 Task: Research Airbnb options in Takoradi, Ghana from 8th December, 2023 to 15th December, 2023 for 9 adults. Place can be shared room with 5 bedrooms having 9 beds and 5 bathrooms. Property type can be flat. Amenities needed are: wifi, TV, free parkinig on premises, gym, breakfast. Look for 4 properties as per requirement.
Action: Mouse moved to (403, 95)
Screenshot: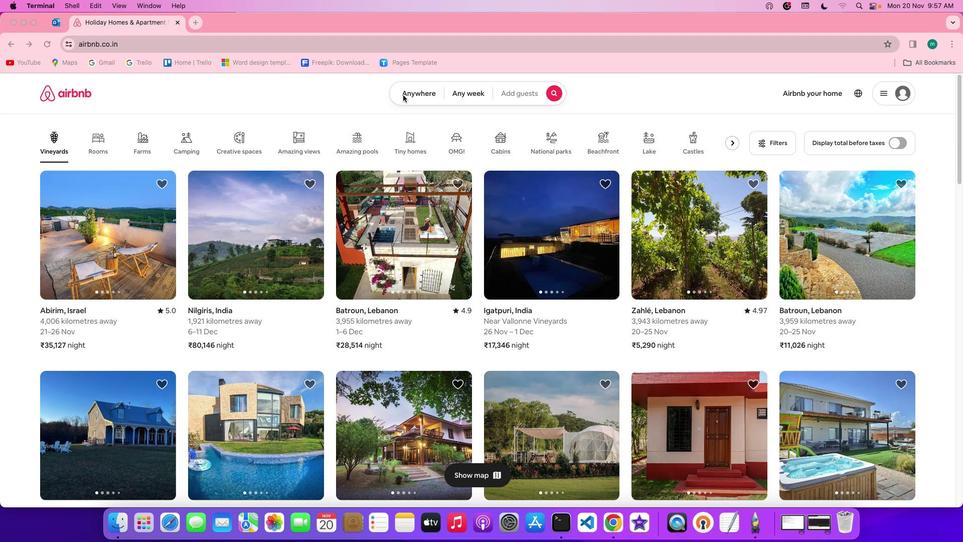 
Action: Mouse pressed left at (403, 95)
Screenshot: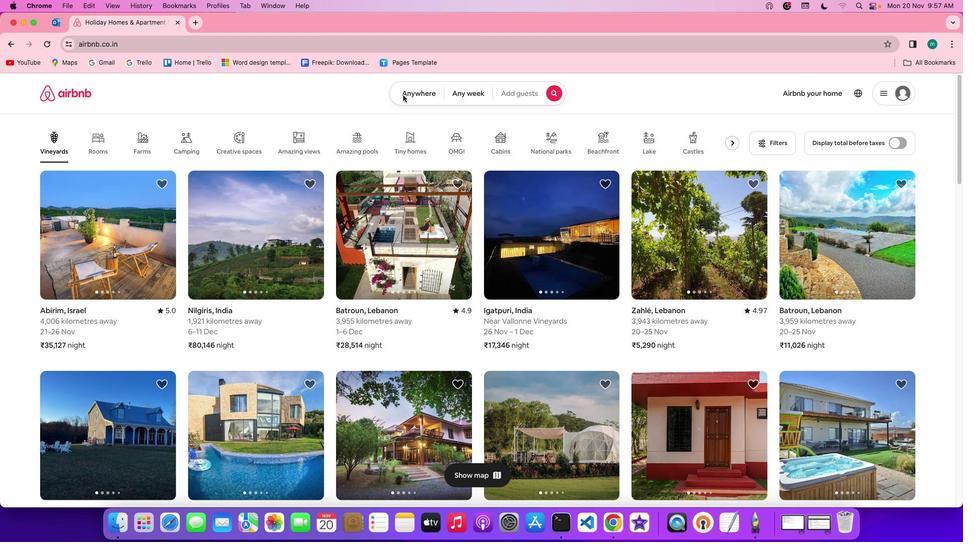 
Action: Mouse moved to (412, 95)
Screenshot: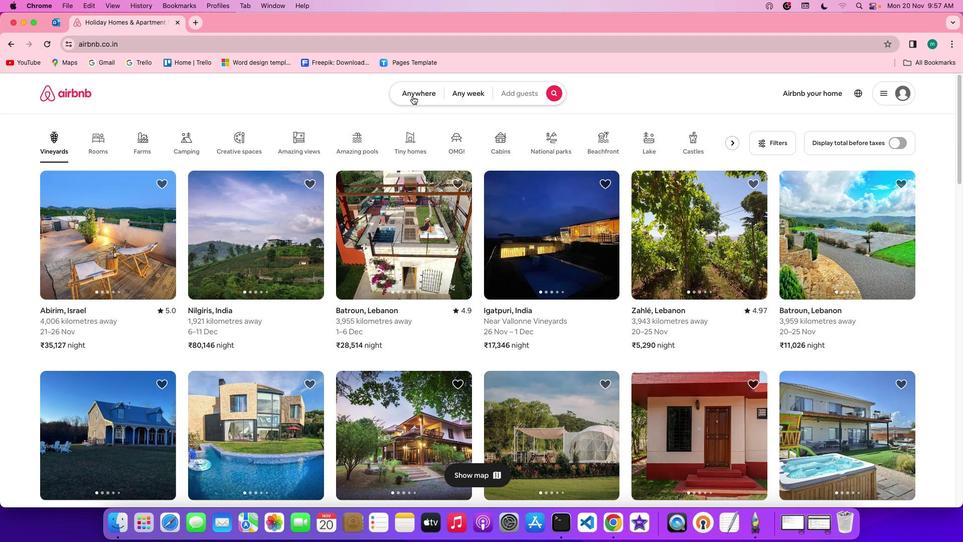 
Action: Mouse pressed left at (412, 95)
Screenshot: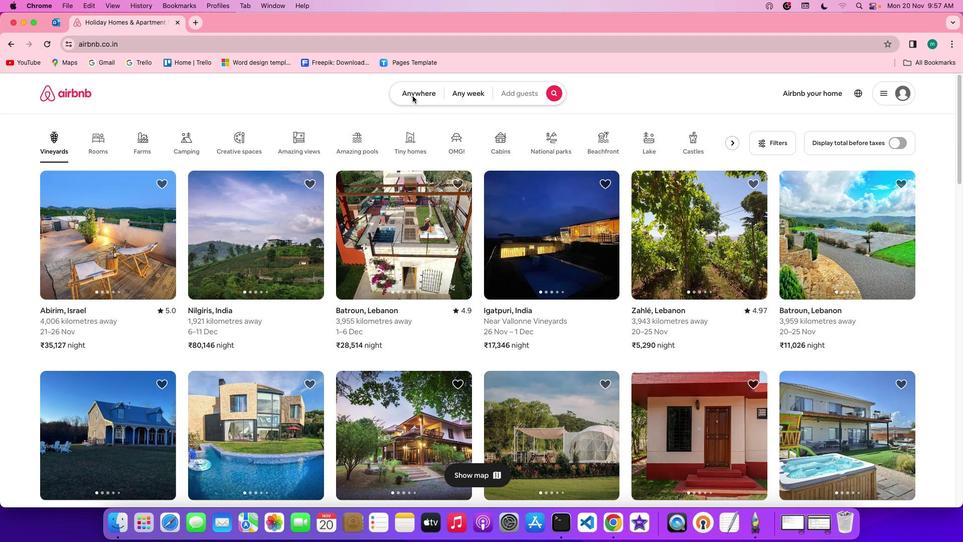 
Action: Mouse moved to (365, 140)
Screenshot: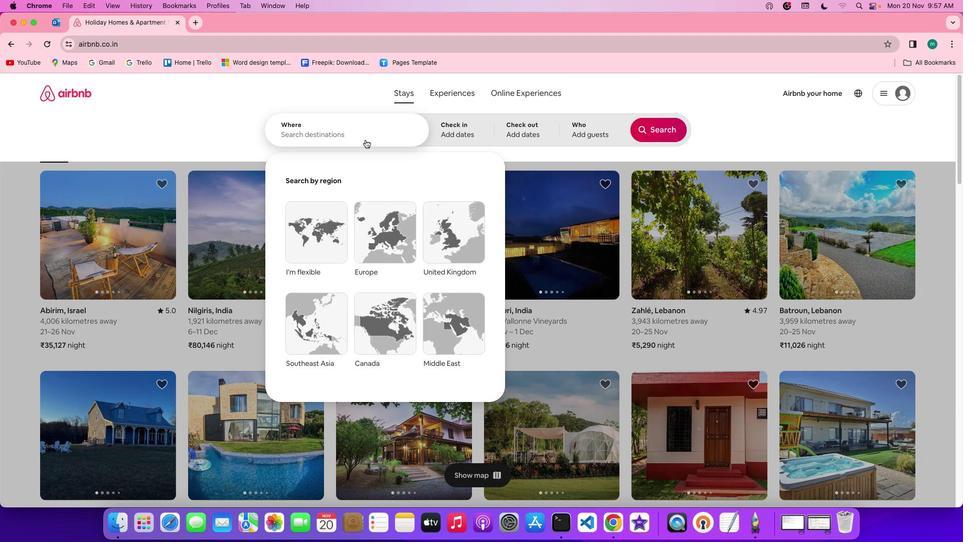 
Action: Mouse pressed left at (365, 140)
Screenshot: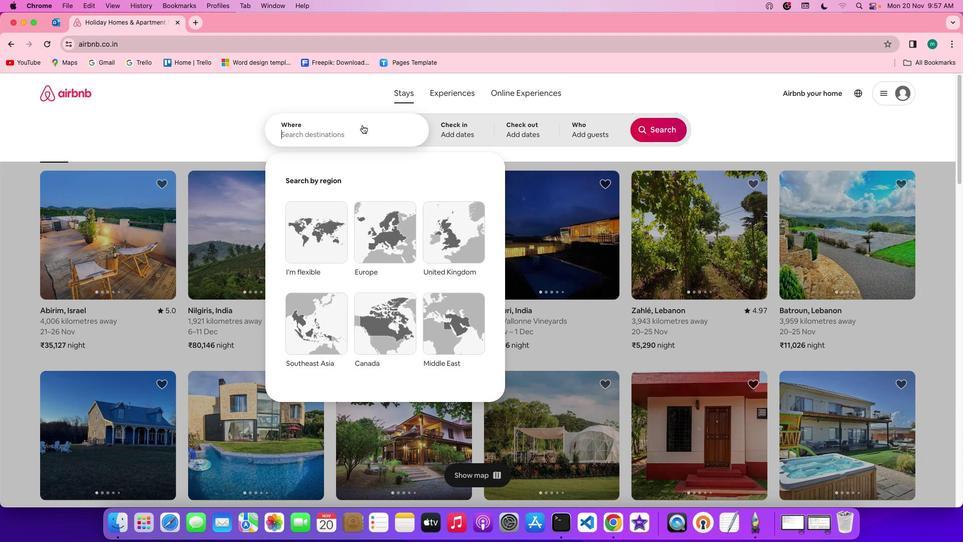 
Action: Mouse moved to (363, 130)
Screenshot: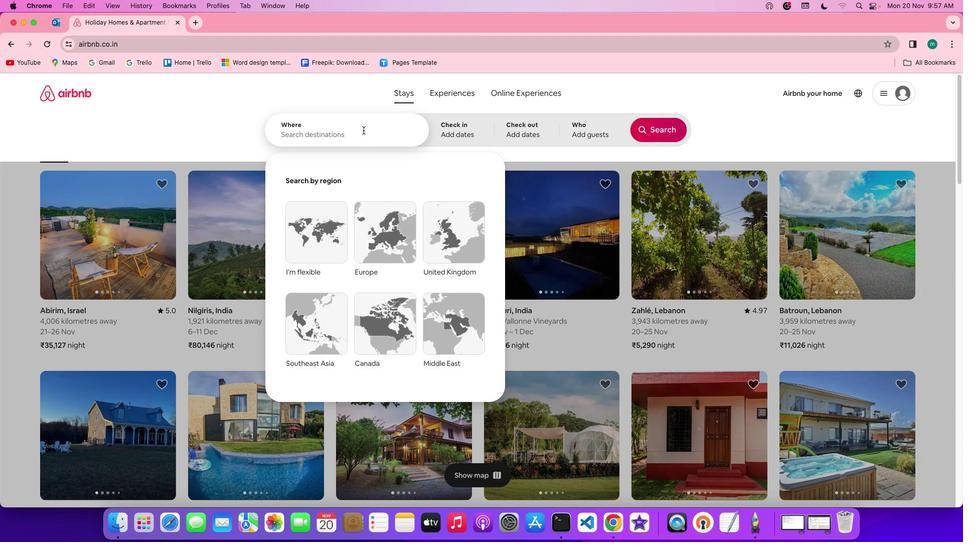 
Action: Mouse pressed left at (363, 130)
Screenshot: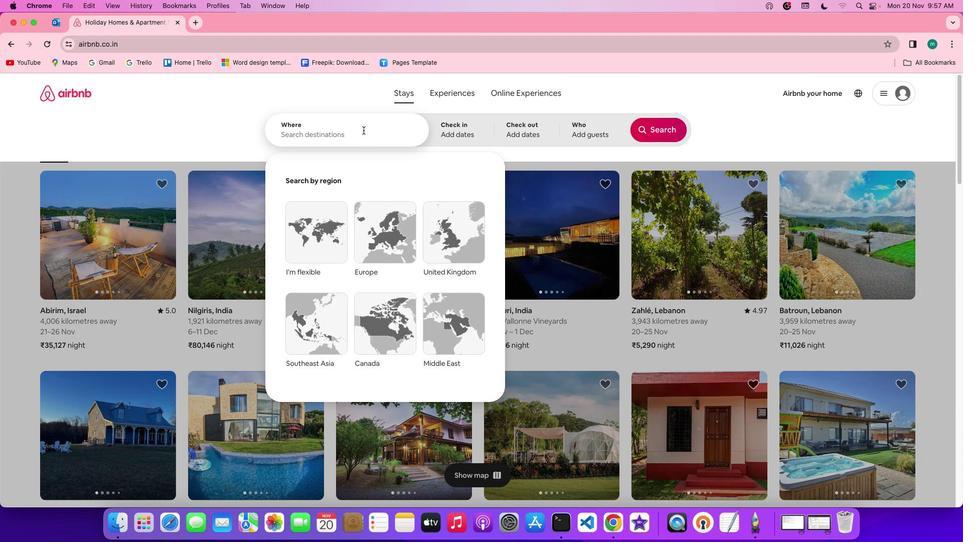 
Action: Mouse moved to (367, 128)
Screenshot: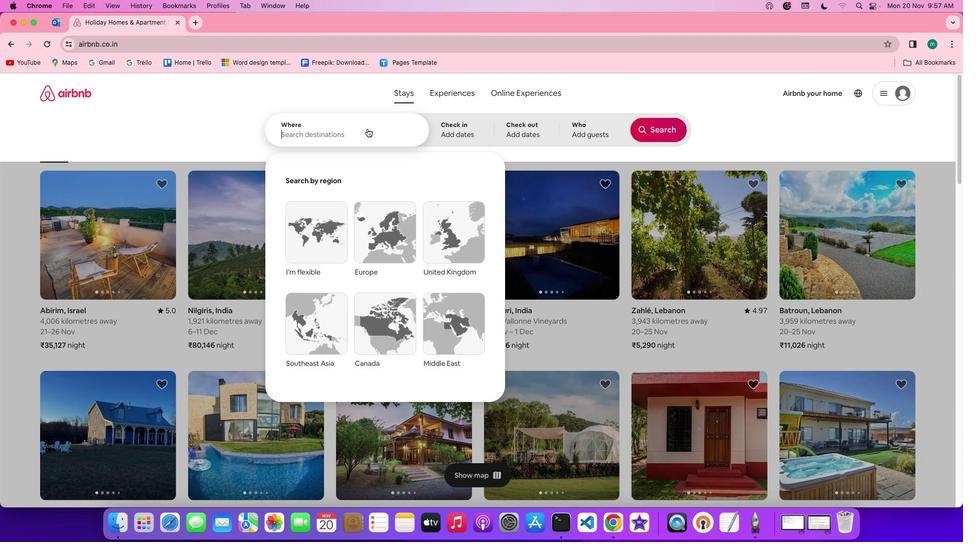 
Action: Key pressed Key.spaceKey.shift'T''a''k''o''r''a''d''i'','Key.spaceKey.shift'g''h''a''n''a'
Screenshot: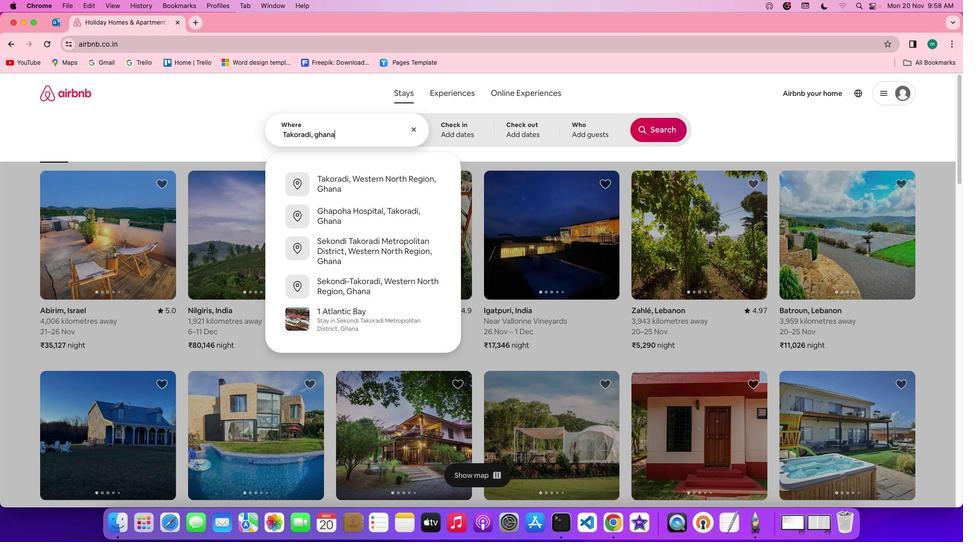 
Action: Mouse moved to (478, 129)
Screenshot: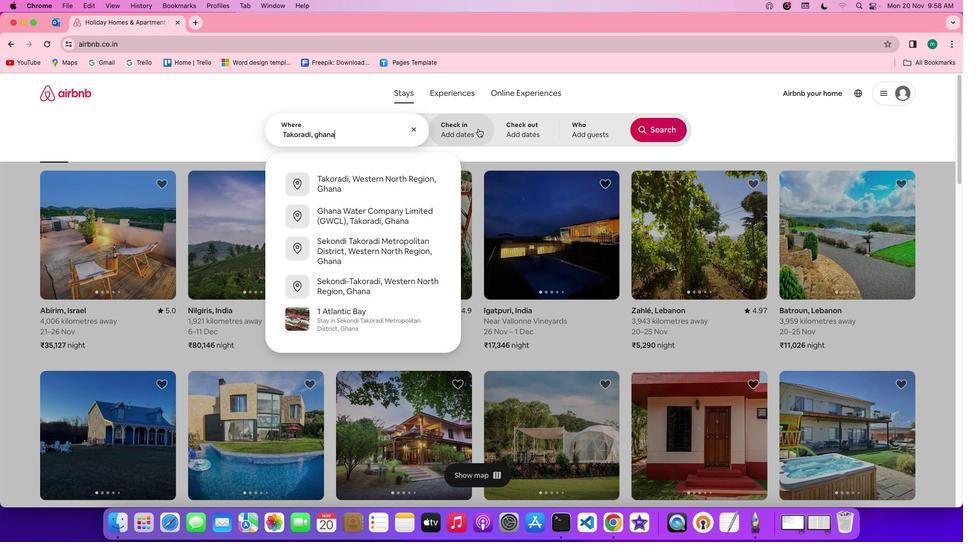 
Action: Mouse pressed left at (478, 129)
Screenshot: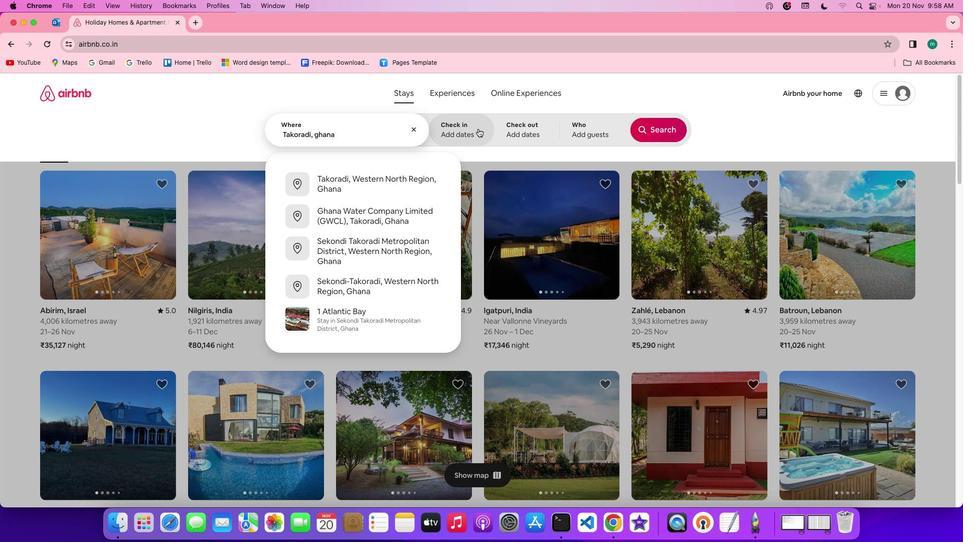 
Action: Mouse moved to (628, 280)
Screenshot: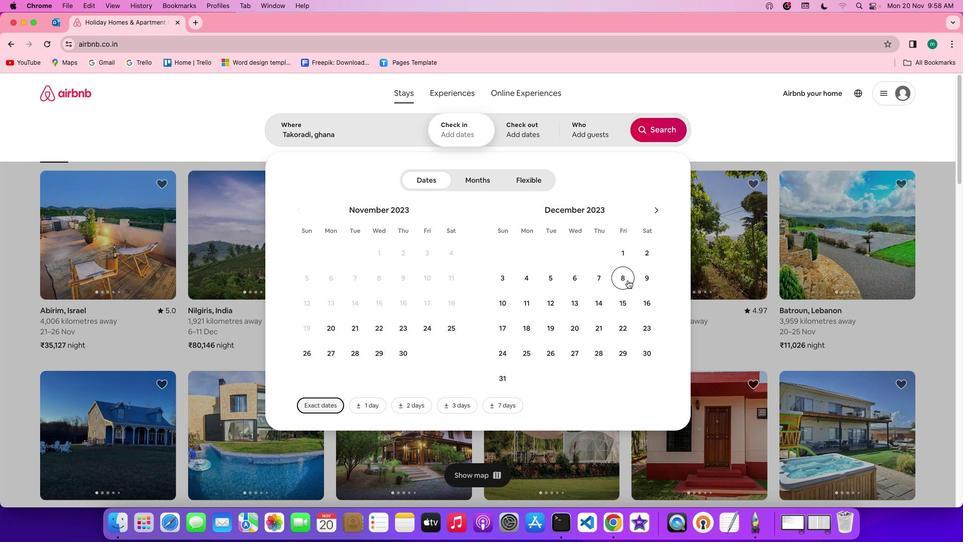 
Action: Mouse pressed left at (628, 280)
Screenshot: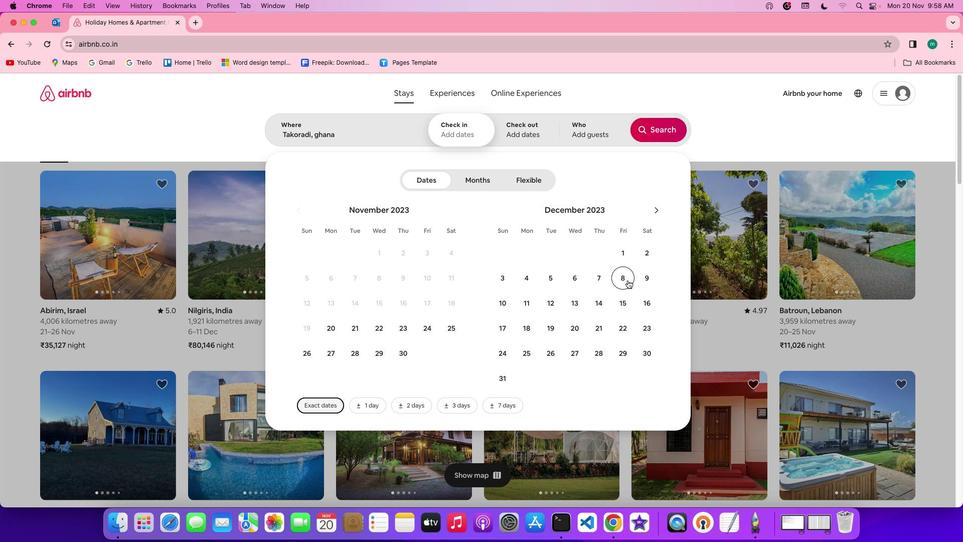
Action: Mouse moved to (627, 297)
Screenshot: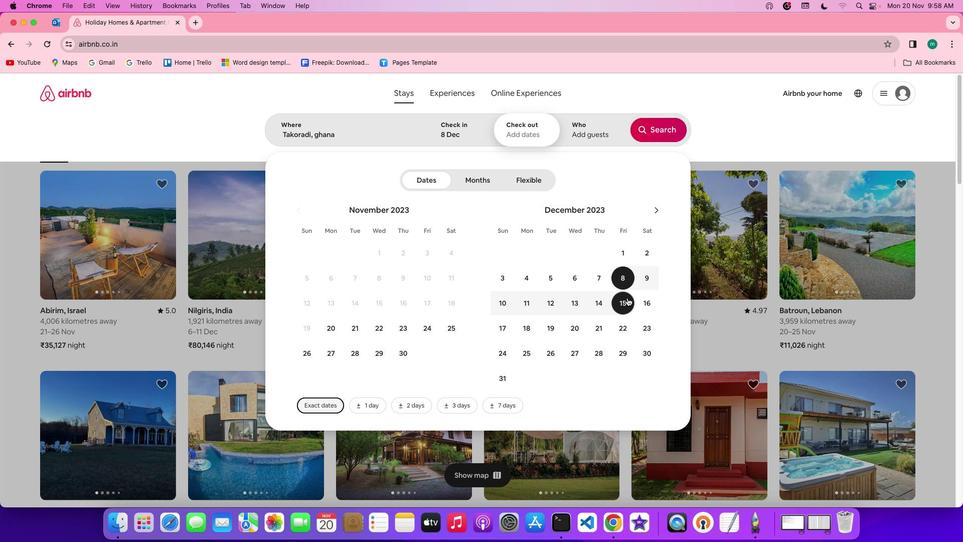 
Action: Mouse pressed left at (627, 297)
Screenshot: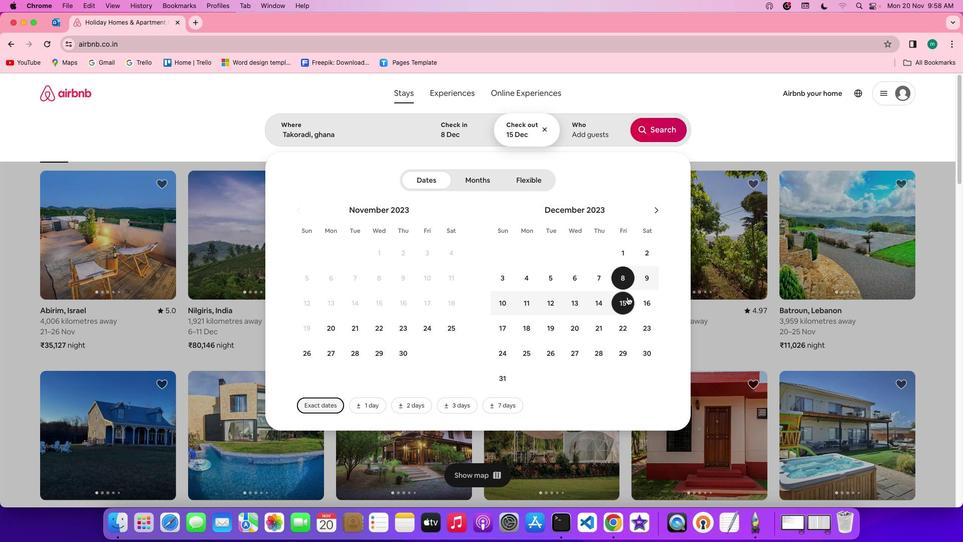 
Action: Mouse moved to (594, 129)
Screenshot: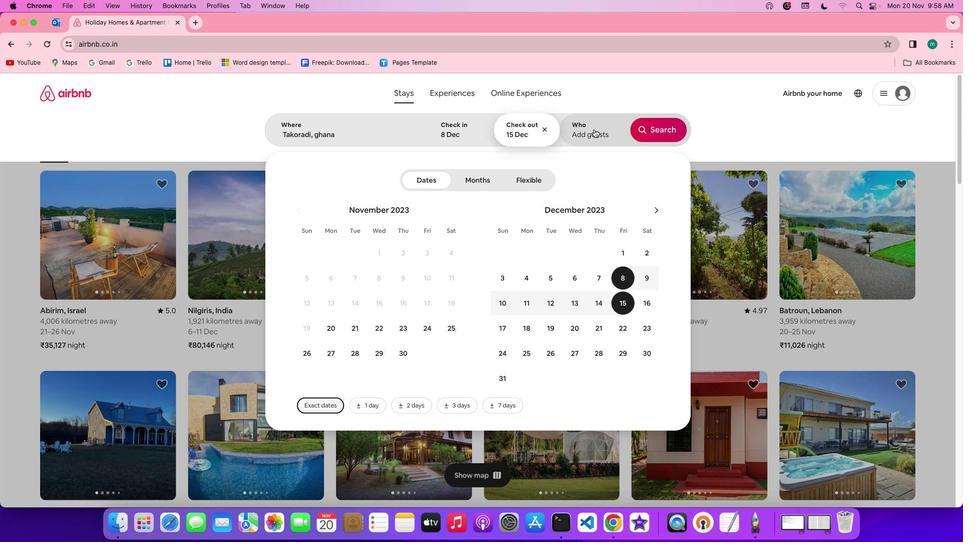
Action: Mouse pressed left at (594, 129)
Screenshot: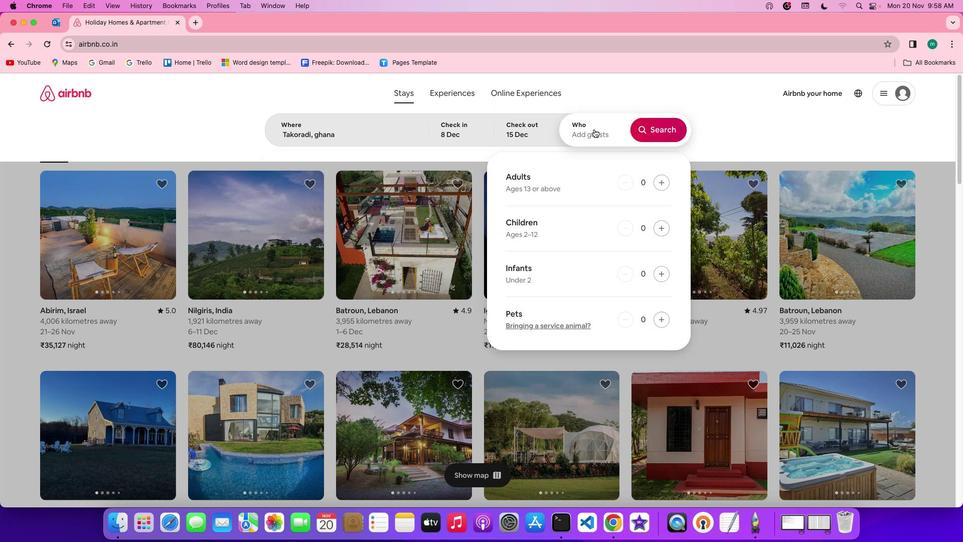 
Action: Mouse moved to (661, 178)
Screenshot: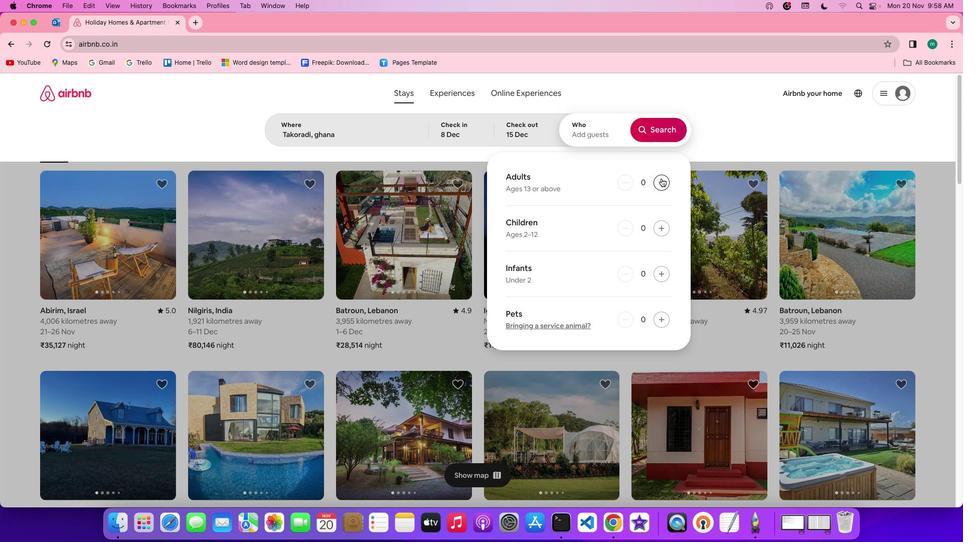 
Action: Mouse pressed left at (661, 178)
Screenshot: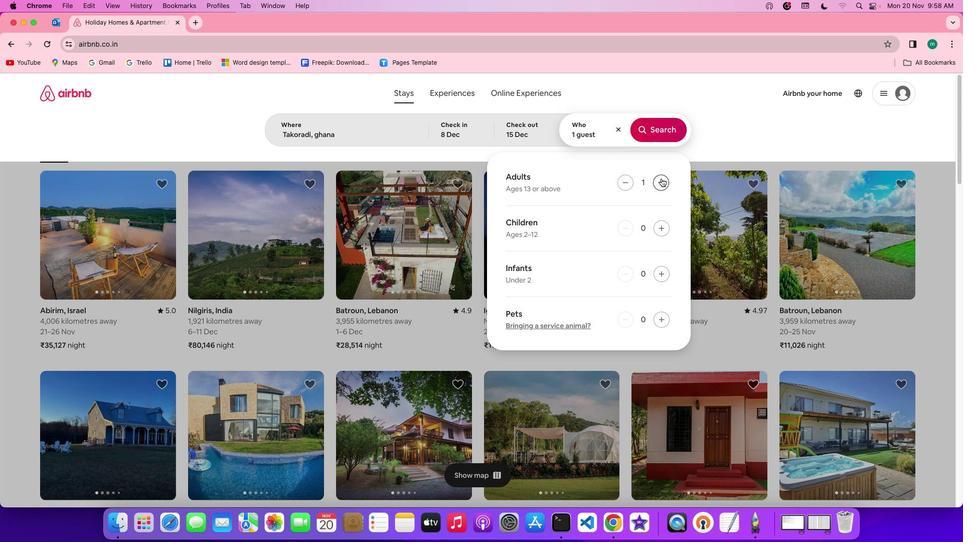 
Action: Mouse pressed left at (661, 178)
Screenshot: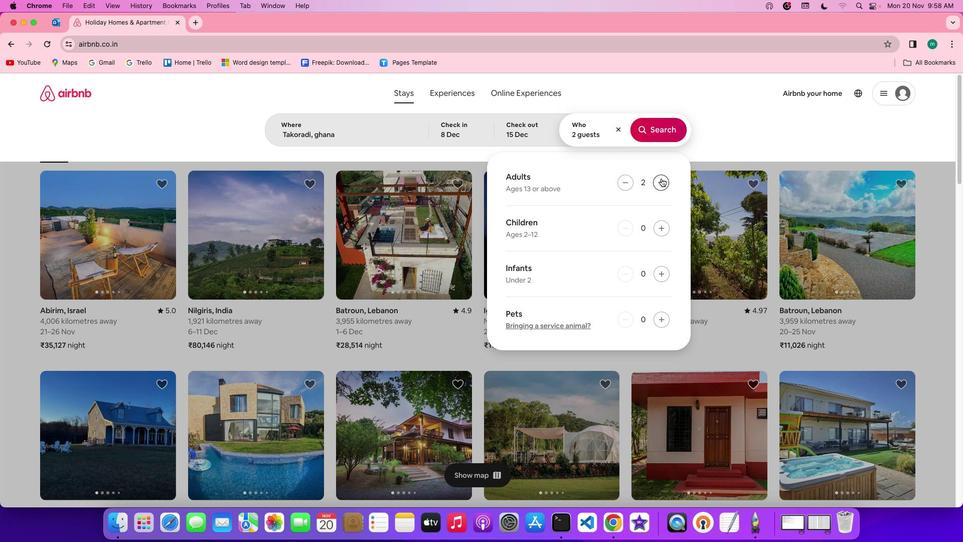 
Action: Mouse pressed left at (661, 178)
Screenshot: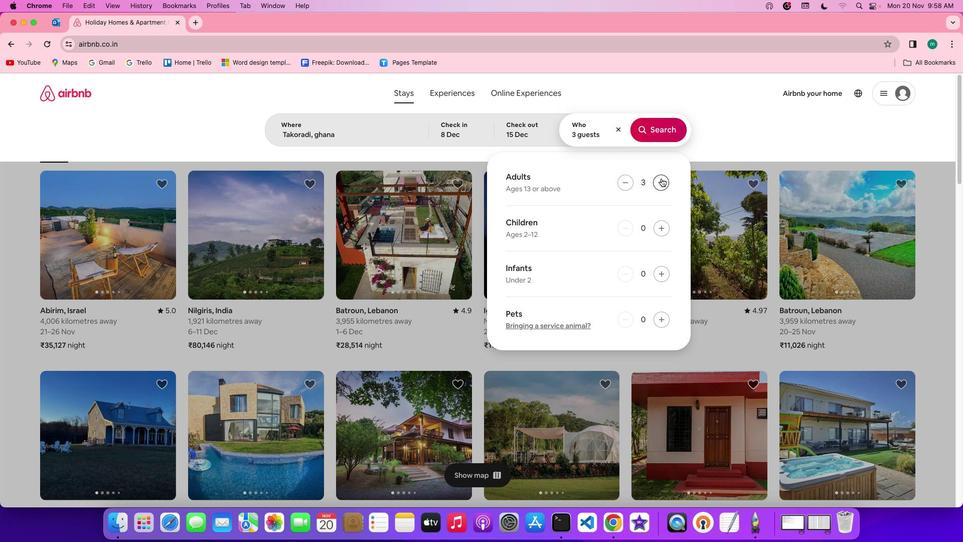 
Action: Mouse pressed left at (661, 178)
Screenshot: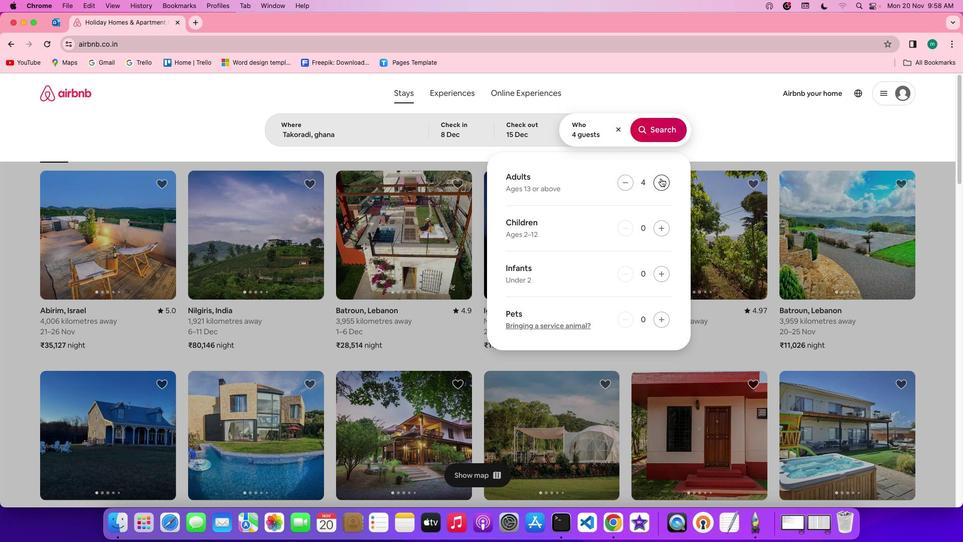
Action: Mouse moved to (661, 178)
Screenshot: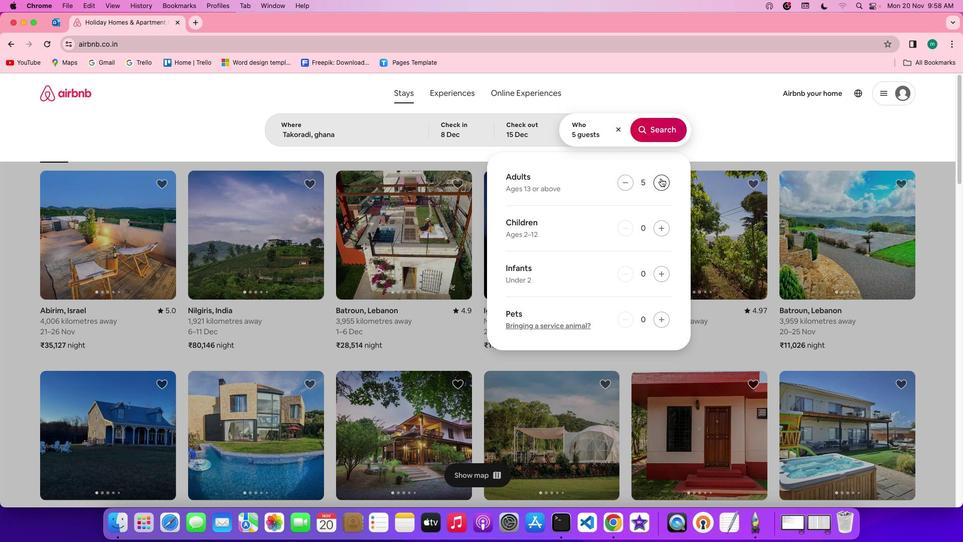
Action: Mouse pressed left at (661, 178)
Screenshot: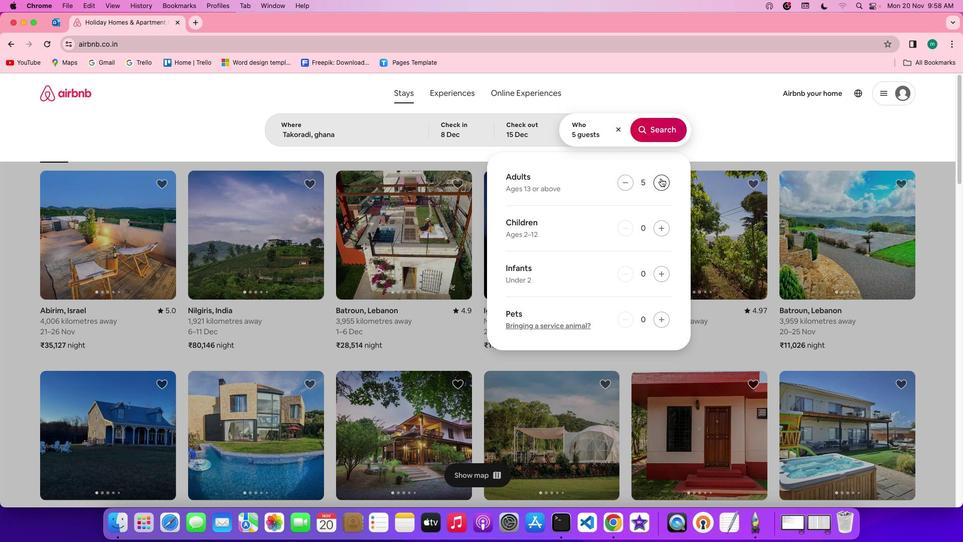
Action: Mouse pressed left at (661, 178)
Screenshot: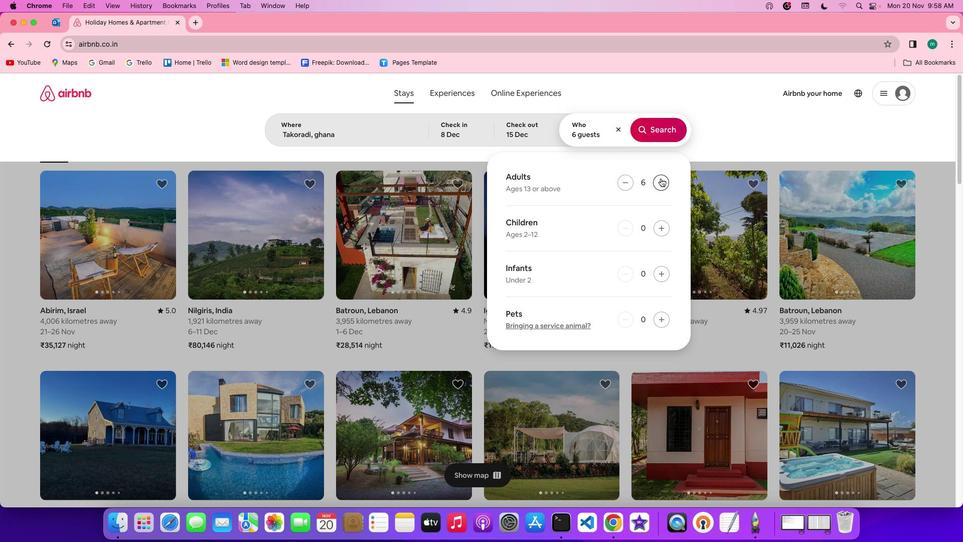 
Action: Mouse pressed left at (661, 178)
Screenshot: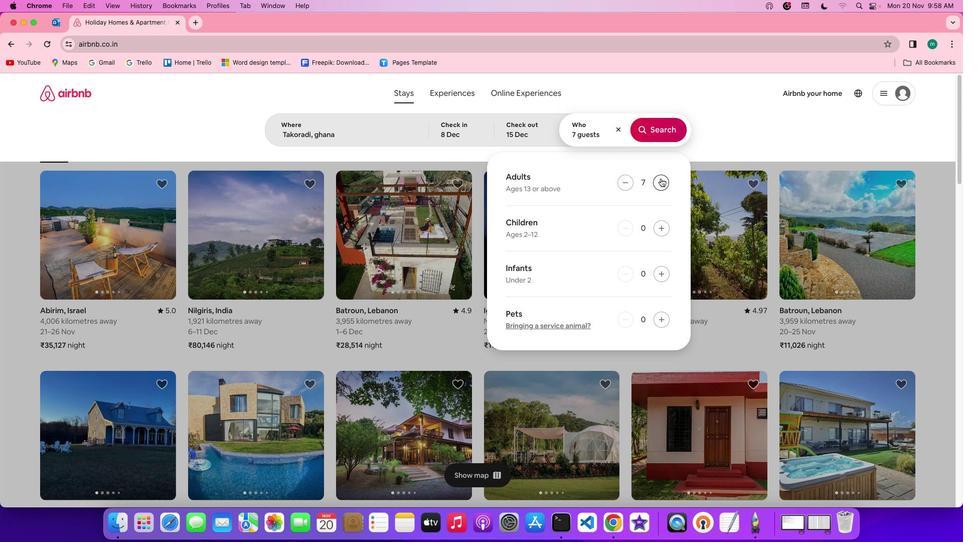 
Action: Mouse pressed left at (661, 178)
Screenshot: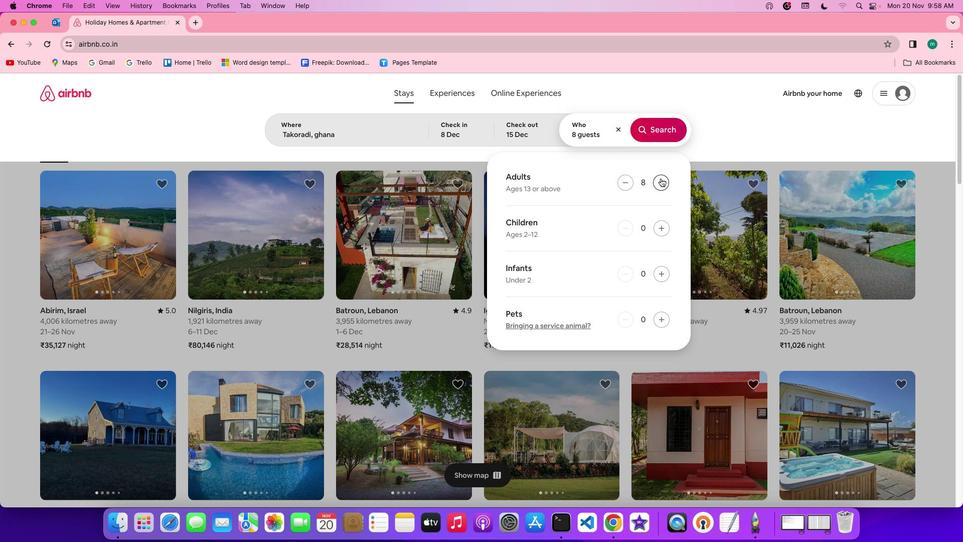 
Action: Mouse moved to (661, 178)
Screenshot: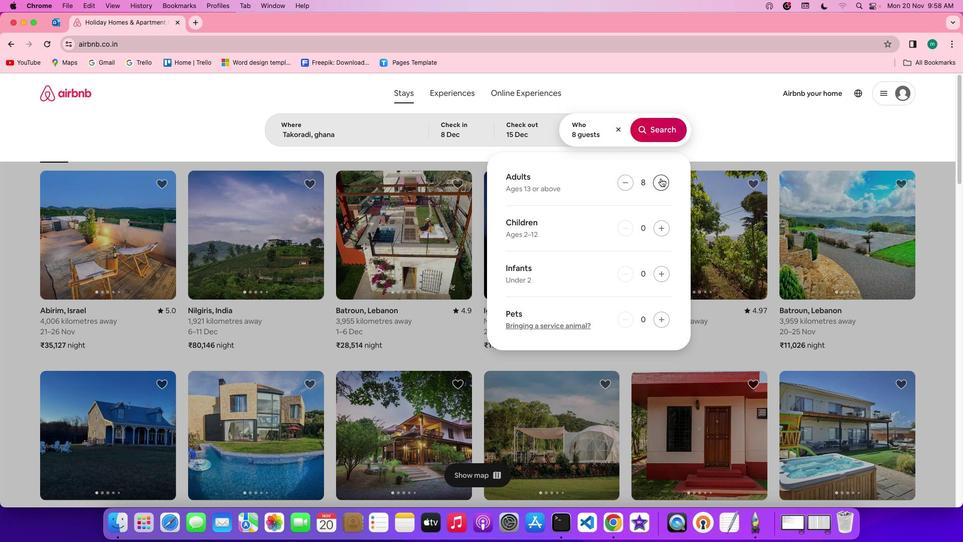 
Action: Mouse pressed left at (661, 178)
Screenshot: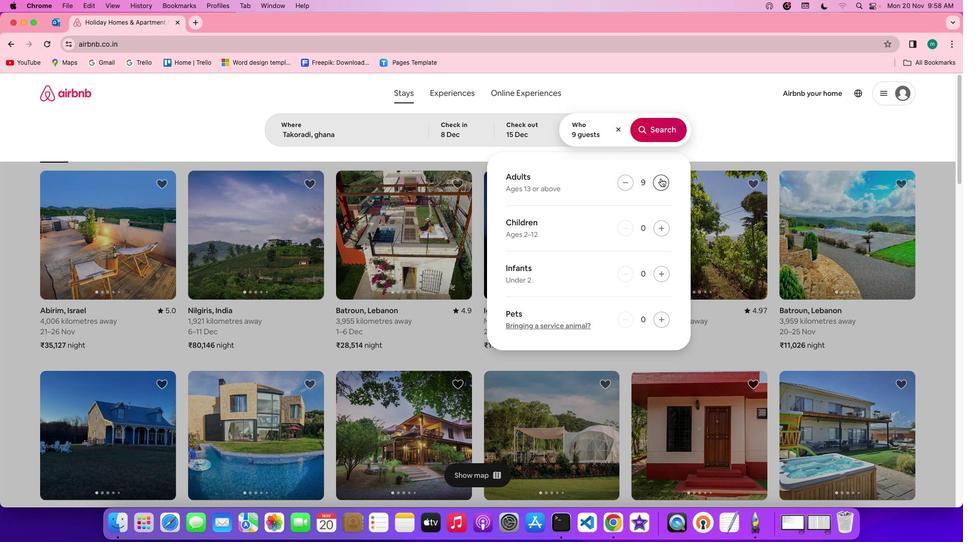 
Action: Mouse moved to (656, 136)
Screenshot: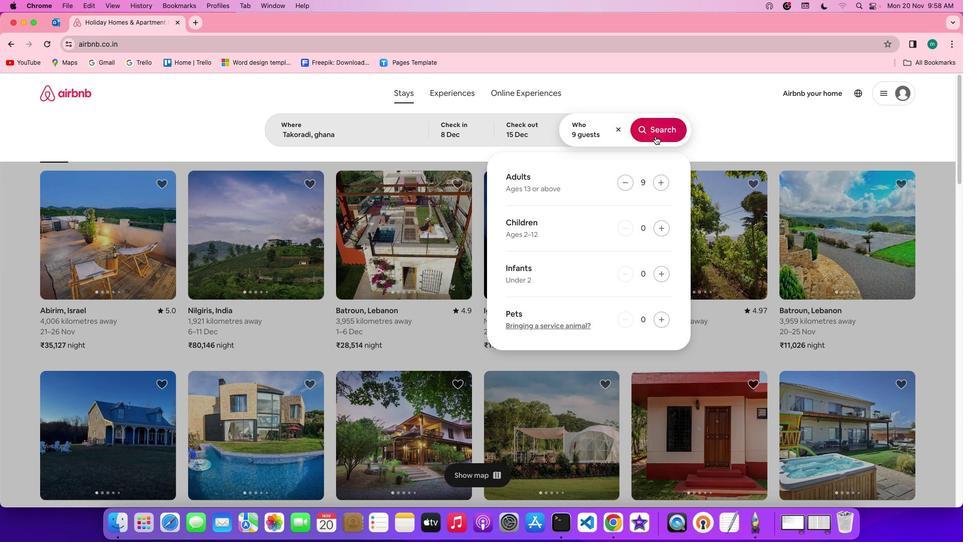 
Action: Mouse pressed left at (656, 136)
Screenshot: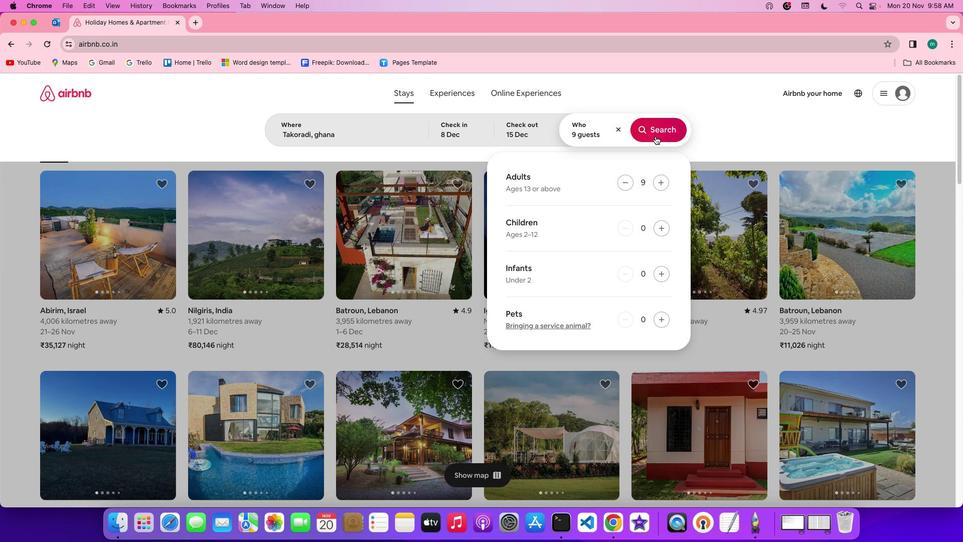 
Action: Mouse moved to (816, 130)
Screenshot: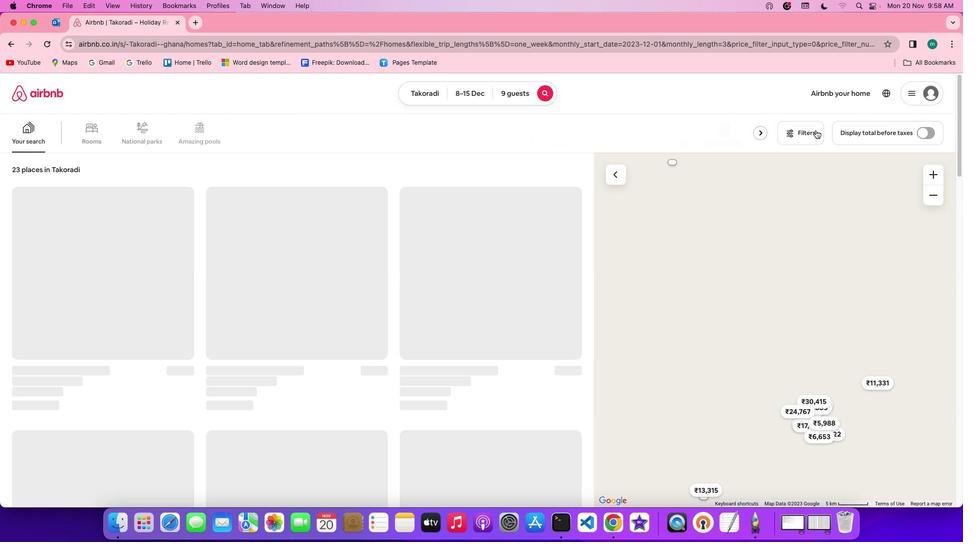 
Action: Mouse pressed left at (816, 130)
Screenshot: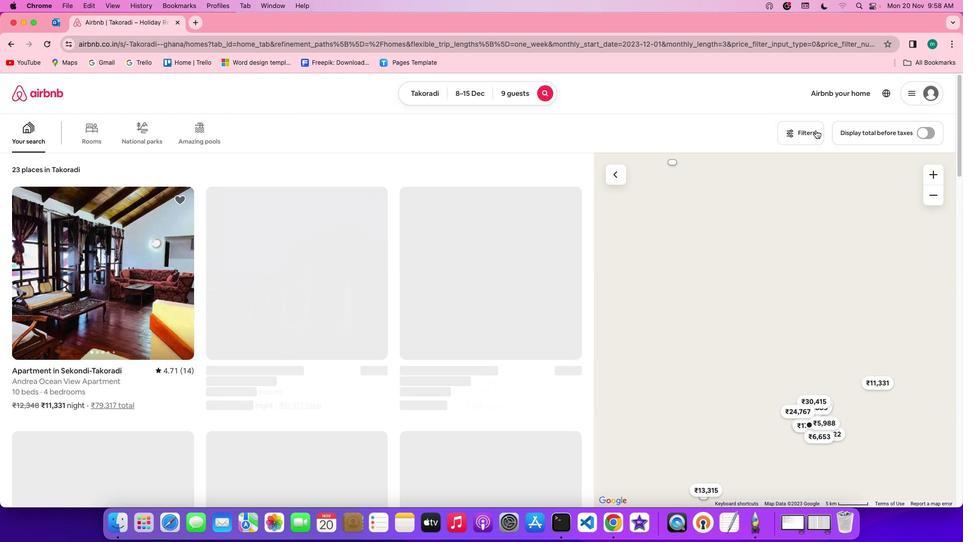 
Action: Mouse moved to (607, 257)
Screenshot: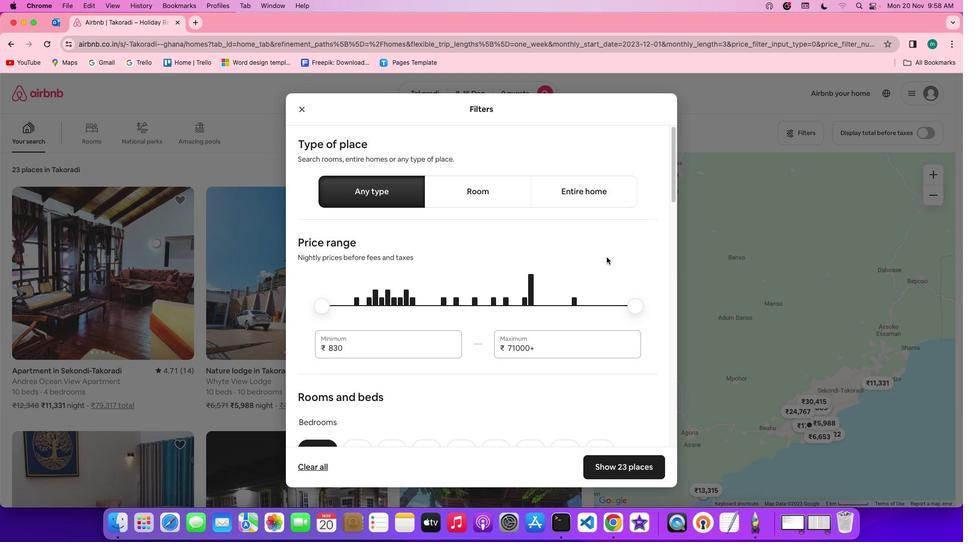 
Action: Mouse scrolled (607, 257) with delta (0, 0)
Screenshot: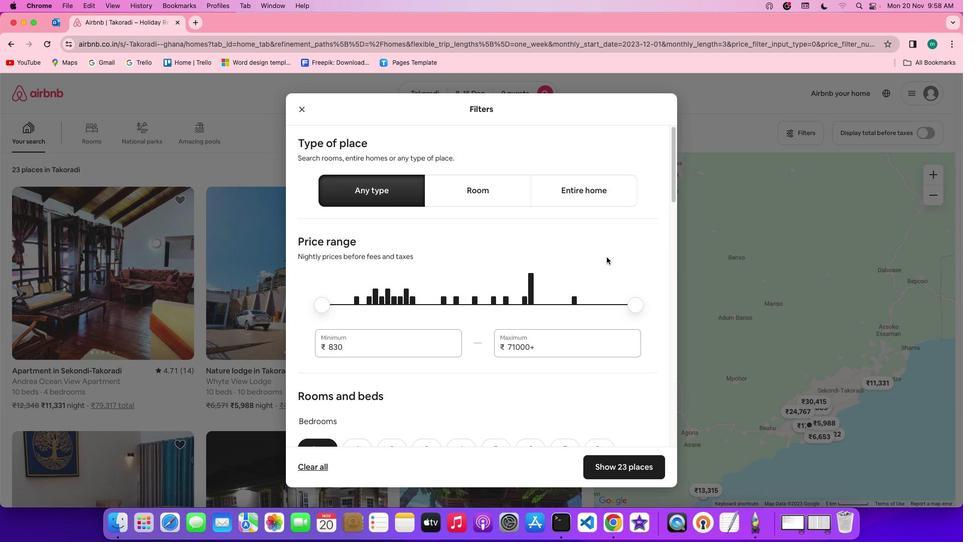 
Action: Mouse scrolled (607, 257) with delta (0, 0)
Screenshot: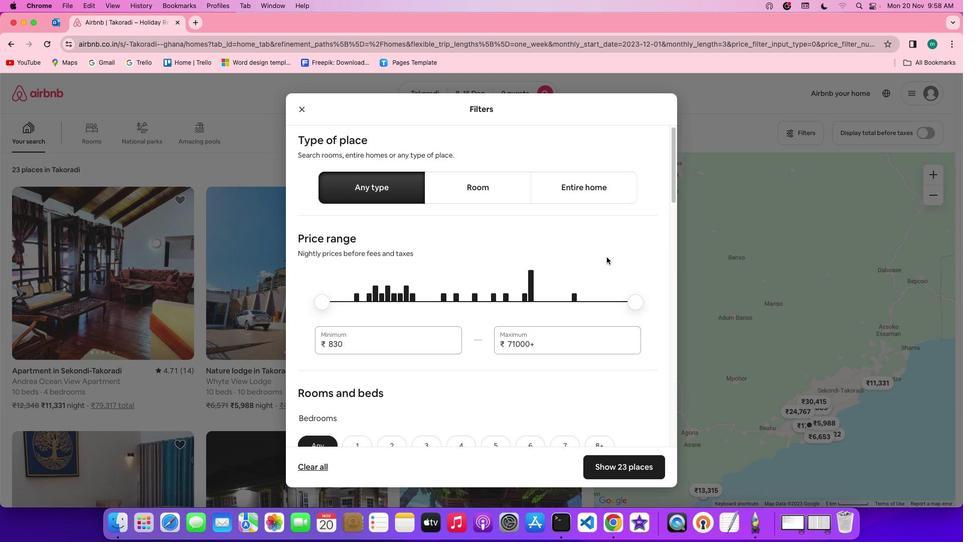 
Action: Mouse scrolled (607, 257) with delta (0, 0)
Screenshot: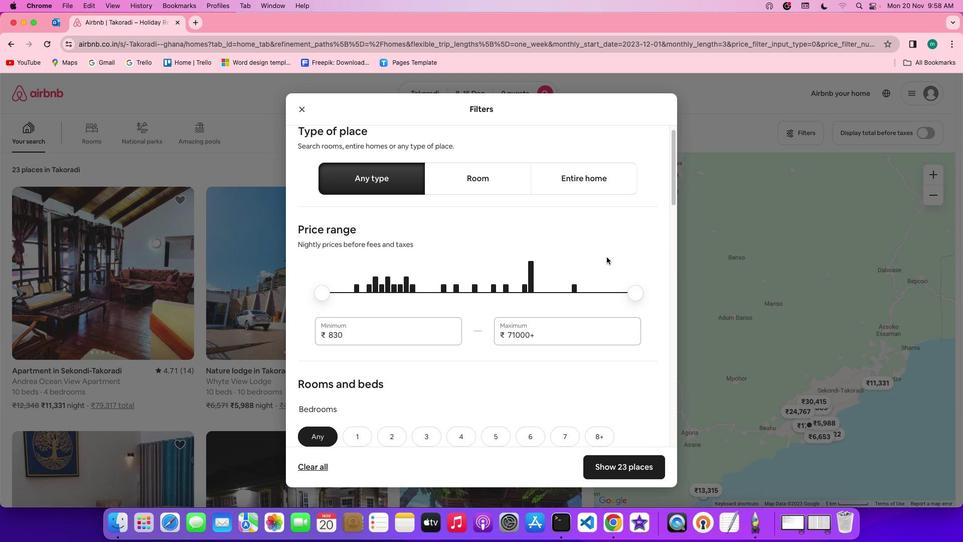 
Action: Mouse scrolled (607, 257) with delta (0, 0)
Screenshot: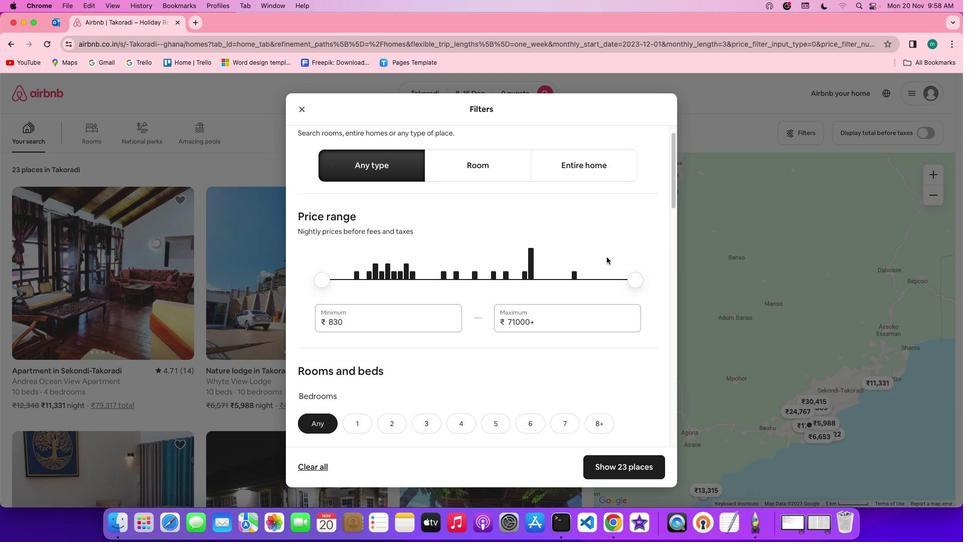 
Action: Mouse scrolled (607, 257) with delta (0, 0)
Screenshot: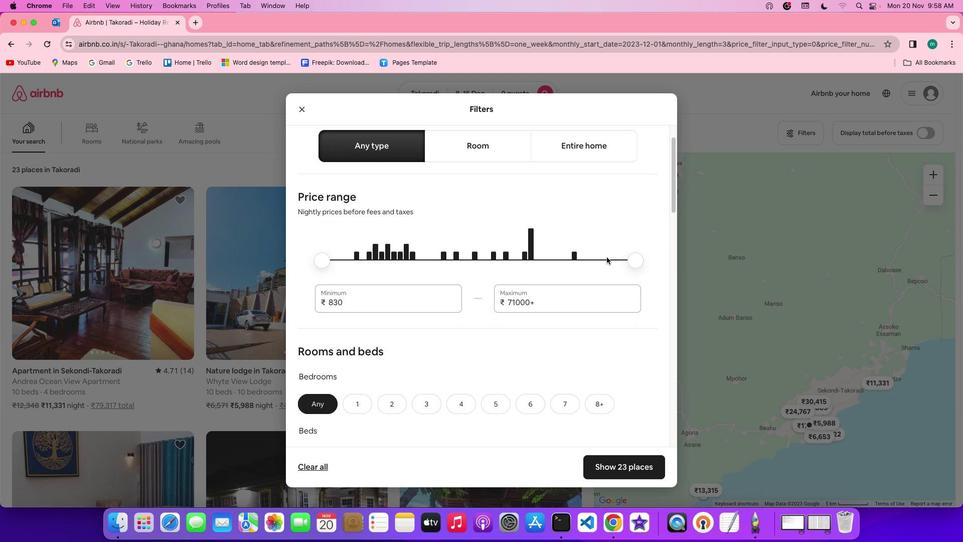 
Action: Mouse scrolled (607, 257) with delta (0, 0)
Screenshot: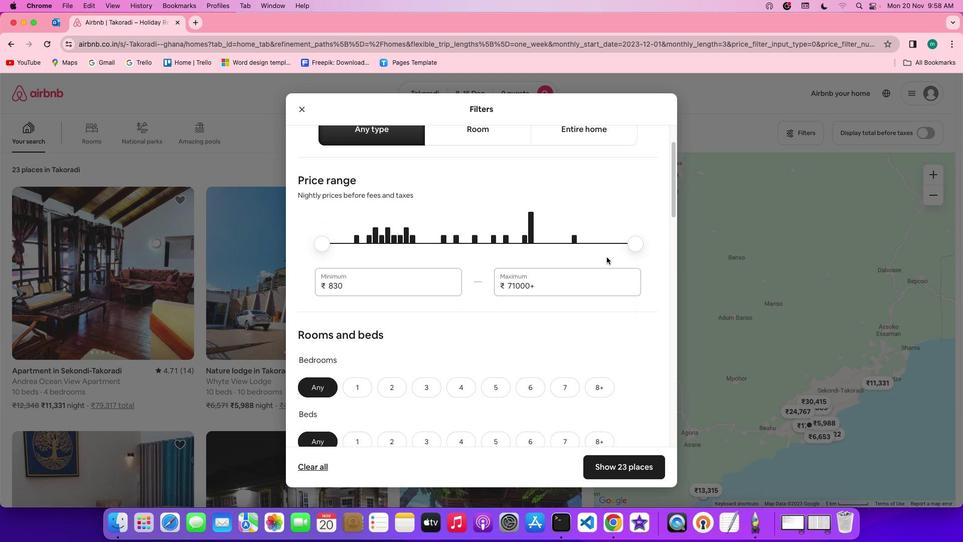 
Action: Mouse scrolled (607, 257) with delta (0, -1)
Screenshot: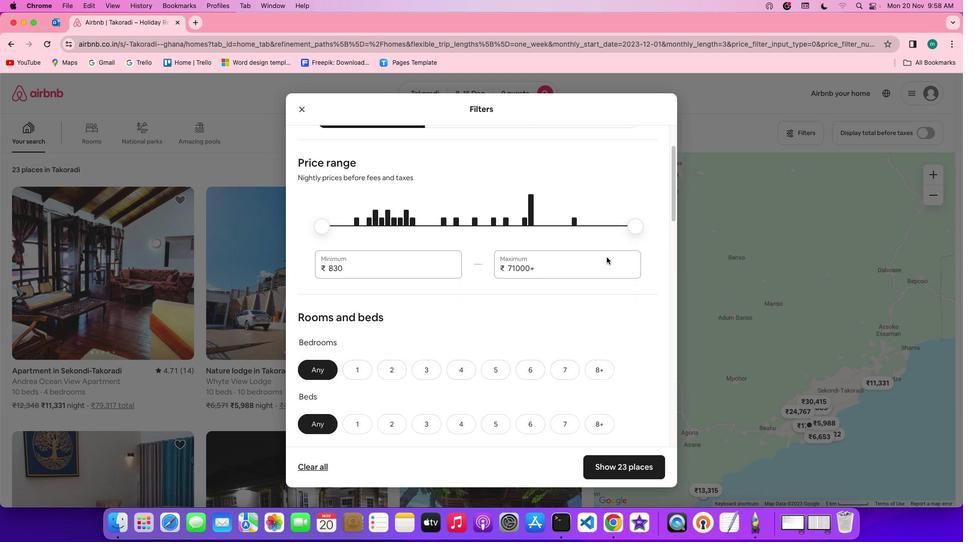 
Action: Mouse scrolled (607, 257) with delta (0, -1)
Screenshot: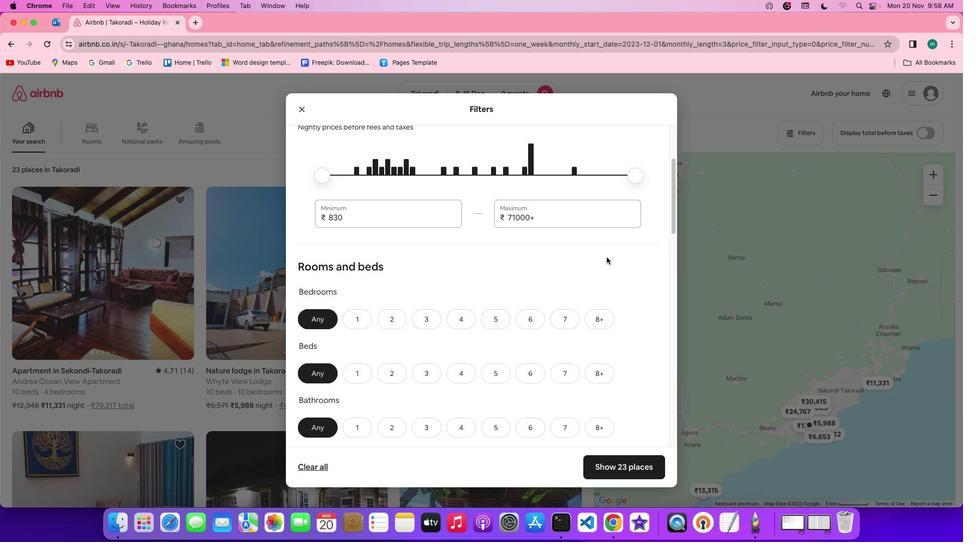 
Action: Mouse moved to (499, 284)
Screenshot: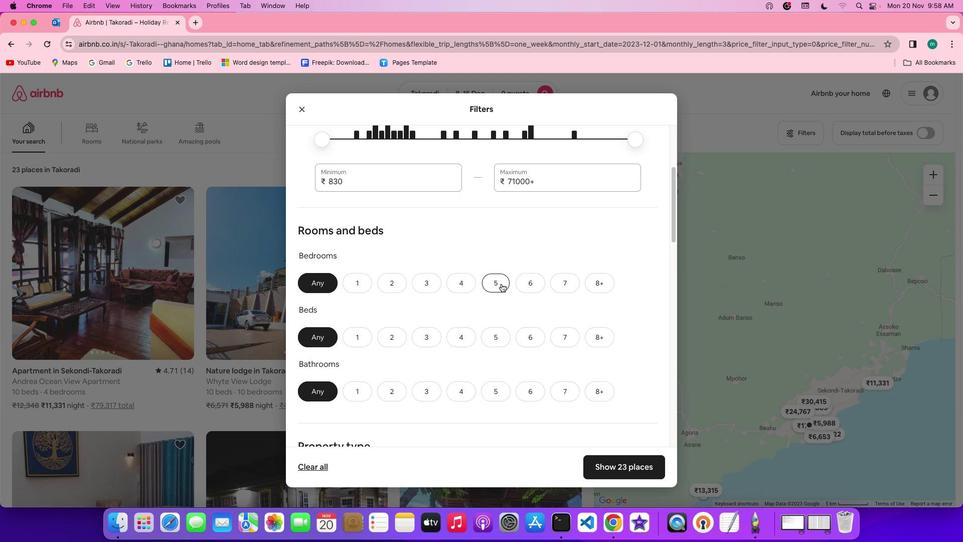 
Action: Mouse pressed left at (499, 284)
Screenshot: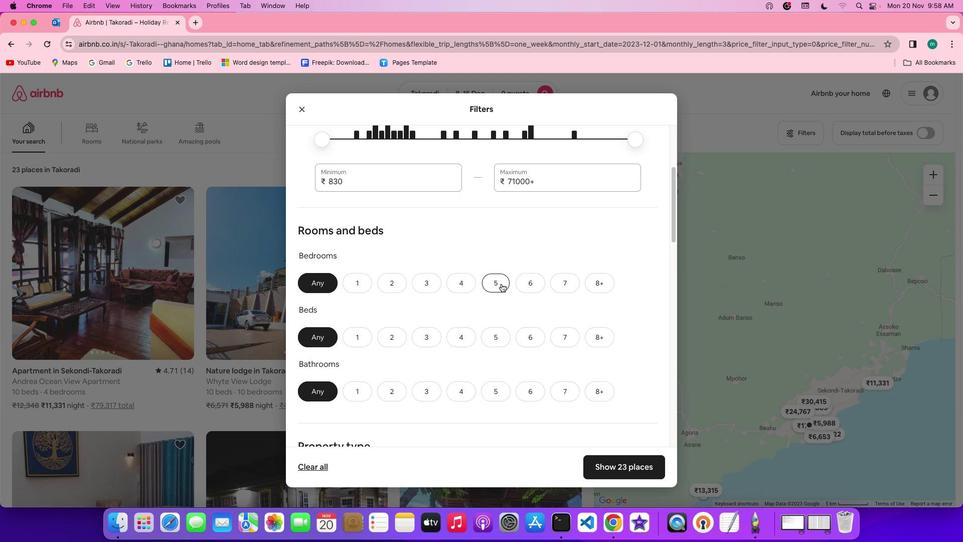 
Action: Mouse moved to (598, 341)
Screenshot: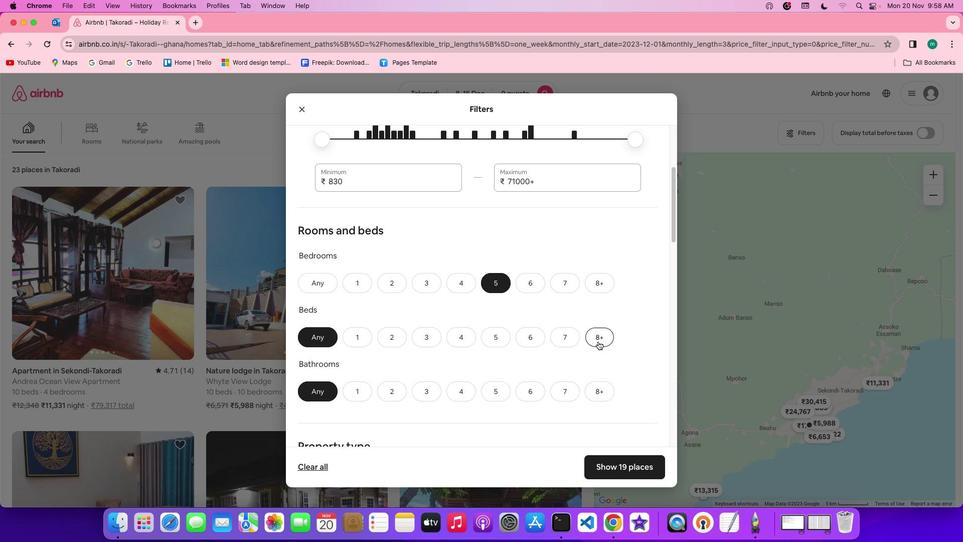 
Action: Mouse pressed left at (598, 341)
Screenshot: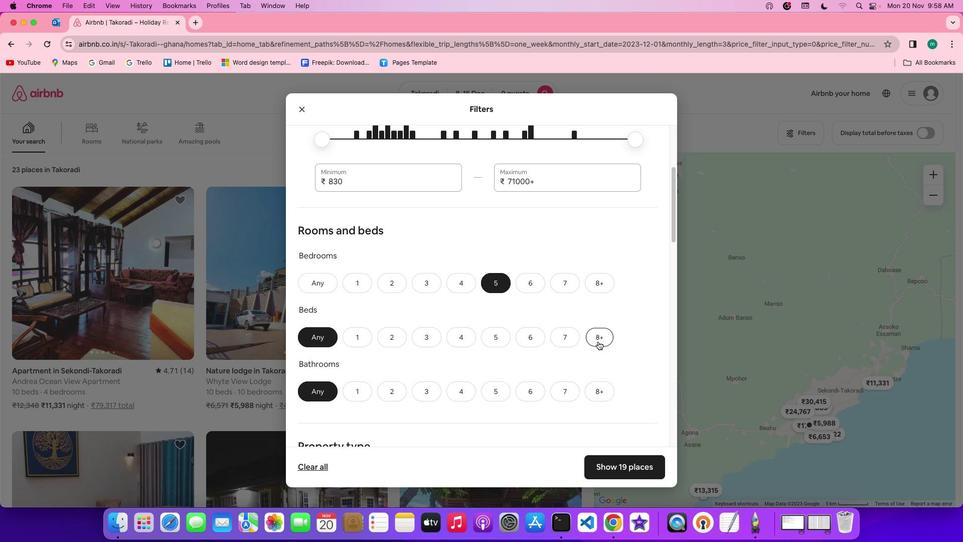 
Action: Mouse moved to (500, 392)
Screenshot: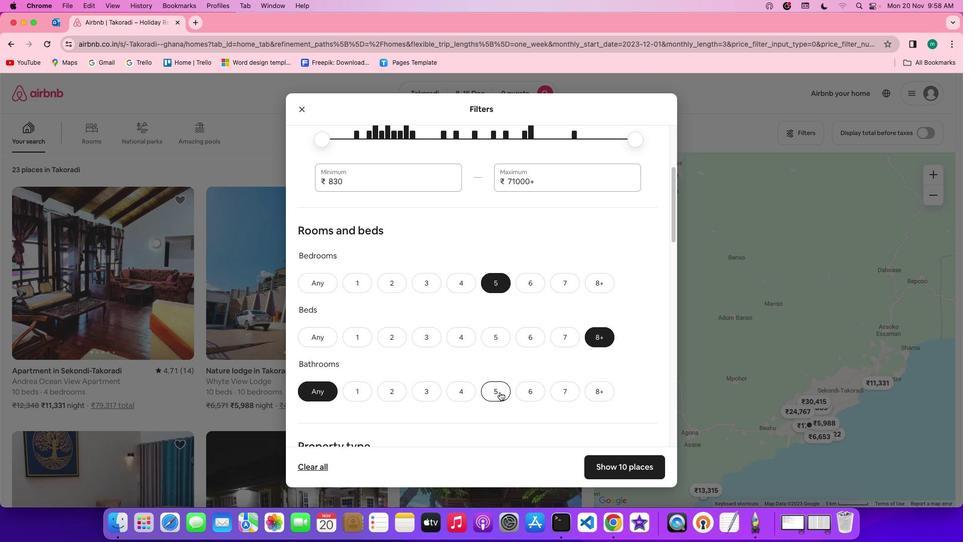 
Action: Mouse pressed left at (500, 392)
Screenshot: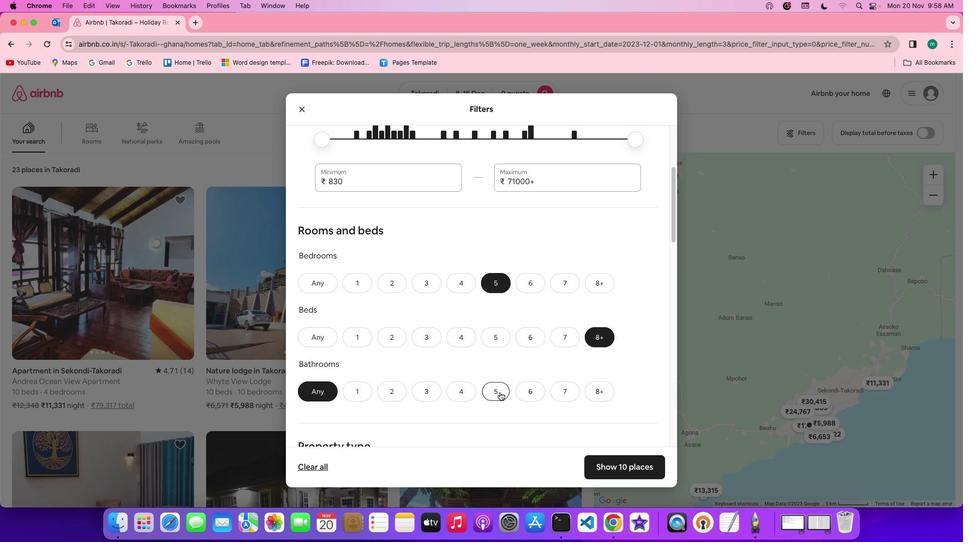 
Action: Mouse moved to (523, 372)
Screenshot: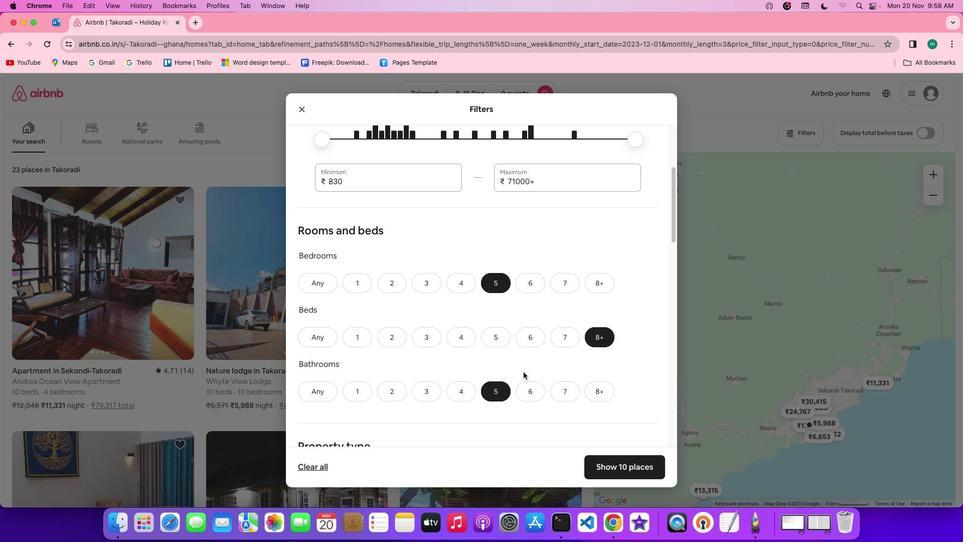 
Action: Mouse scrolled (523, 372) with delta (0, 0)
Screenshot: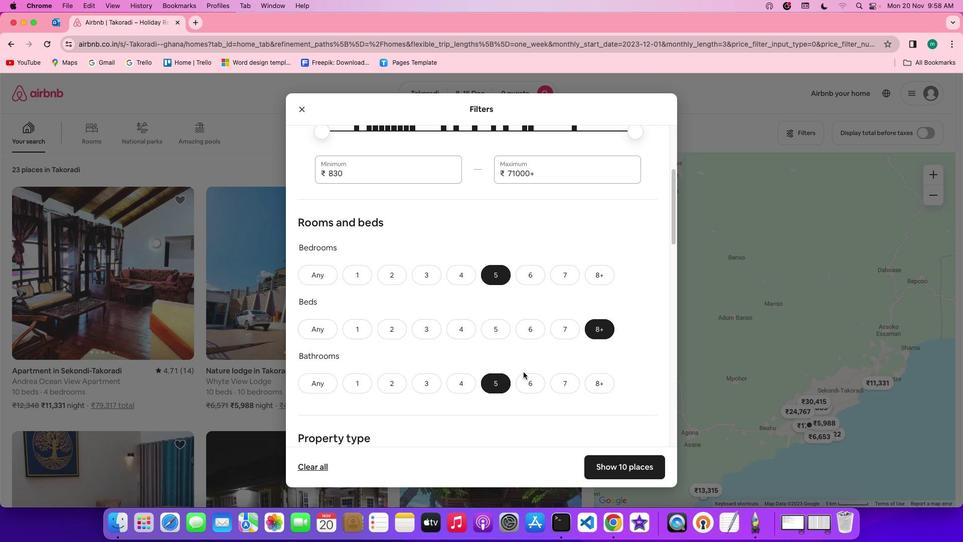 
Action: Mouse scrolled (523, 372) with delta (0, 0)
Screenshot: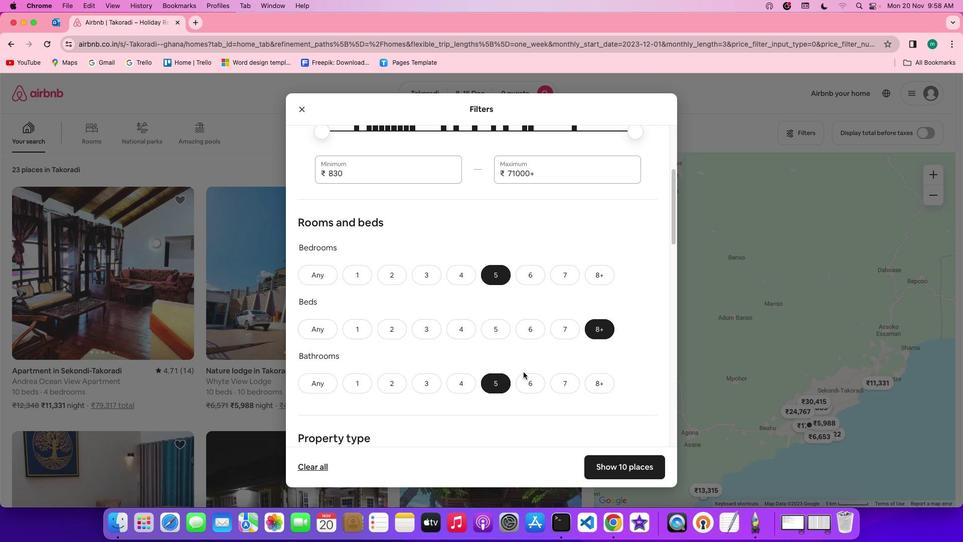 
Action: Mouse scrolled (523, 372) with delta (0, -1)
Screenshot: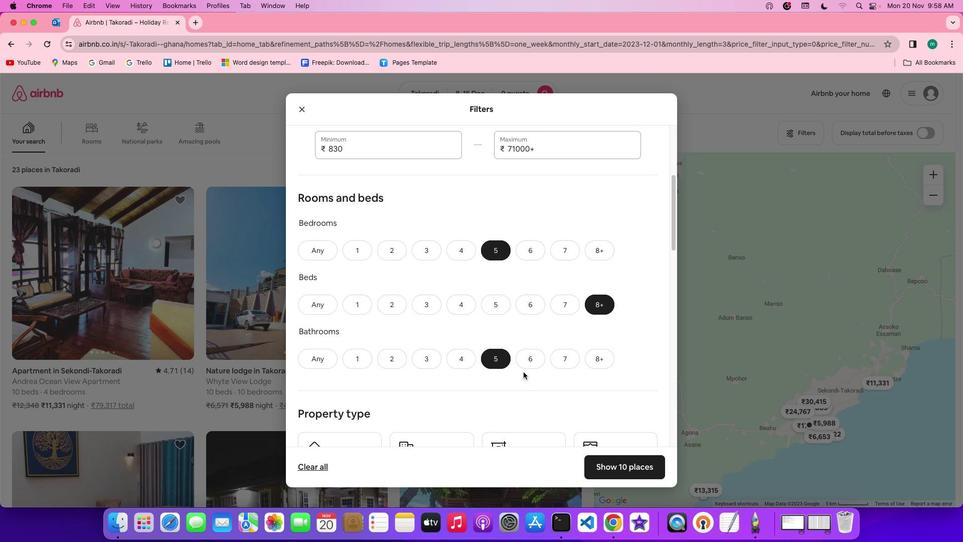 
Action: Mouse moved to (523, 372)
Screenshot: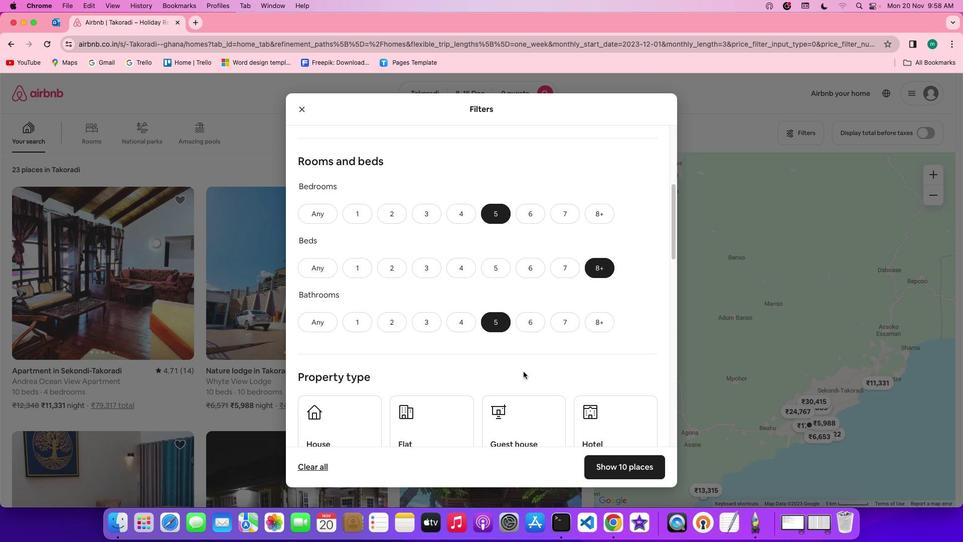 
Action: Mouse scrolled (523, 372) with delta (0, 0)
Screenshot: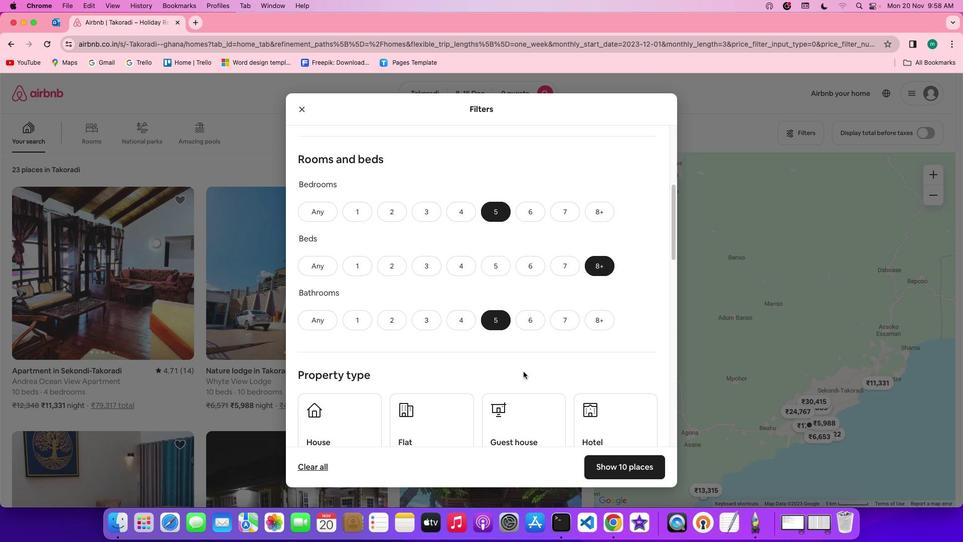 
Action: Mouse scrolled (523, 372) with delta (0, 0)
Screenshot: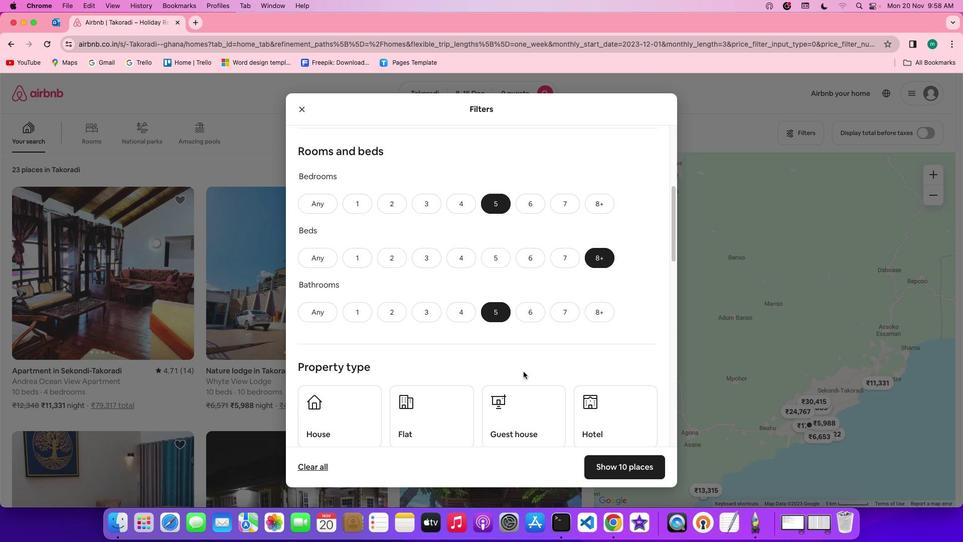 
Action: Mouse moved to (523, 371)
Screenshot: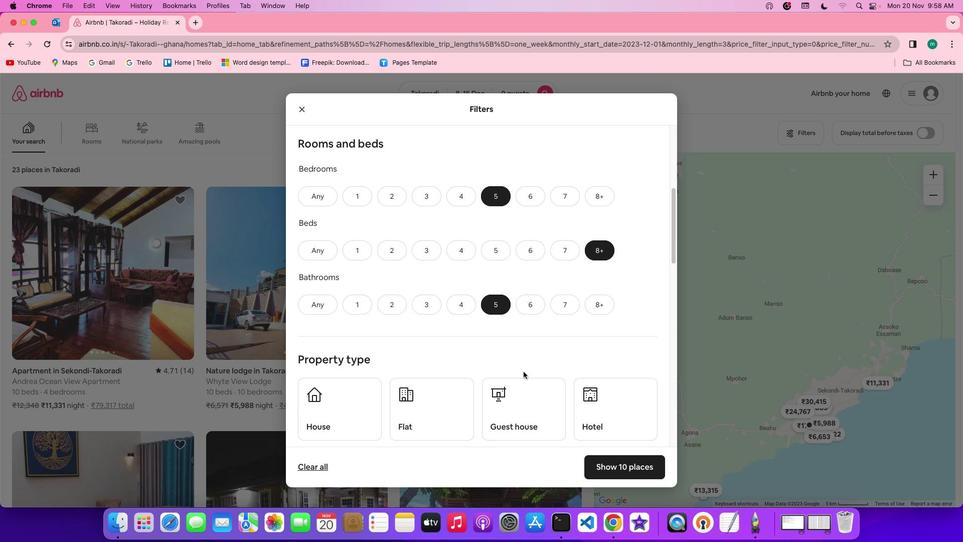 
Action: Mouse scrolled (523, 371) with delta (0, 0)
Screenshot: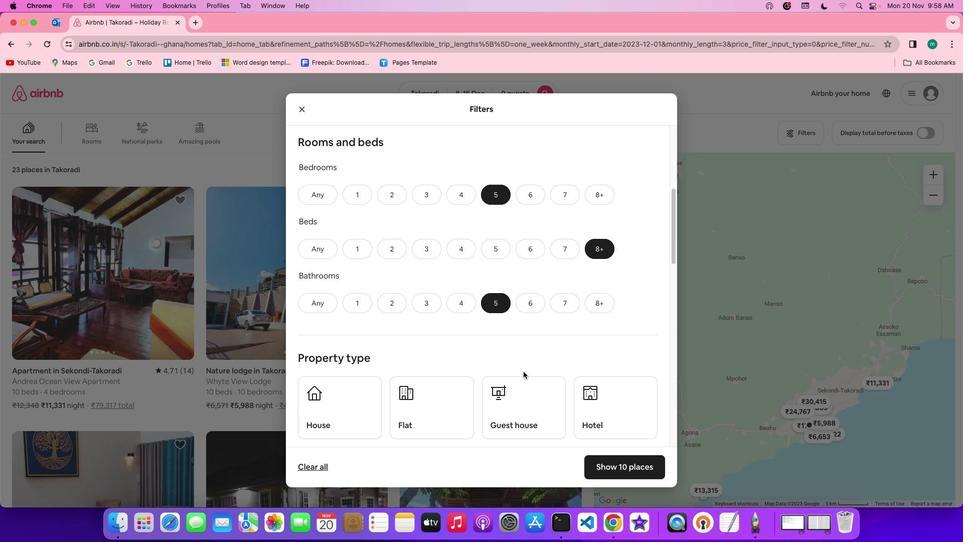 
Action: Mouse scrolled (523, 371) with delta (0, 0)
Screenshot: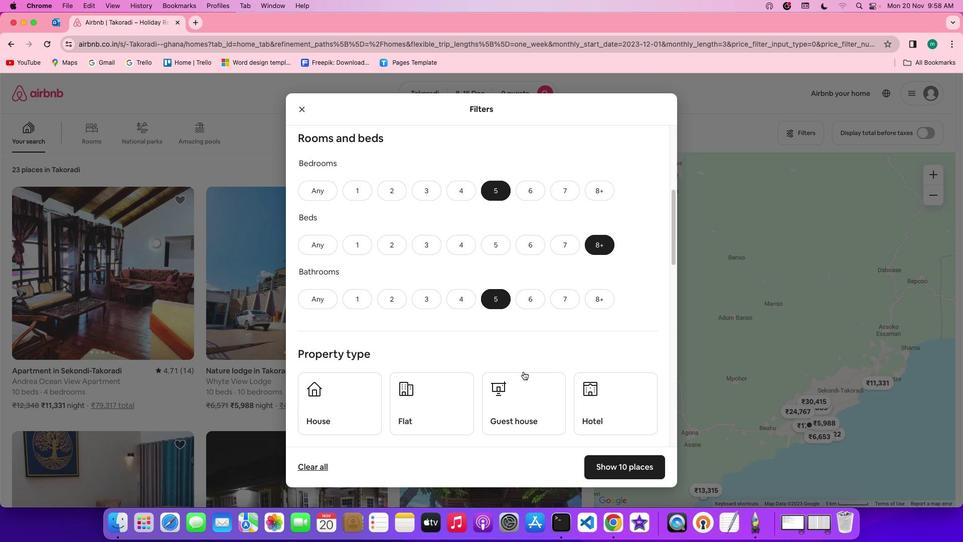 
Action: Mouse scrolled (523, 371) with delta (0, 0)
Screenshot: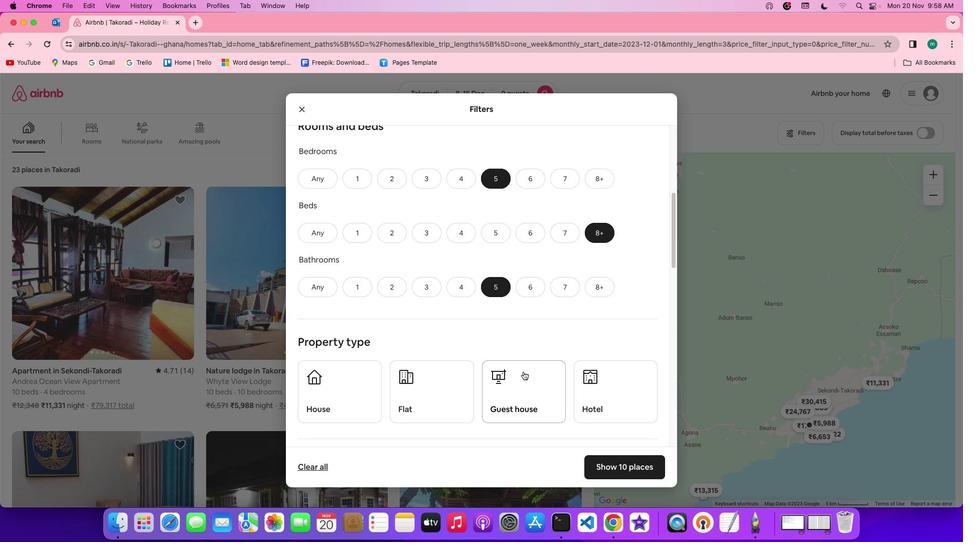 
Action: Mouse scrolled (523, 371) with delta (0, 0)
Screenshot: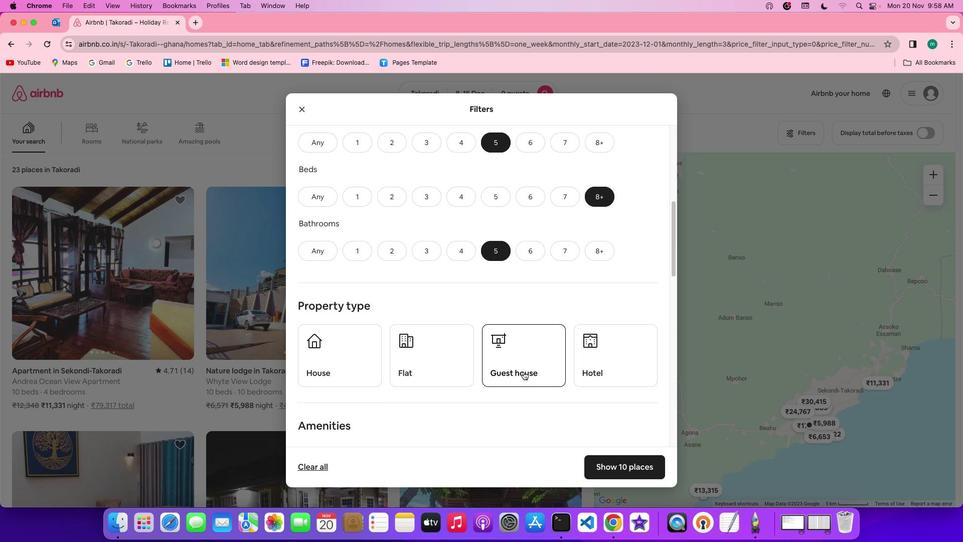 
Action: Mouse scrolled (523, 371) with delta (0, 0)
Screenshot: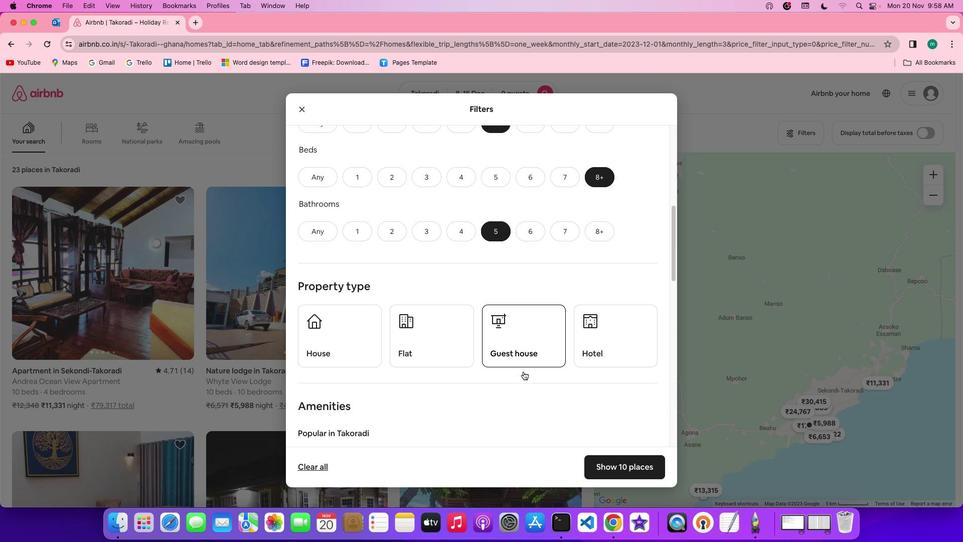 
Action: Mouse scrolled (523, 371) with delta (0, 0)
Screenshot: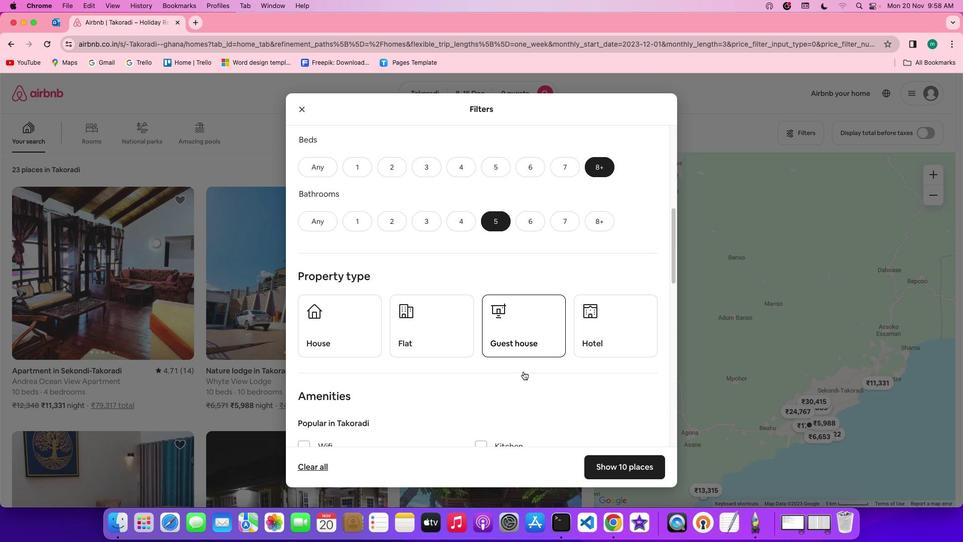
Action: Mouse scrolled (523, 371) with delta (0, -1)
Screenshot: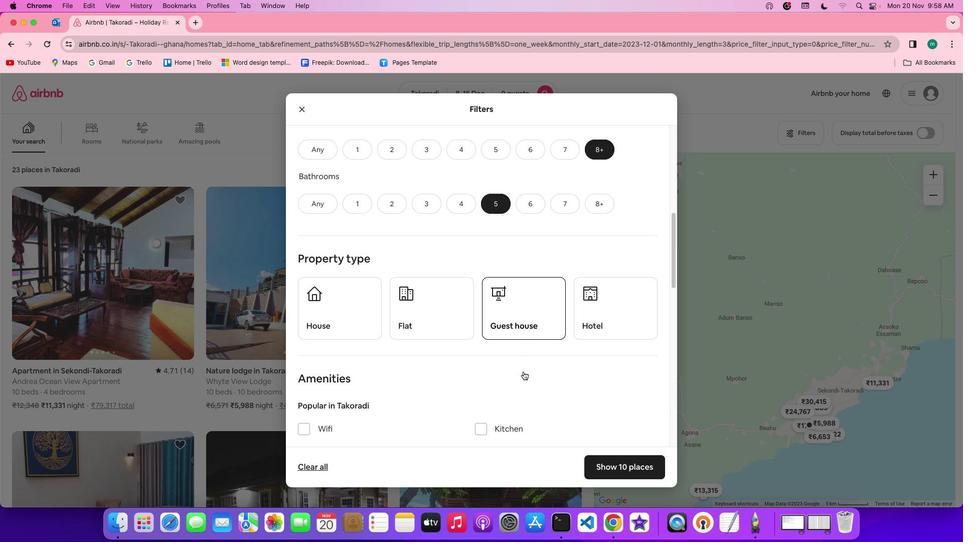 
Action: Mouse scrolled (523, 371) with delta (0, 0)
Screenshot: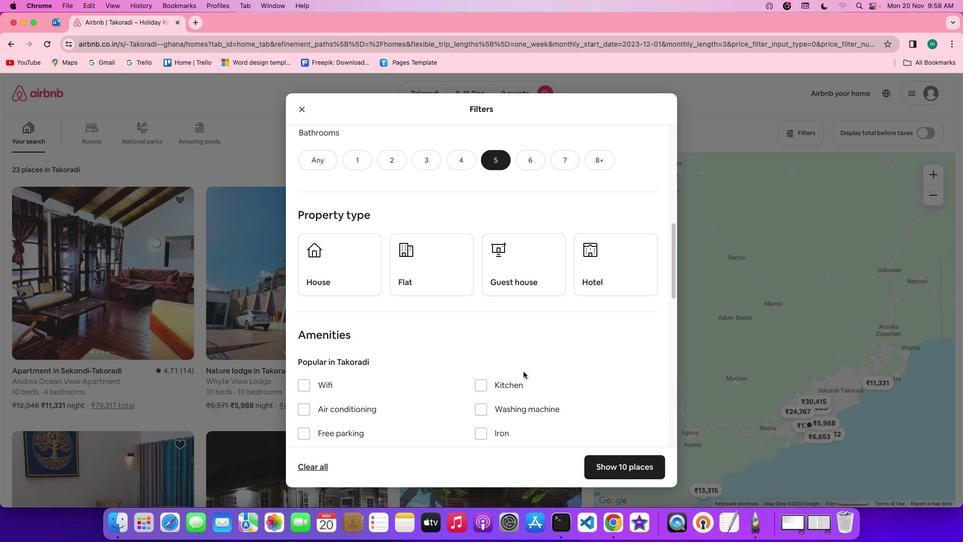 
Action: Mouse scrolled (523, 371) with delta (0, 0)
Screenshot: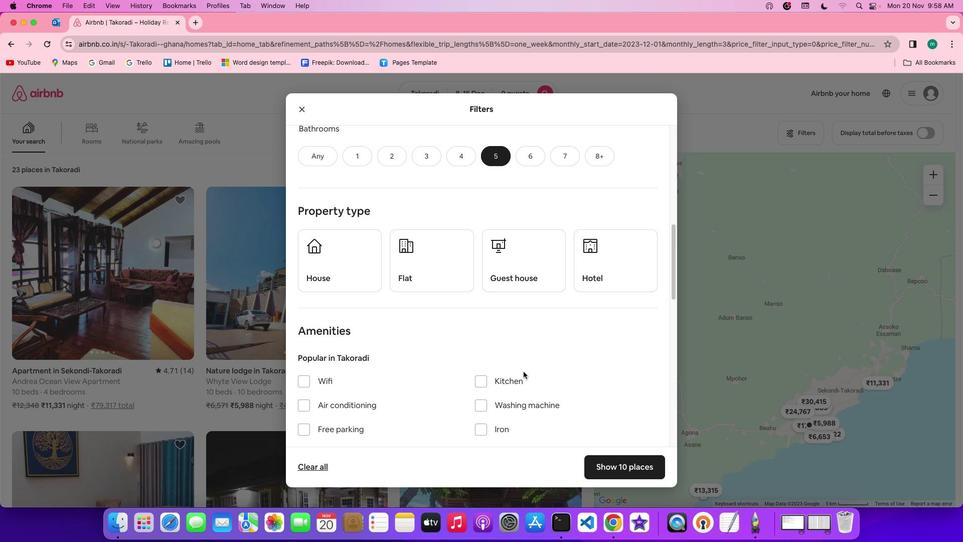 
Action: Mouse scrolled (523, 371) with delta (0, 0)
Screenshot: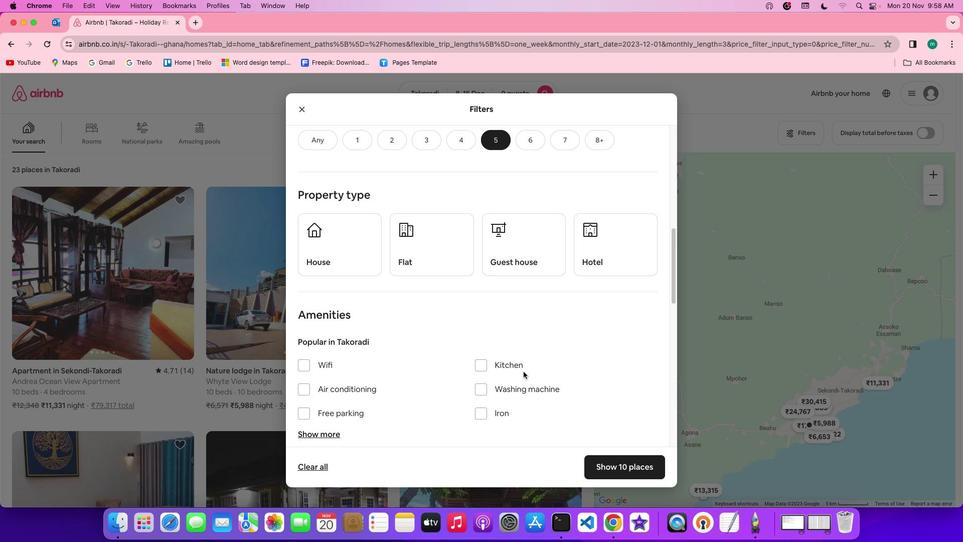 
Action: Mouse scrolled (523, 371) with delta (0, 0)
Screenshot: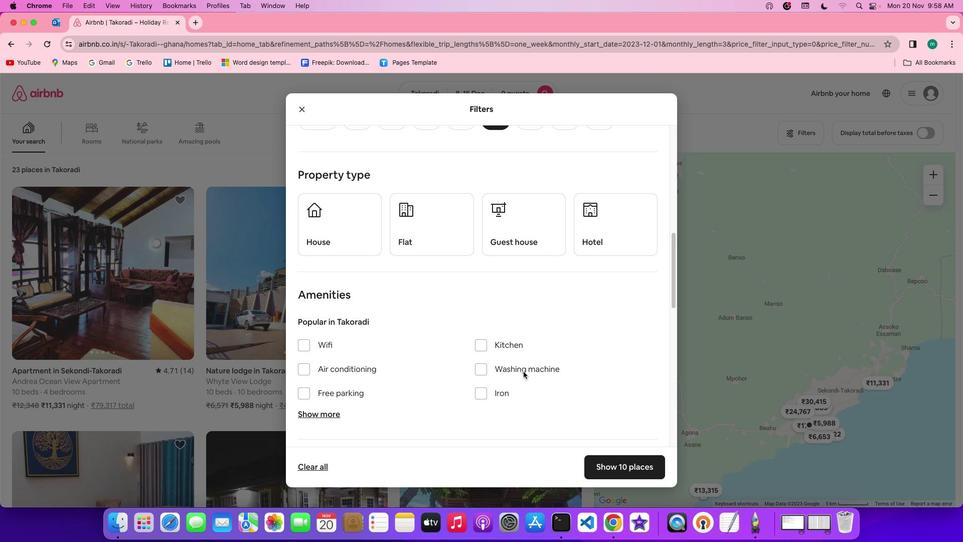 
Action: Mouse moved to (447, 232)
Screenshot: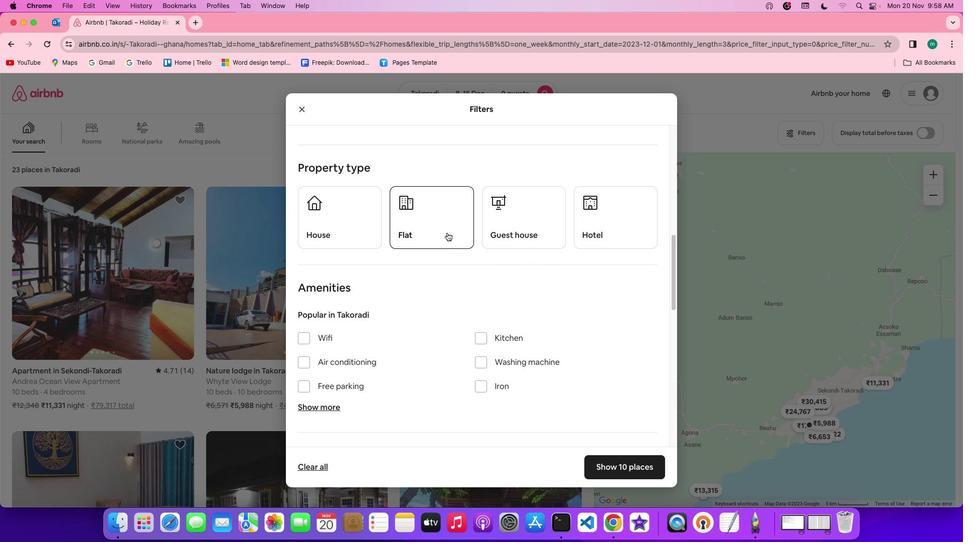 
Action: Mouse pressed left at (447, 232)
Screenshot: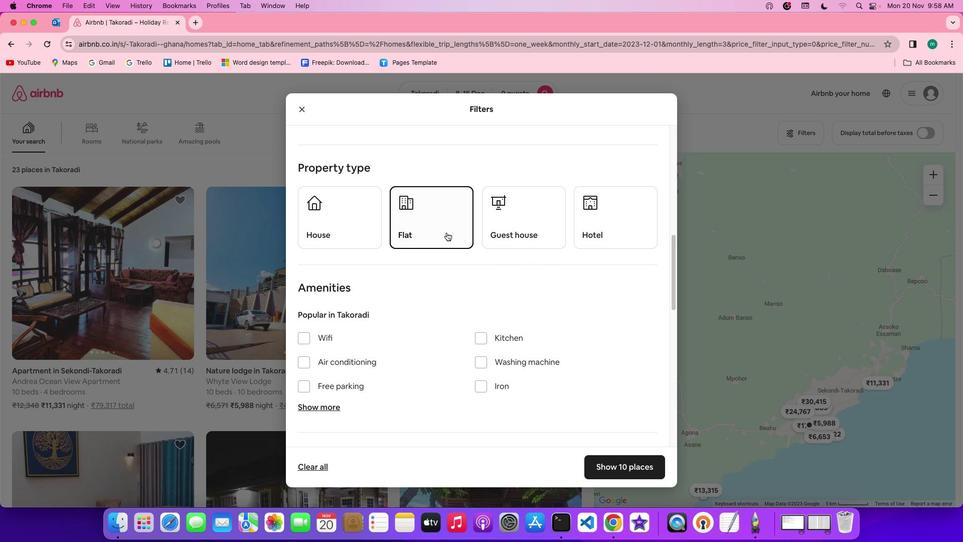 
Action: Mouse moved to (509, 321)
Screenshot: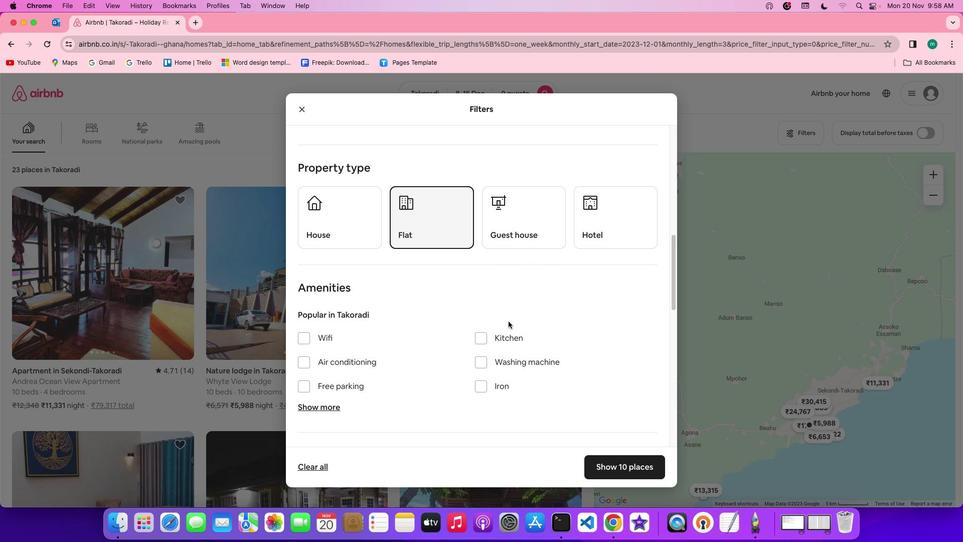 
Action: Mouse scrolled (509, 321) with delta (0, 0)
Screenshot: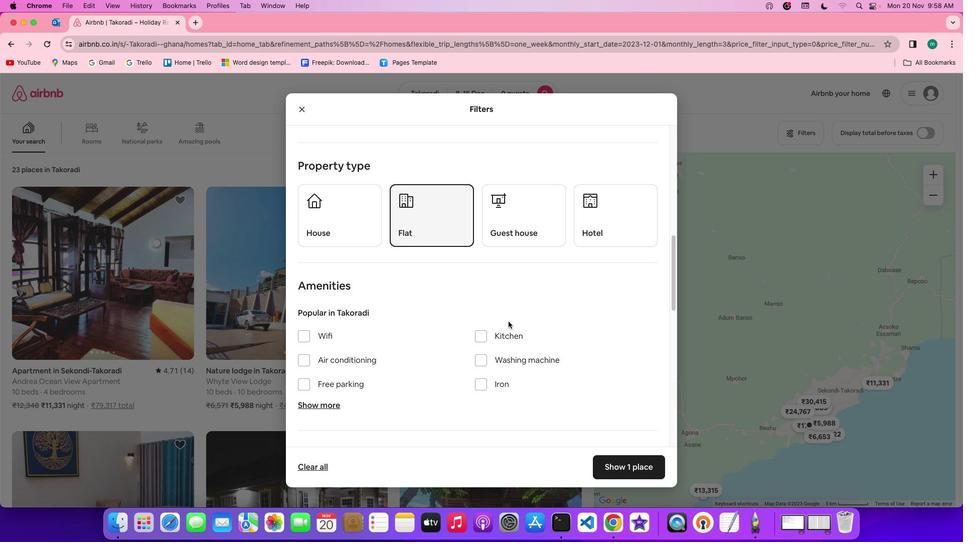 
Action: Mouse scrolled (509, 321) with delta (0, 0)
Screenshot: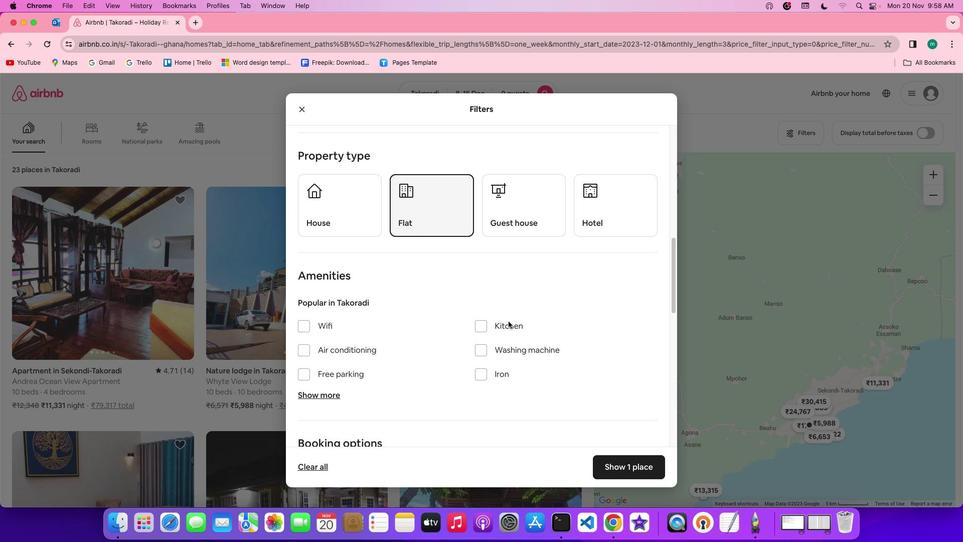 
Action: Mouse scrolled (509, 321) with delta (0, 0)
Screenshot: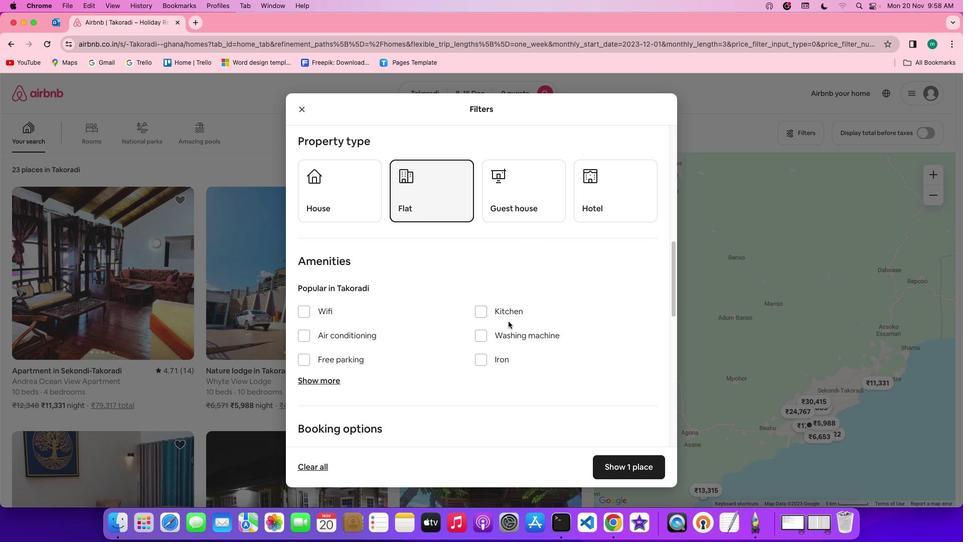 
Action: Mouse scrolled (509, 321) with delta (0, 0)
Screenshot: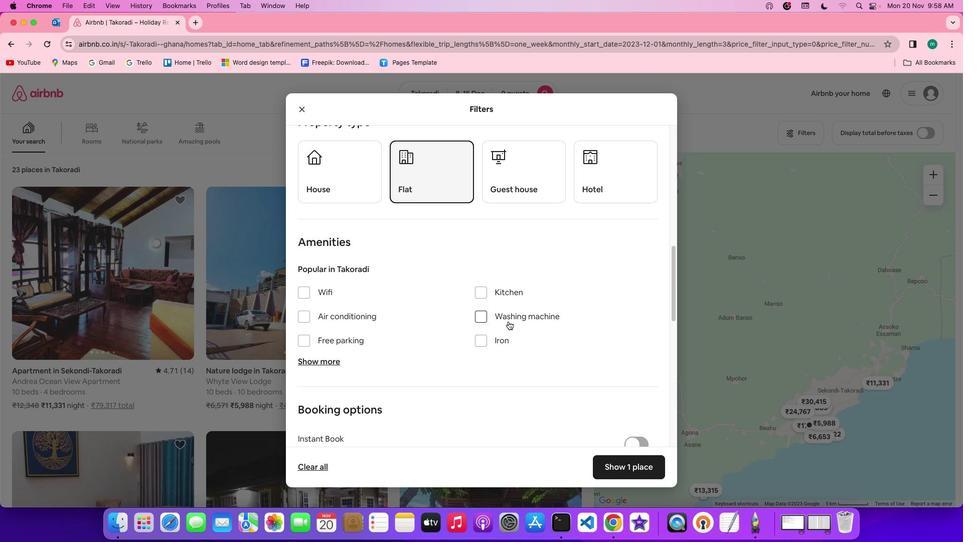 
Action: Mouse scrolled (509, 321) with delta (0, 0)
Screenshot: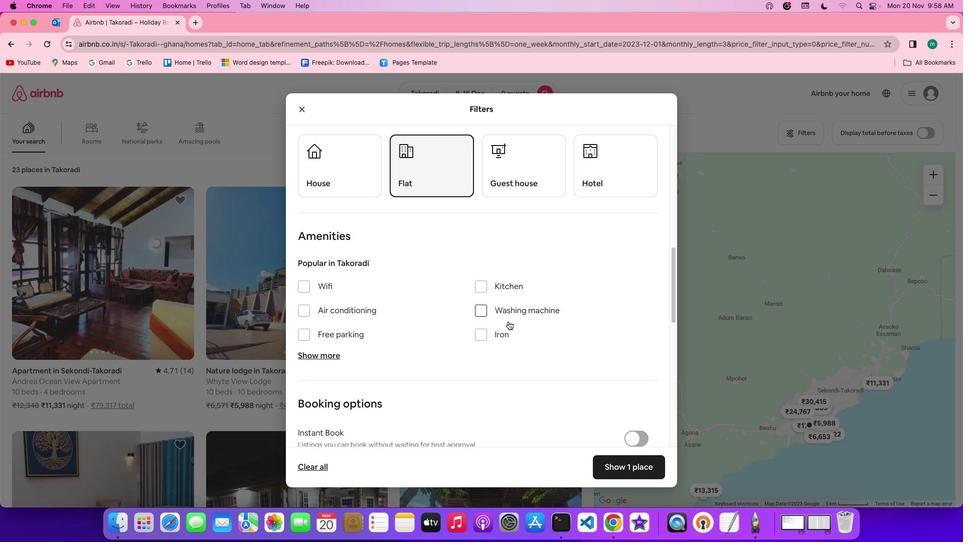 
Action: Mouse scrolled (509, 321) with delta (0, 0)
Screenshot: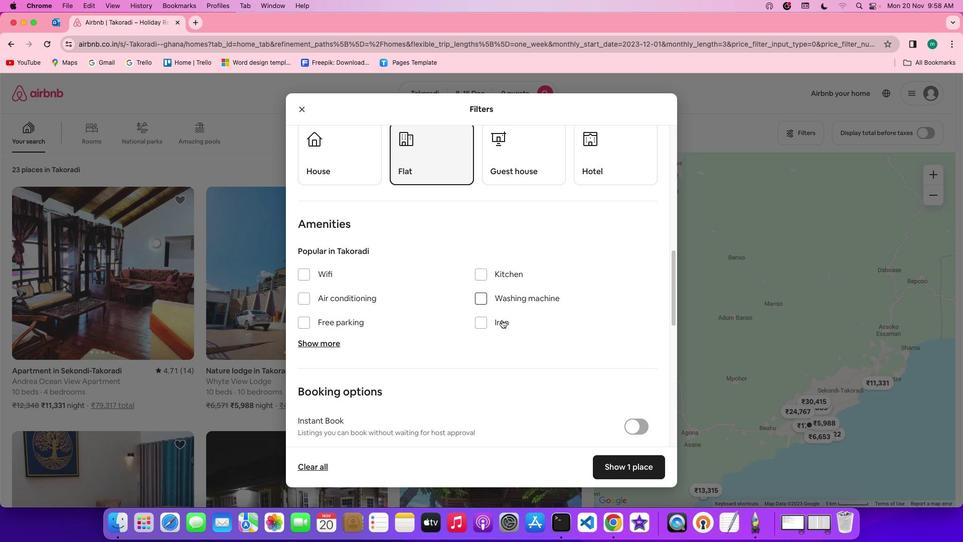 
Action: Mouse moved to (300, 260)
Screenshot: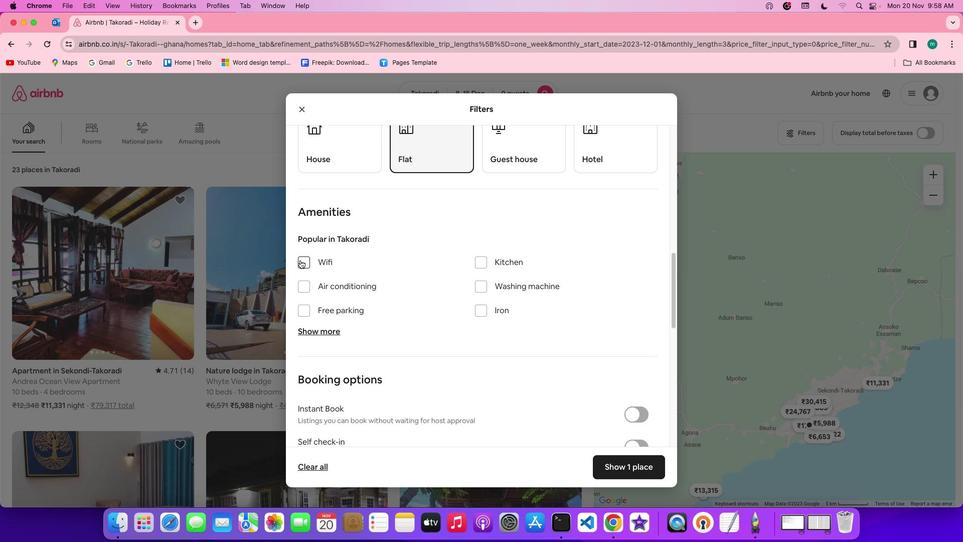 
Action: Mouse pressed left at (300, 260)
Screenshot: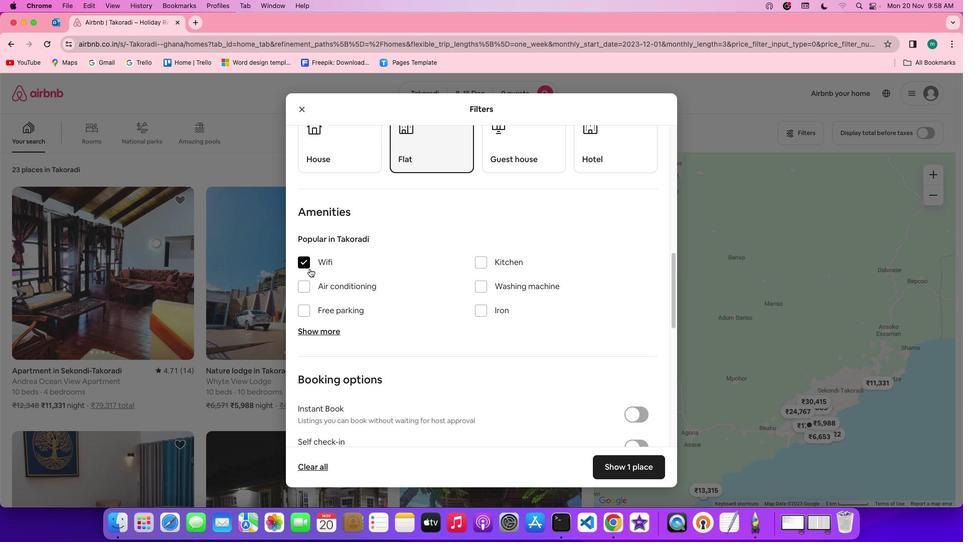 
Action: Mouse moved to (318, 328)
Screenshot: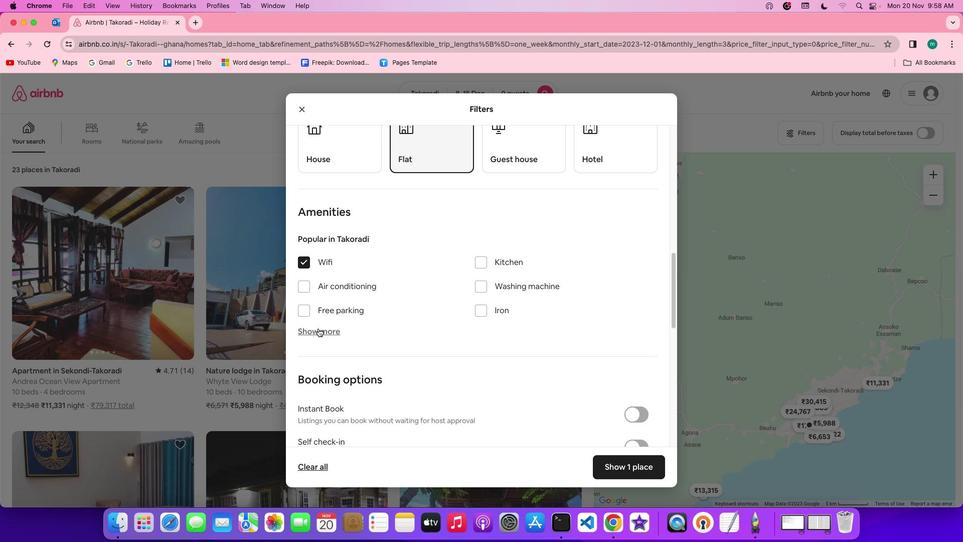 
Action: Mouse pressed left at (318, 328)
Screenshot: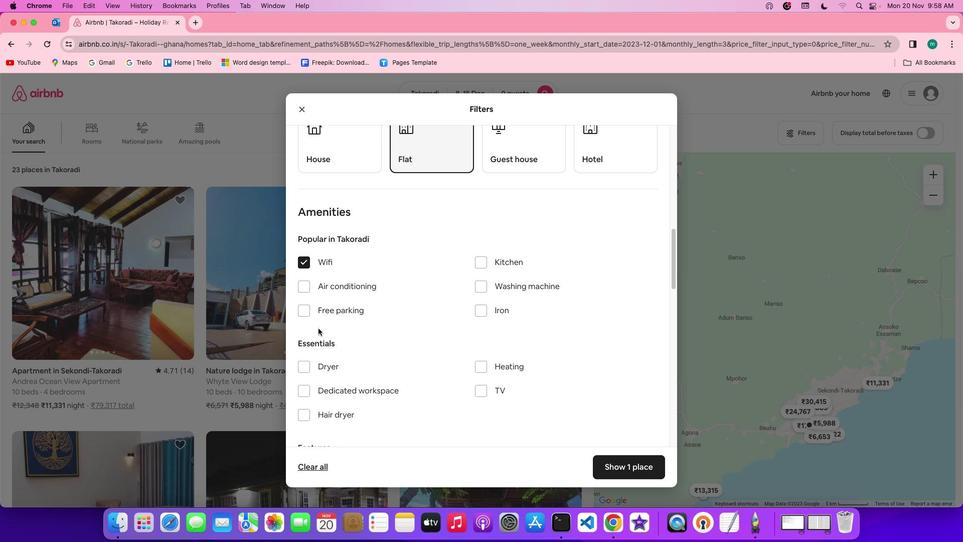 
Action: Mouse moved to (480, 391)
Screenshot: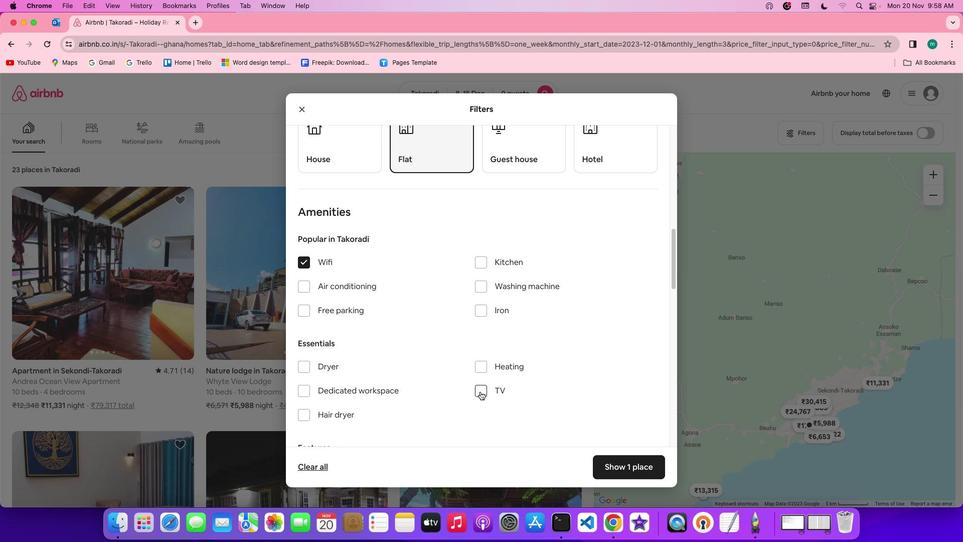 
Action: Mouse pressed left at (480, 391)
Screenshot: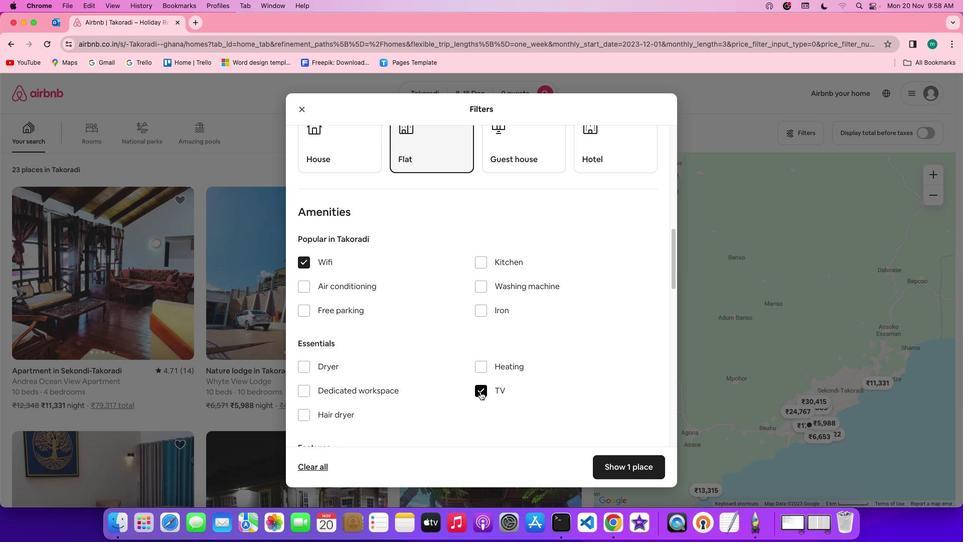 
Action: Mouse moved to (553, 359)
Screenshot: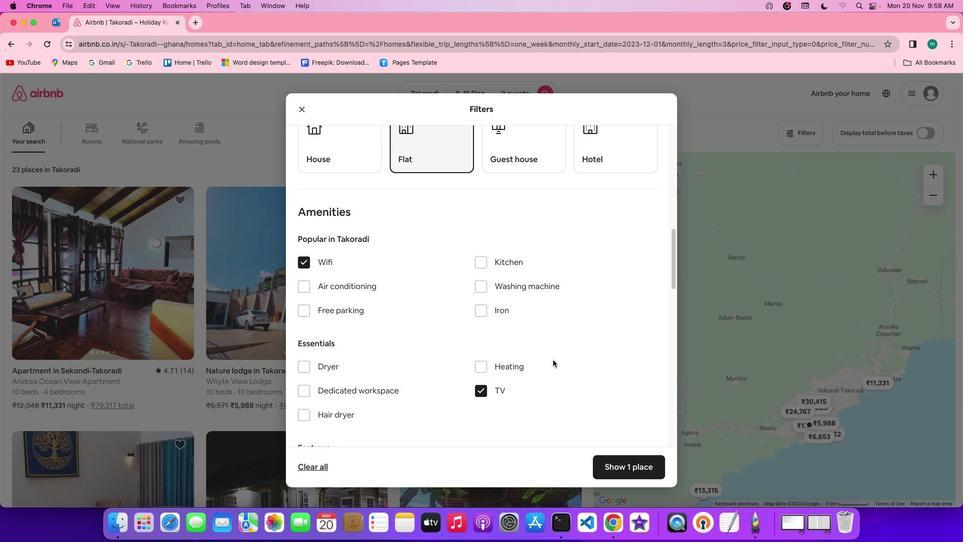 
Action: Mouse scrolled (553, 359) with delta (0, 0)
Screenshot: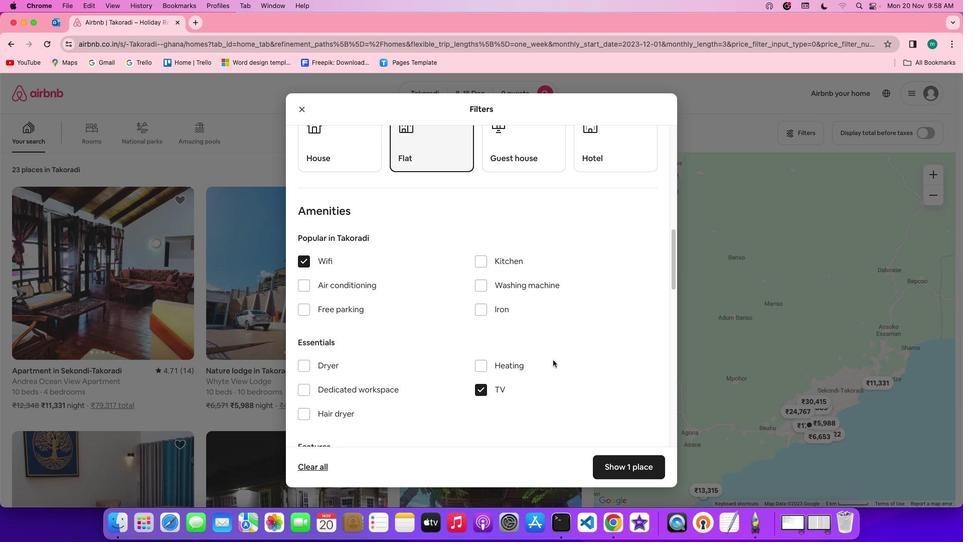 
Action: Mouse scrolled (553, 359) with delta (0, 0)
Screenshot: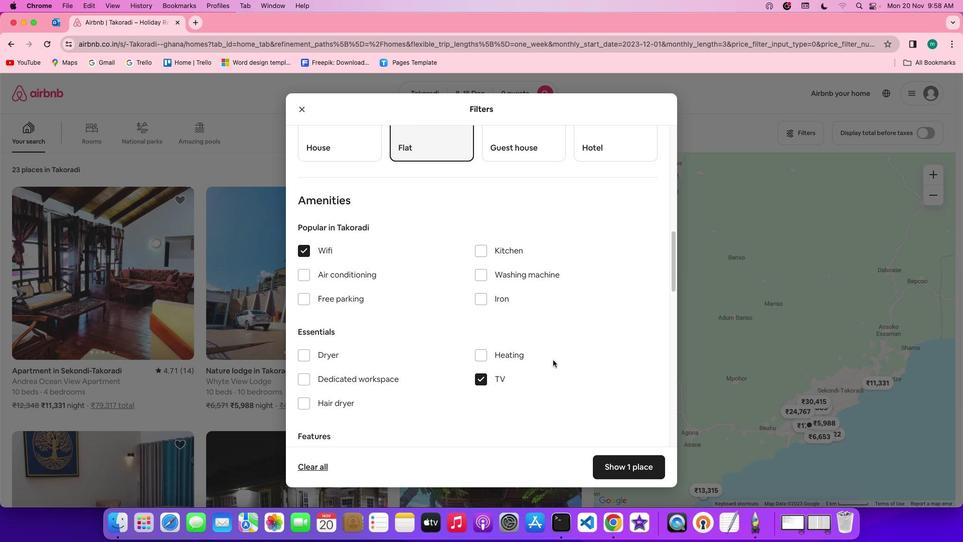 
Action: Mouse scrolled (553, 359) with delta (0, 0)
Screenshot: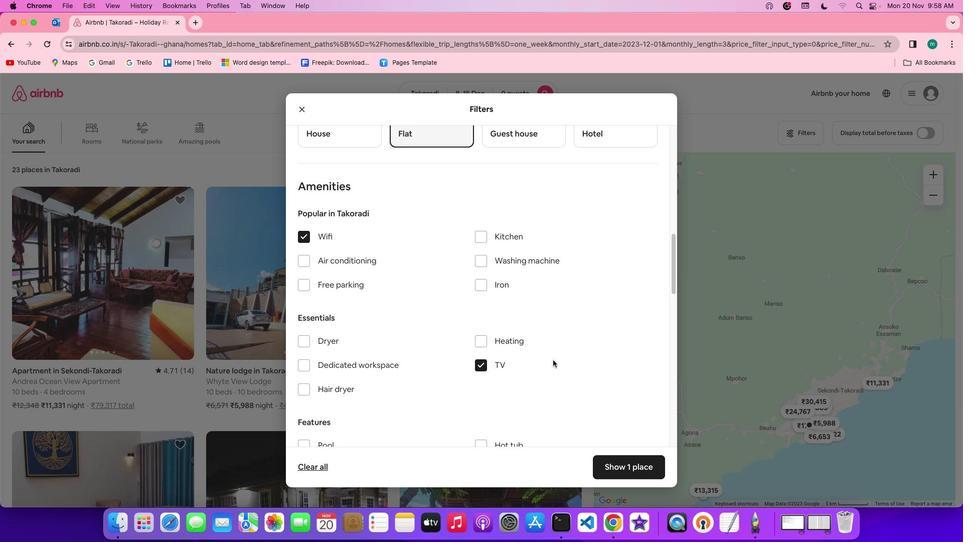 
Action: Mouse scrolled (553, 359) with delta (0, 0)
Screenshot: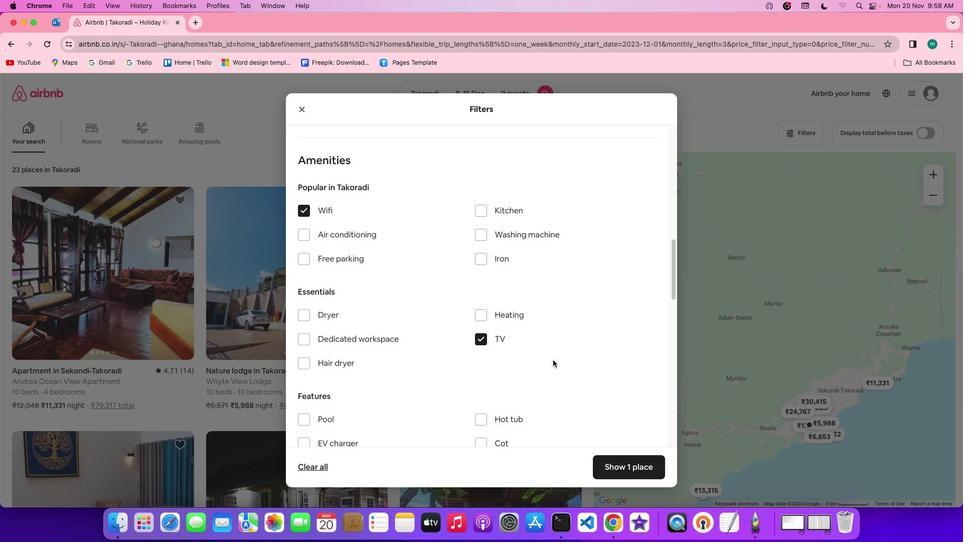 
Action: Mouse scrolled (553, 359) with delta (0, 0)
Screenshot: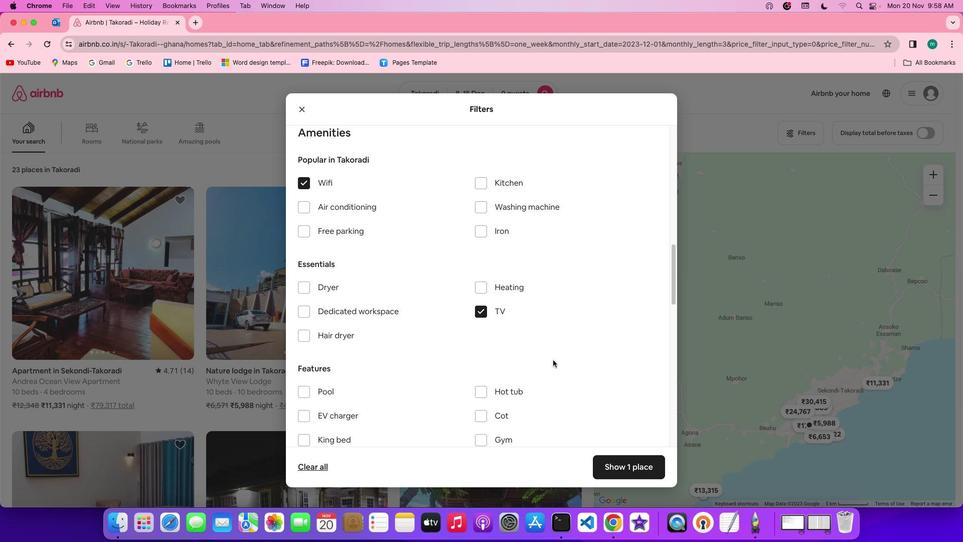 
Action: Mouse scrolled (553, 359) with delta (0, 0)
Screenshot: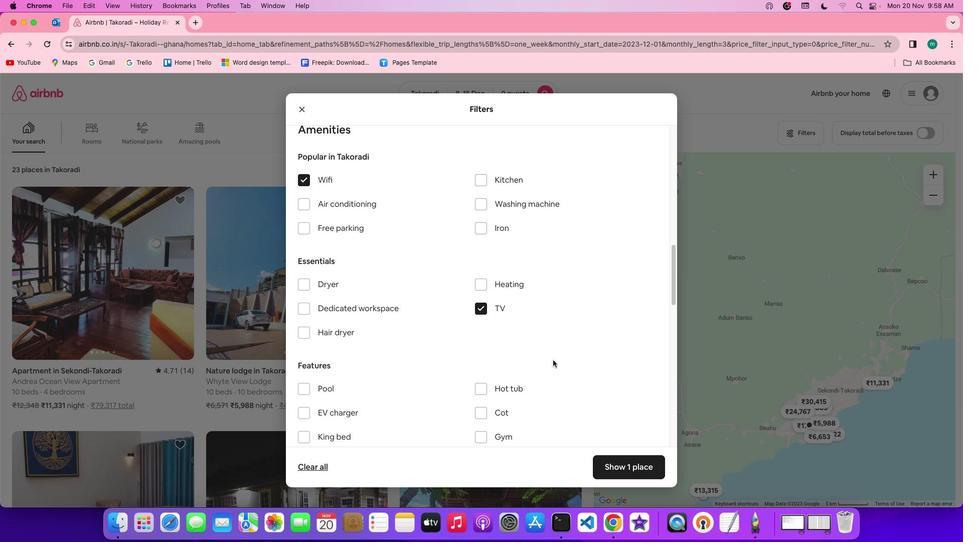 
Action: Mouse scrolled (553, 359) with delta (0, 0)
Screenshot: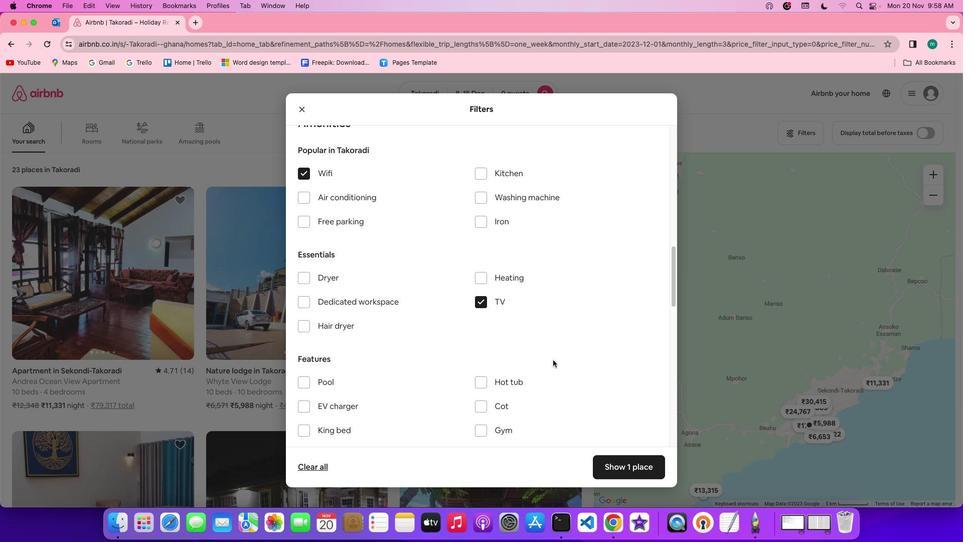 
Action: Mouse scrolled (553, 359) with delta (0, 0)
Screenshot: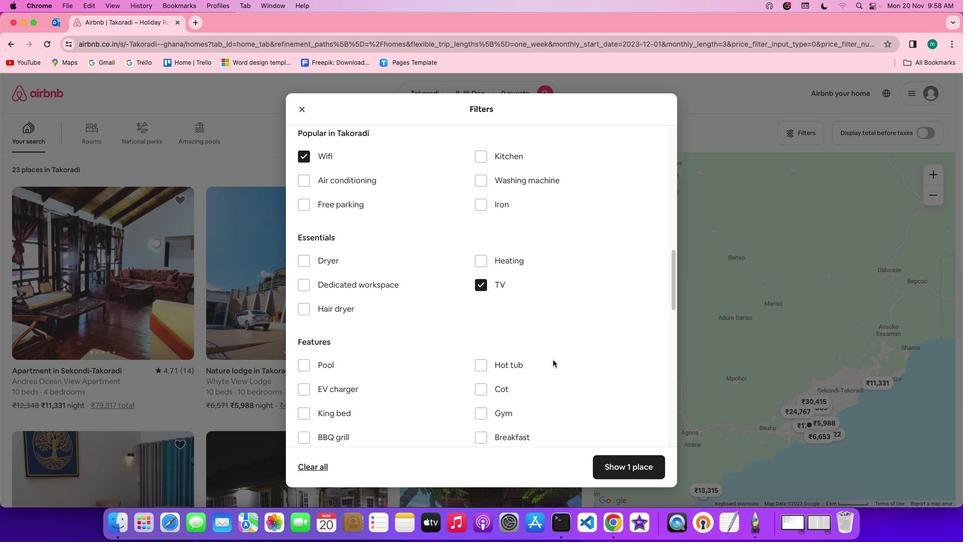 
Action: Mouse scrolled (553, 359) with delta (0, 0)
Screenshot: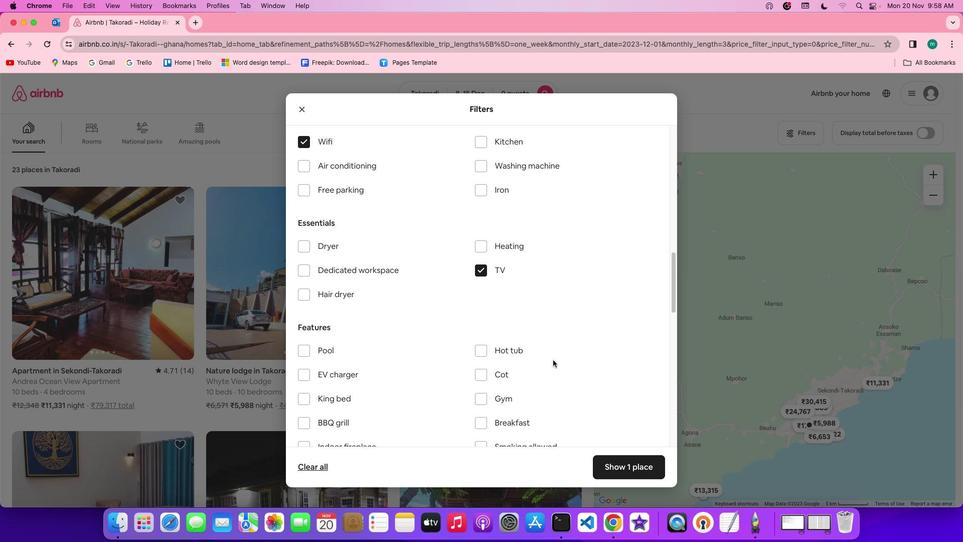 
Action: Mouse moved to (549, 360)
Screenshot: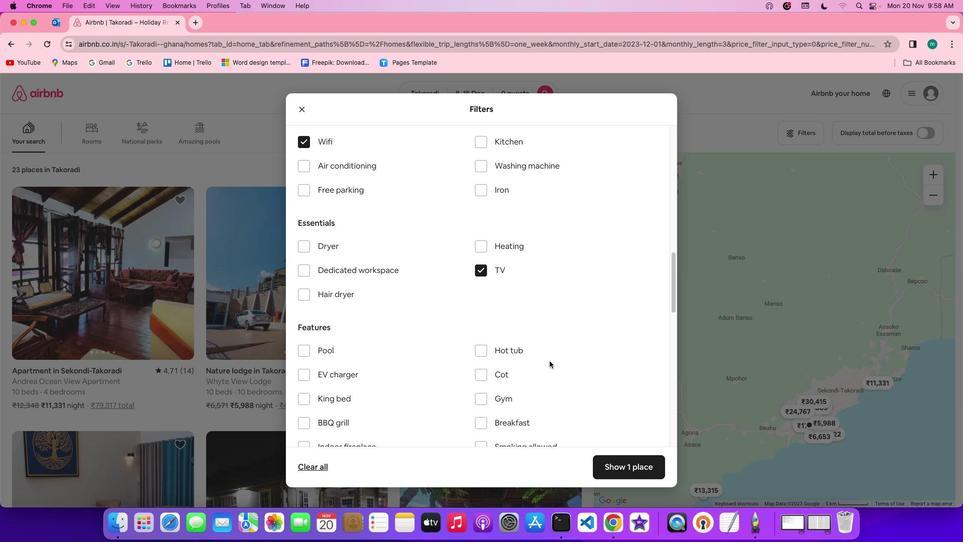 
Action: Mouse scrolled (549, 360) with delta (0, 0)
Screenshot: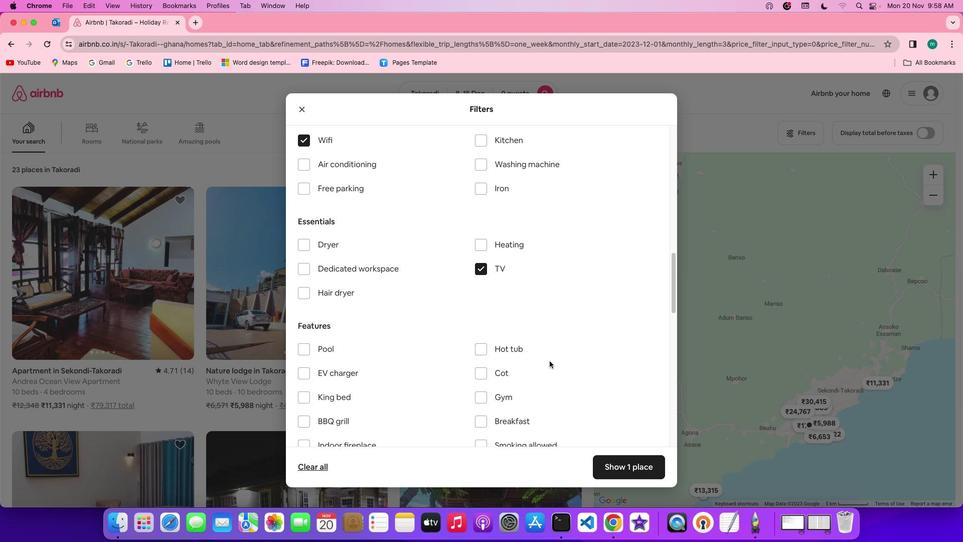 
Action: Mouse scrolled (549, 360) with delta (0, 0)
Screenshot: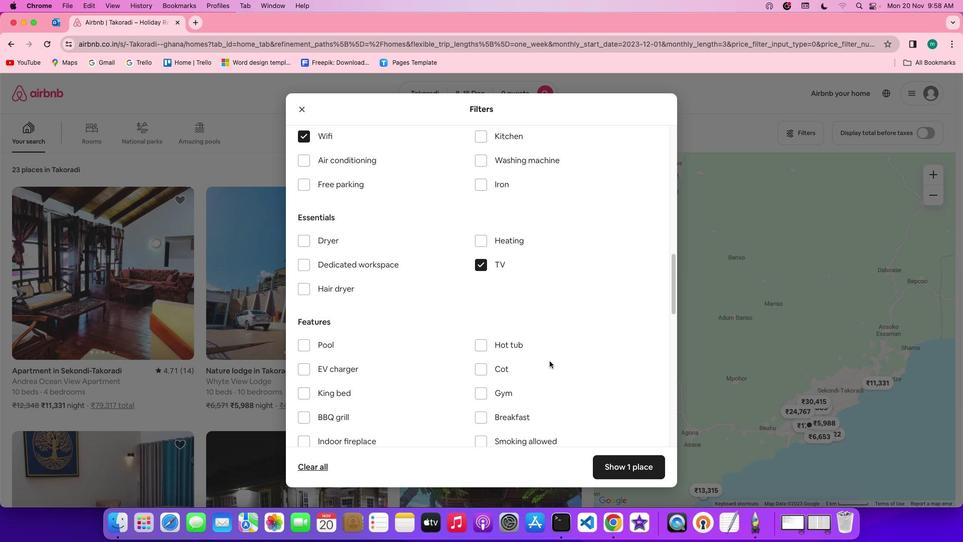 
Action: Mouse moved to (341, 181)
Screenshot: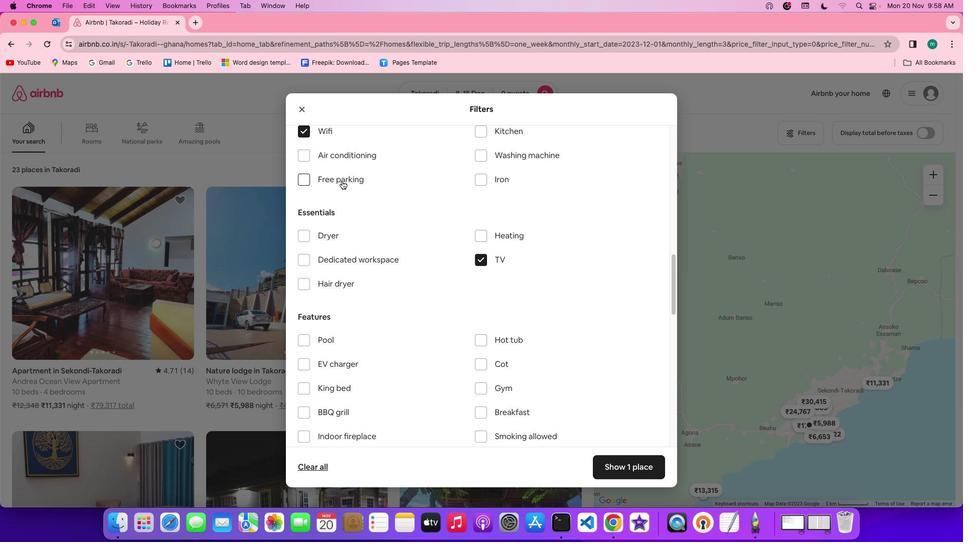 
Action: Mouse pressed left at (341, 181)
Screenshot: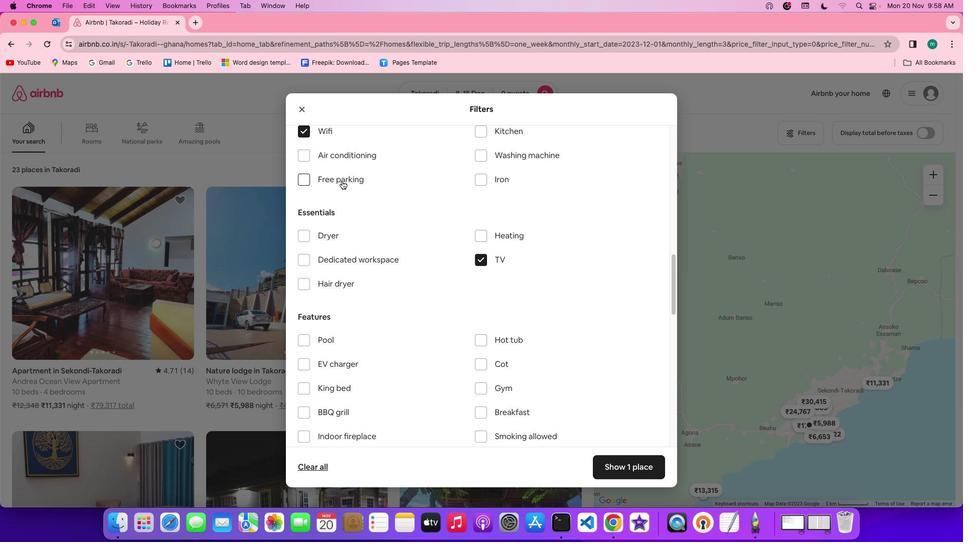 
Action: Mouse moved to (432, 299)
Screenshot: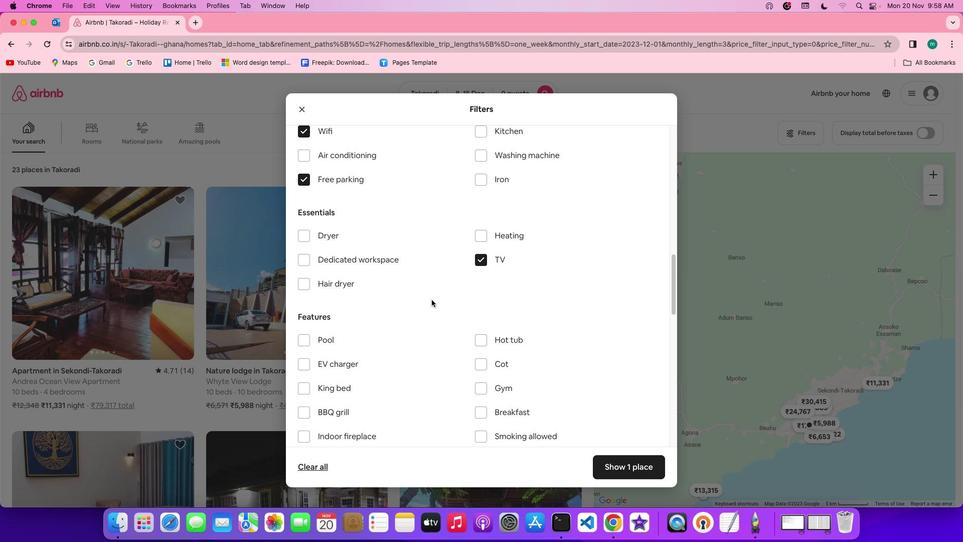 
Action: Mouse scrolled (432, 299) with delta (0, 0)
Screenshot: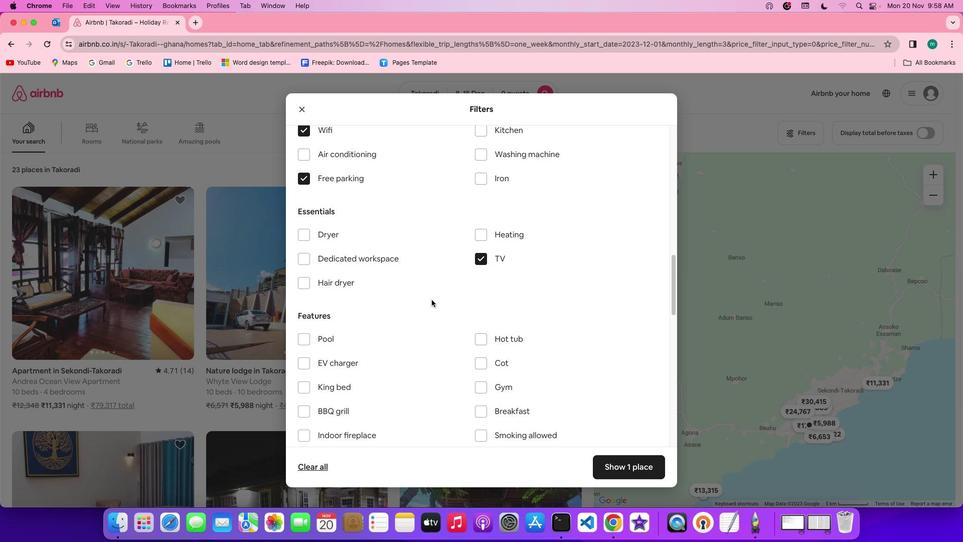 
Action: Mouse scrolled (432, 299) with delta (0, 0)
Screenshot: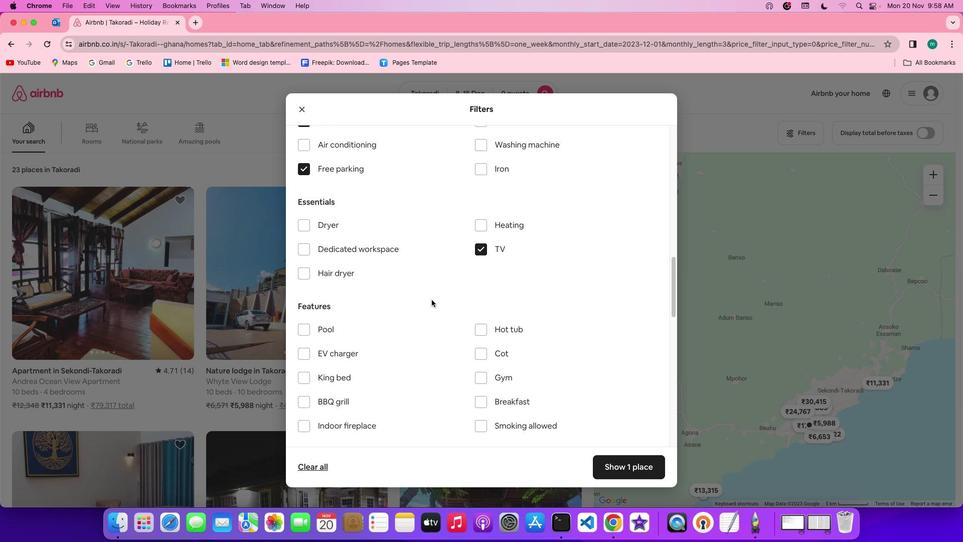 
Action: Mouse scrolled (432, 299) with delta (0, 0)
Screenshot: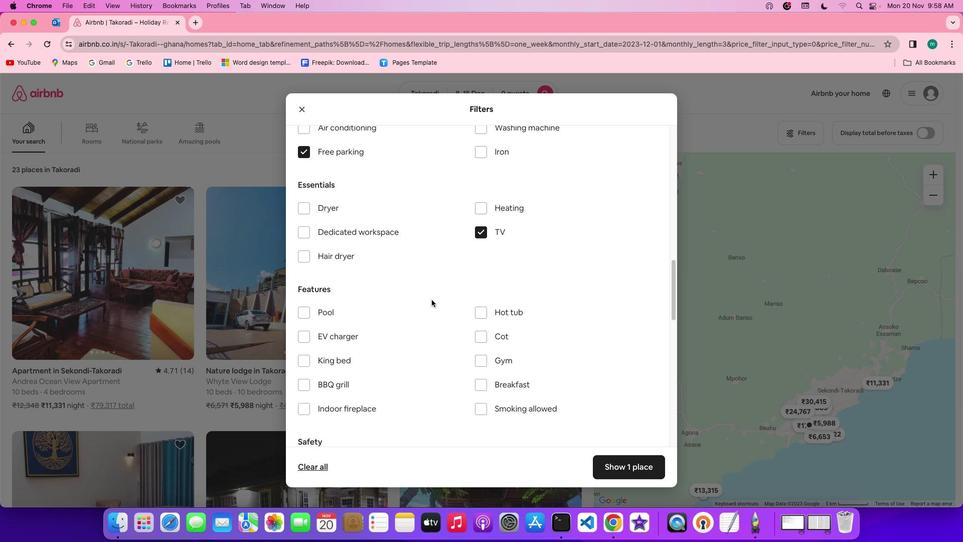 
Action: Mouse scrolled (432, 299) with delta (0, 0)
Screenshot: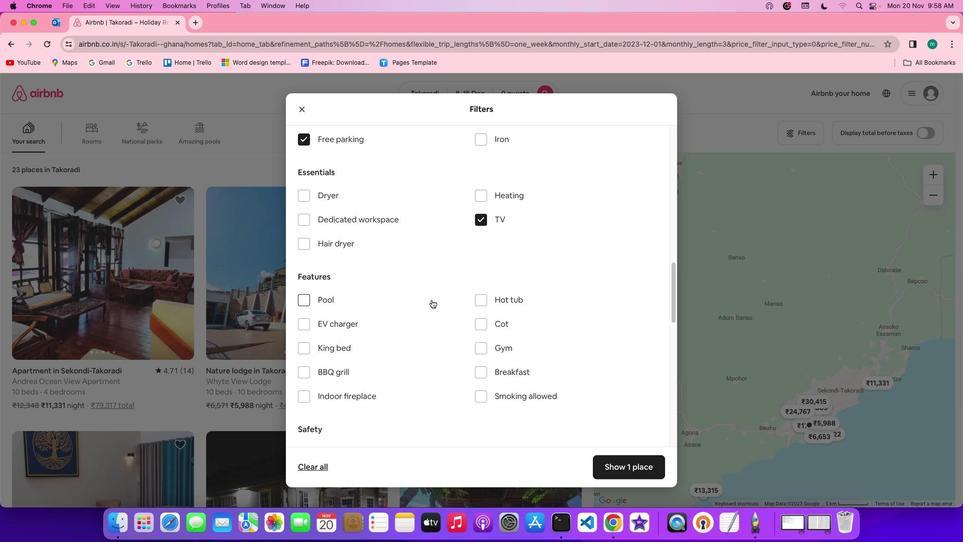 
Action: Mouse scrolled (432, 299) with delta (0, 0)
Screenshot: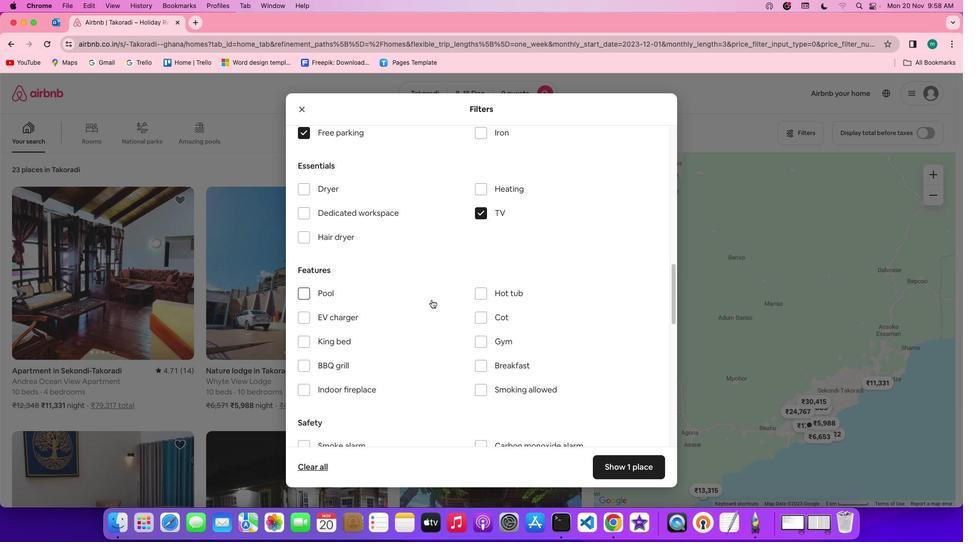 
Action: Mouse scrolled (432, 299) with delta (0, 0)
Screenshot: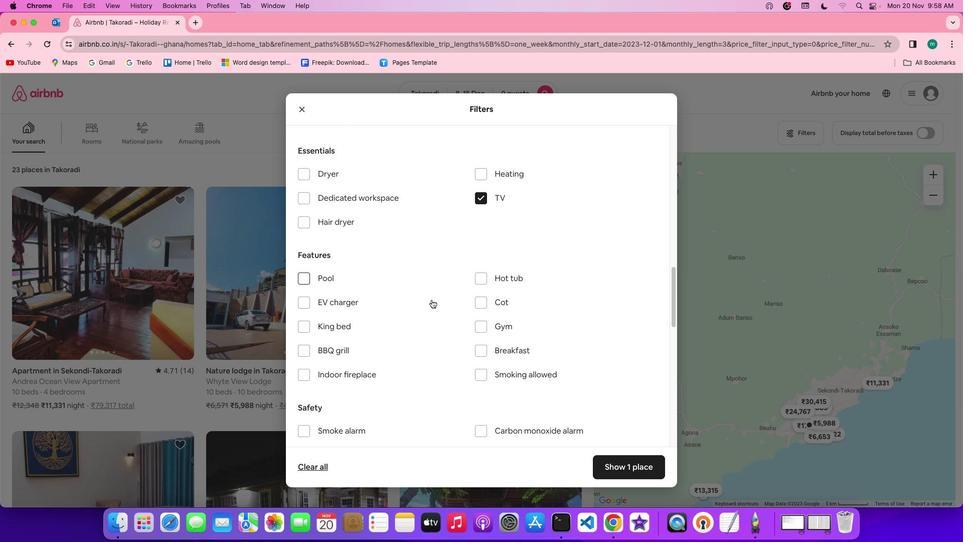 
Action: Mouse scrolled (432, 299) with delta (0, 0)
Screenshot: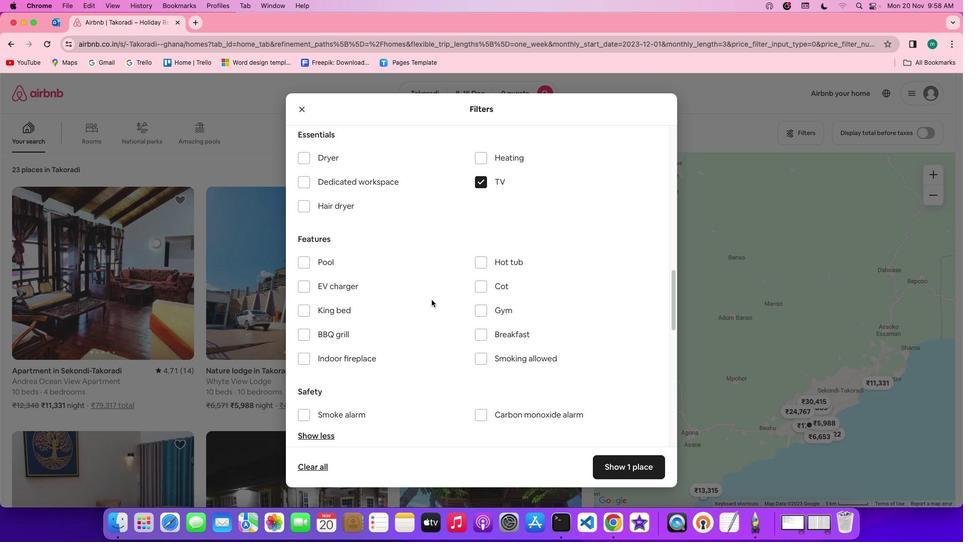 
Action: Mouse scrolled (432, 299) with delta (0, 0)
Screenshot: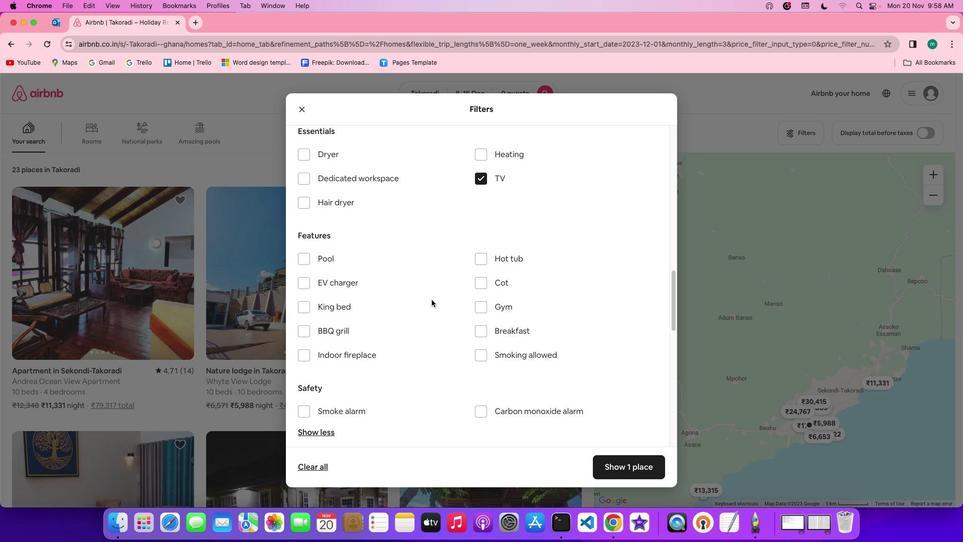 
Action: Mouse moved to (484, 300)
Screenshot: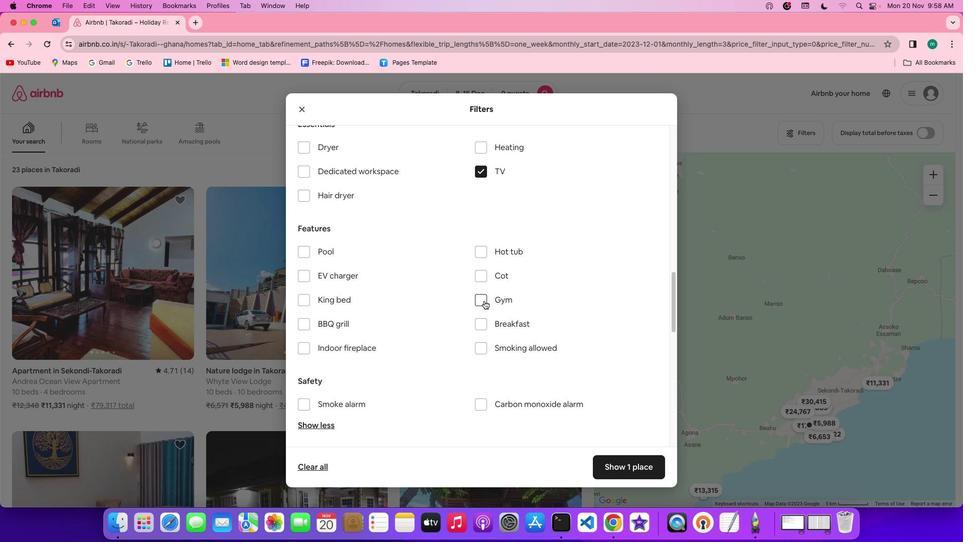 
Action: Mouse pressed left at (484, 300)
Screenshot: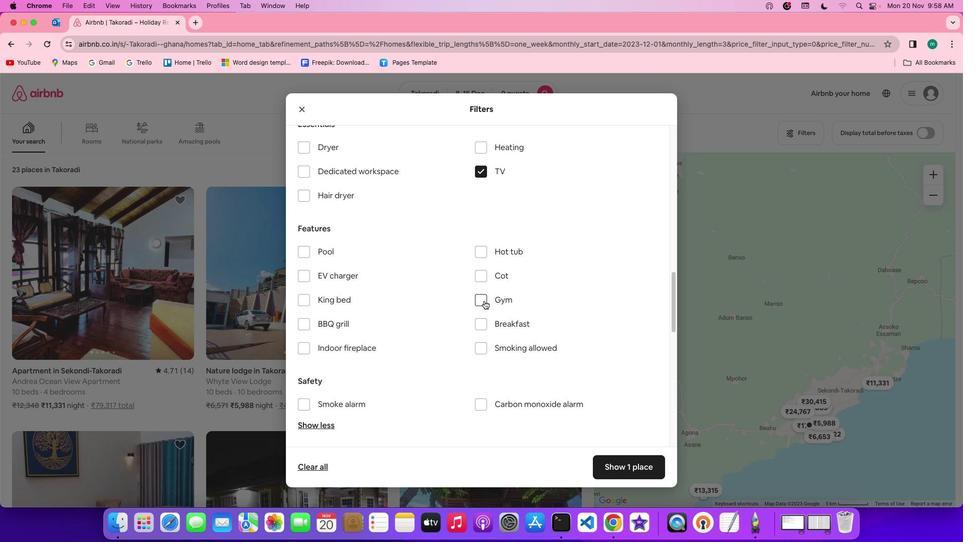 
Action: Mouse moved to (485, 328)
Screenshot: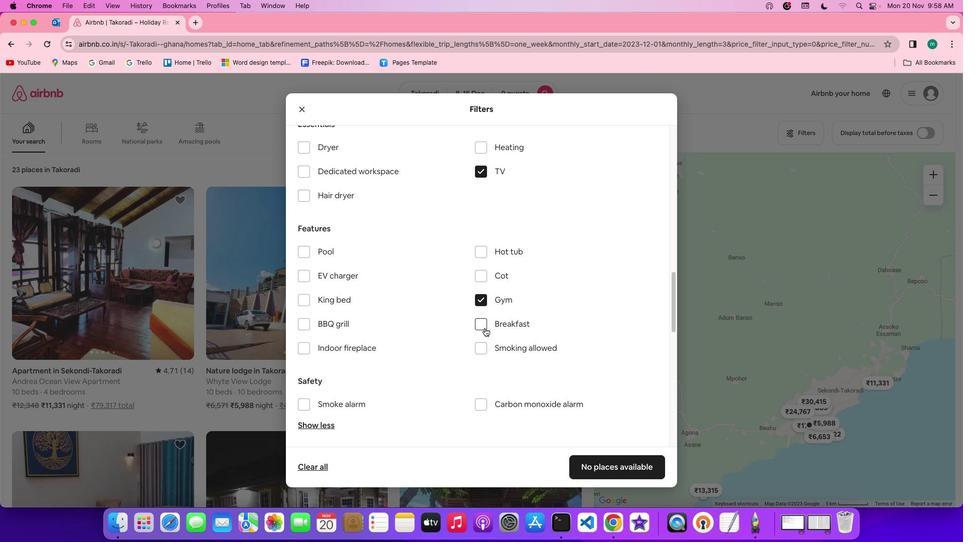 
Action: Mouse pressed left at (485, 328)
Screenshot: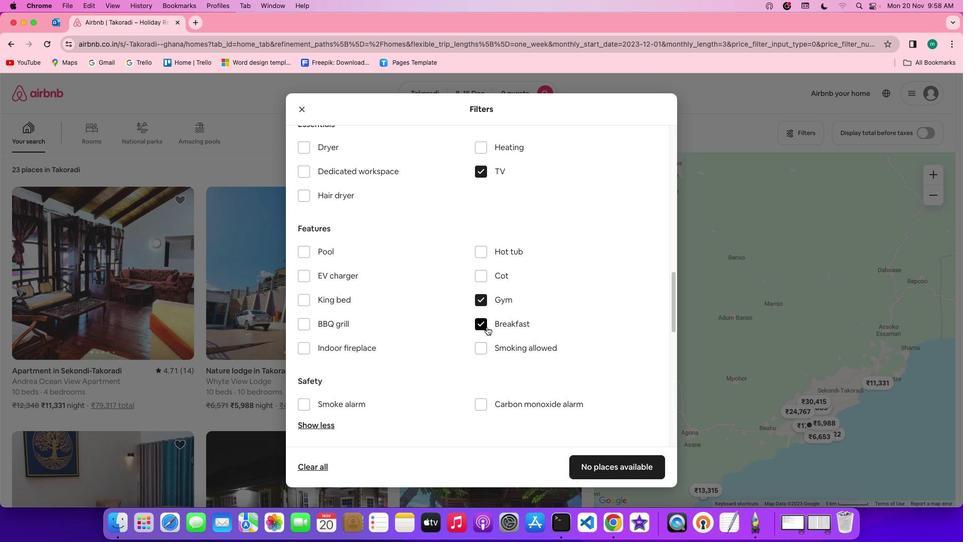 
Action: Mouse moved to (536, 339)
Screenshot: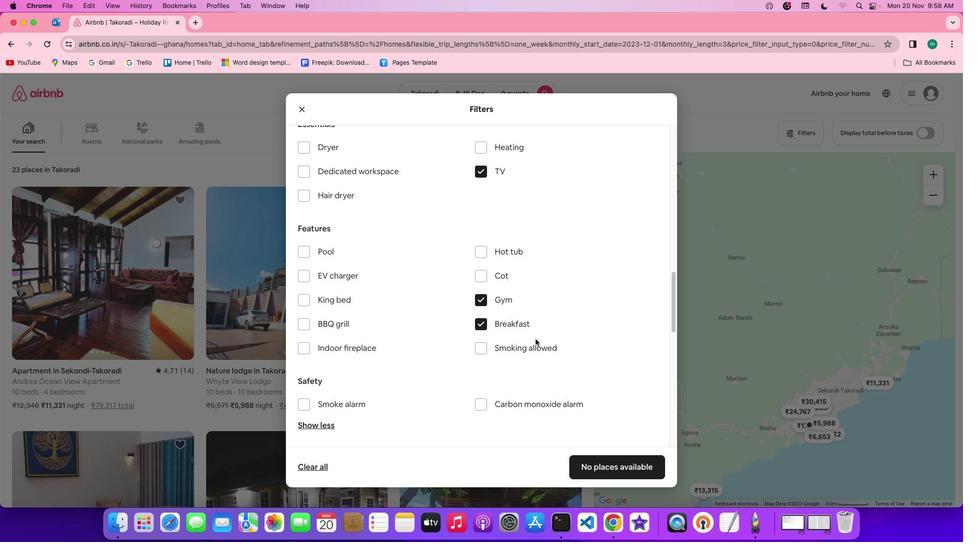 
Action: Mouse scrolled (536, 339) with delta (0, 0)
Screenshot: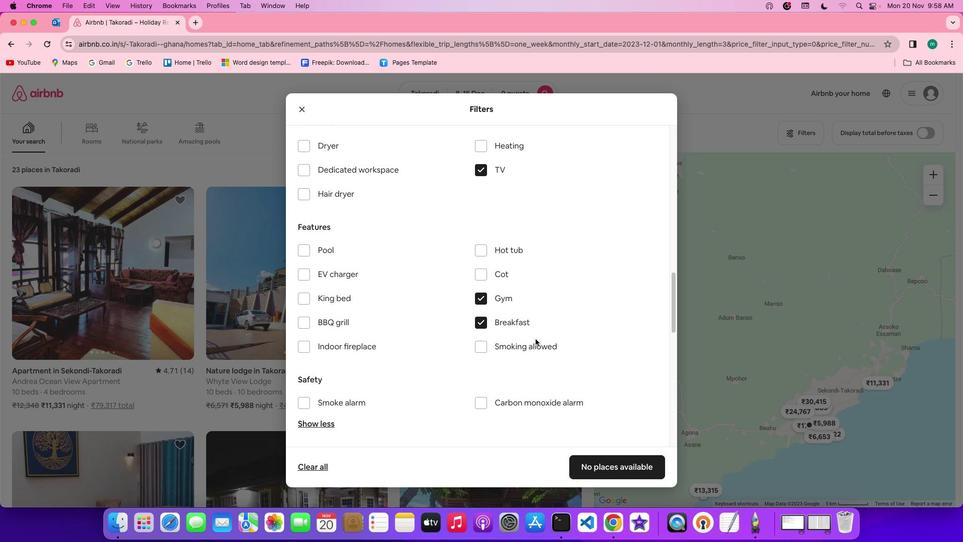 
Action: Mouse scrolled (536, 339) with delta (0, 0)
Screenshot: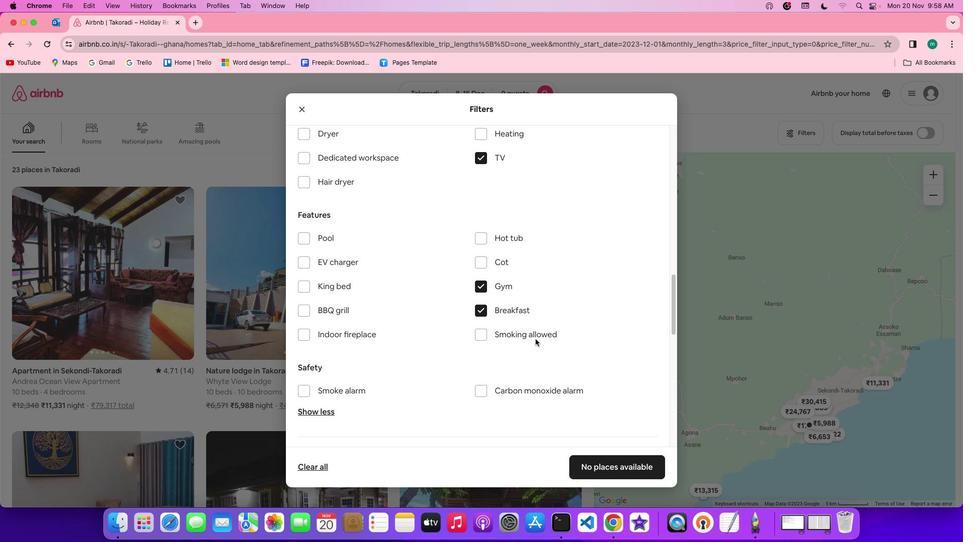 
Action: Mouse scrolled (536, 339) with delta (0, 0)
Screenshot: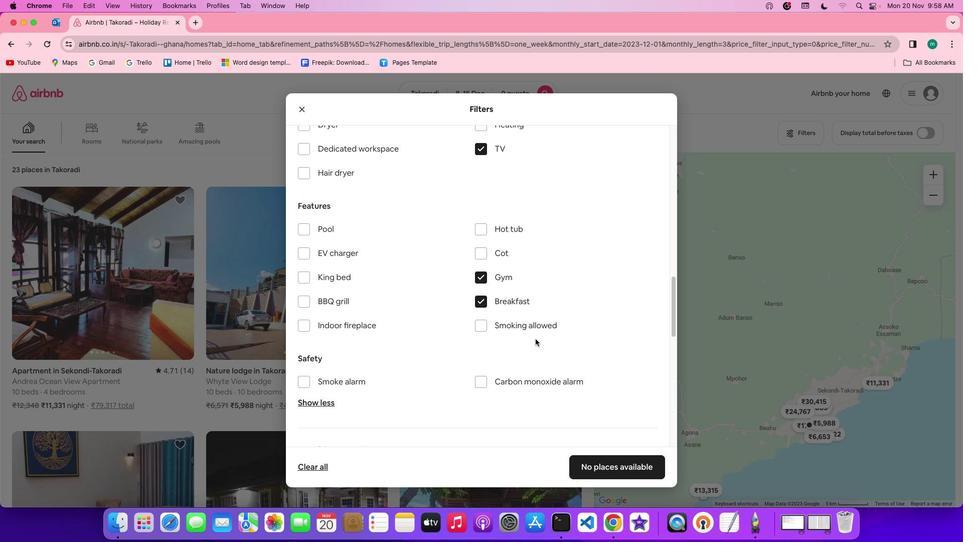 
Action: Mouse scrolled (536, 339) with delta (0, 0)
Screenshot: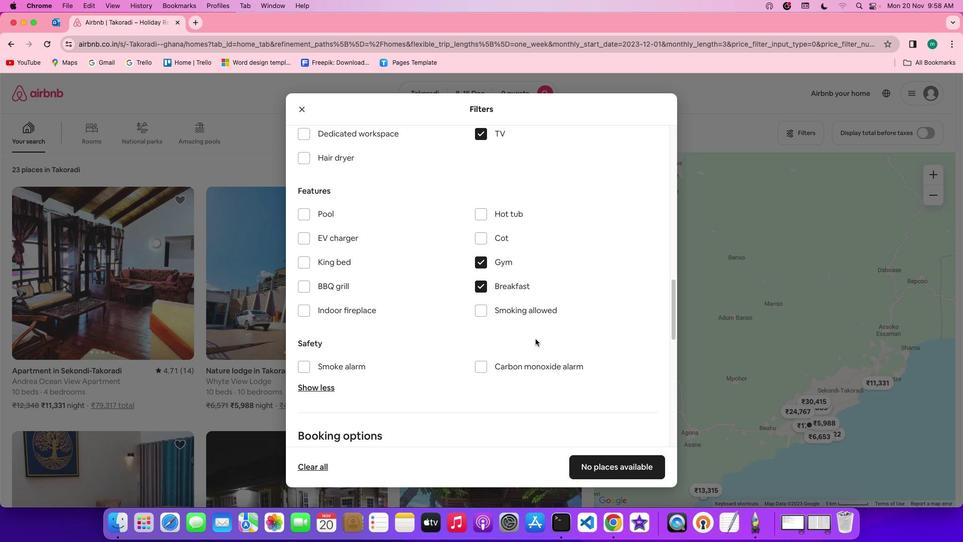 
Action: Mouse scrolled (536, 339) with delta (0, 0)
Screenshot: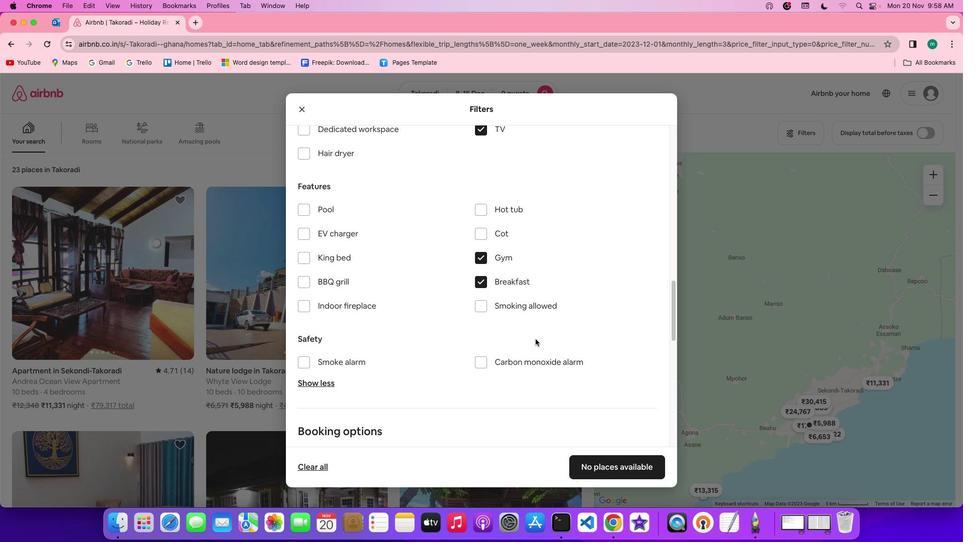 
Action: Mouse scrolled (536, 339) with delta (0, 0)
Screenshot: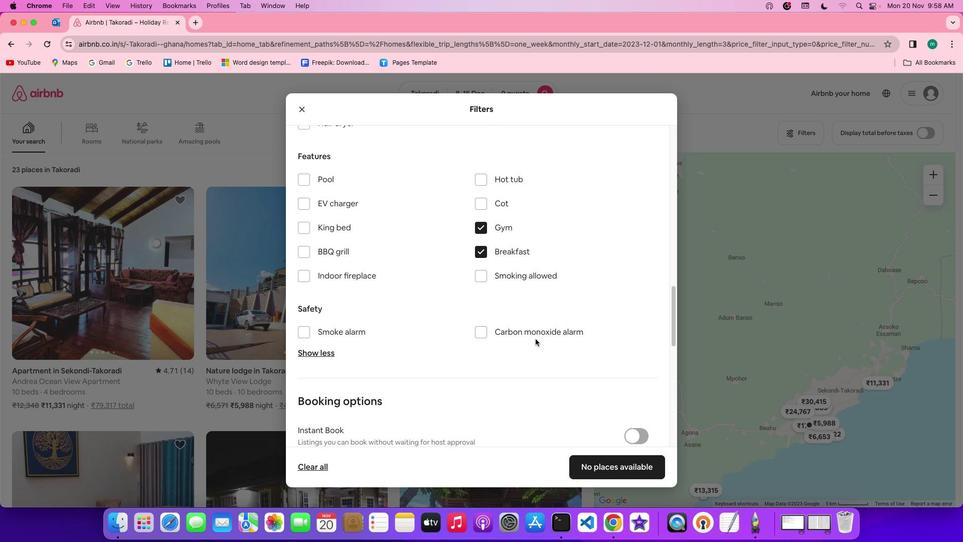 
Action: Mouse scrolled (536, 339) with delta (0, -1)
Screenshot: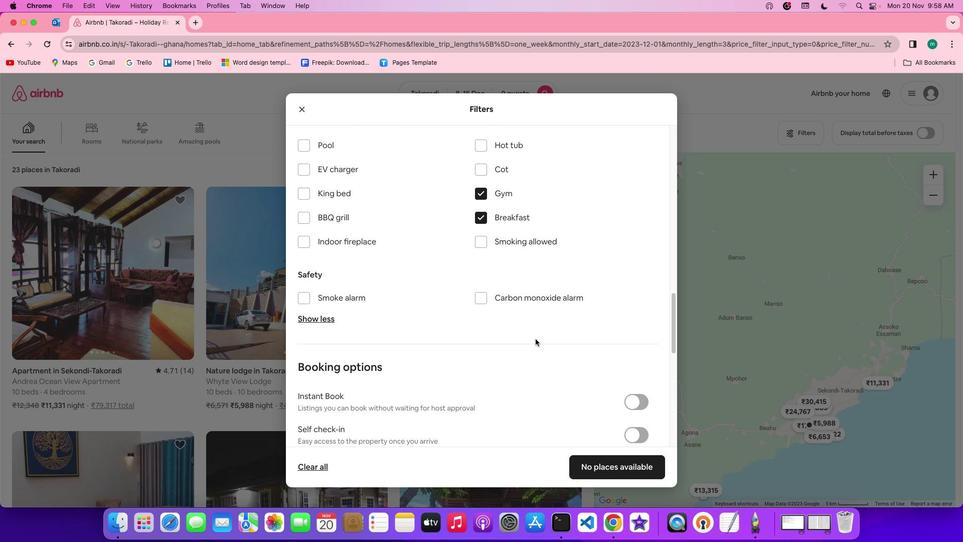 
Action: Mouse scrolled (536, 339) with delta (0, -1)
Screenshot: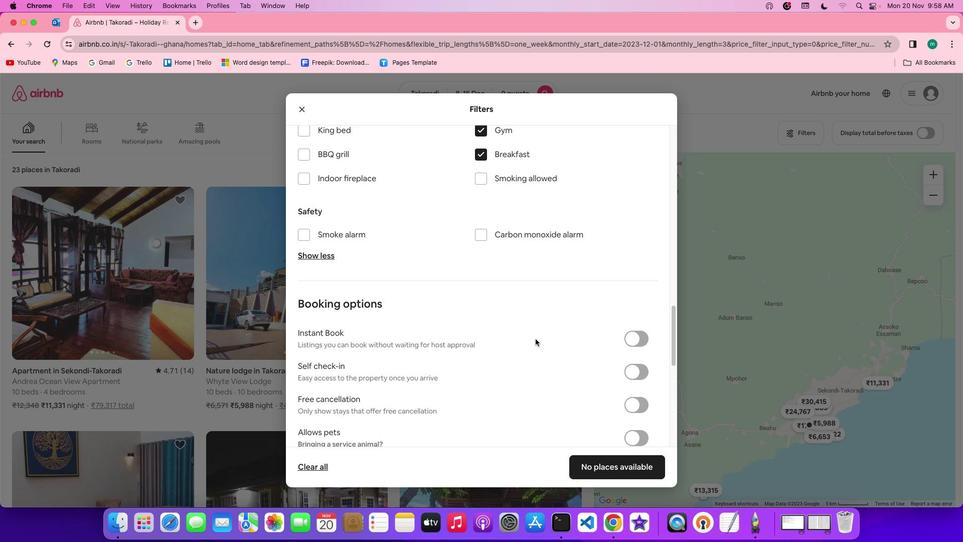 
Action: Mouse scrolled (536, 339) with delta (0, -1)
Screenshot: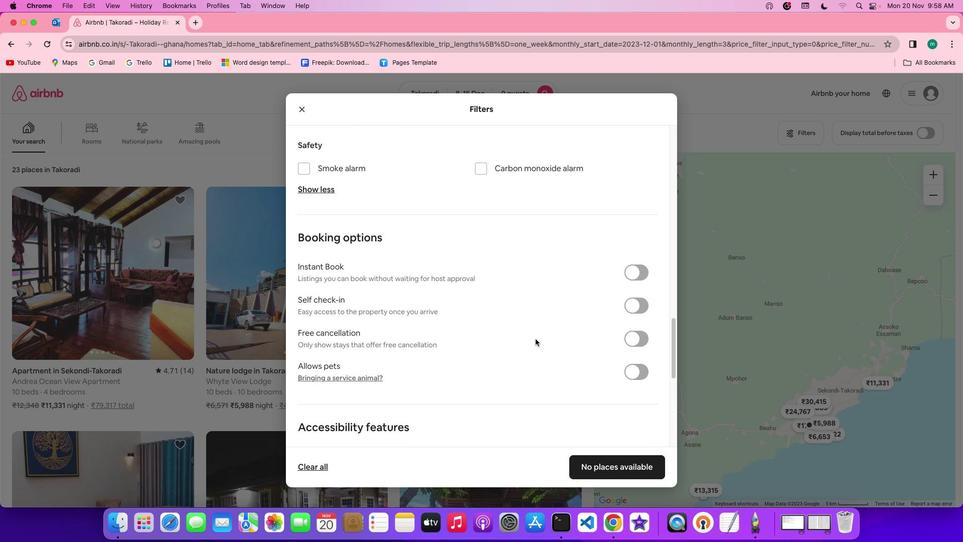 
Action: Mouse scrolled (536, 339) with delta (0, 0)
Screenshot: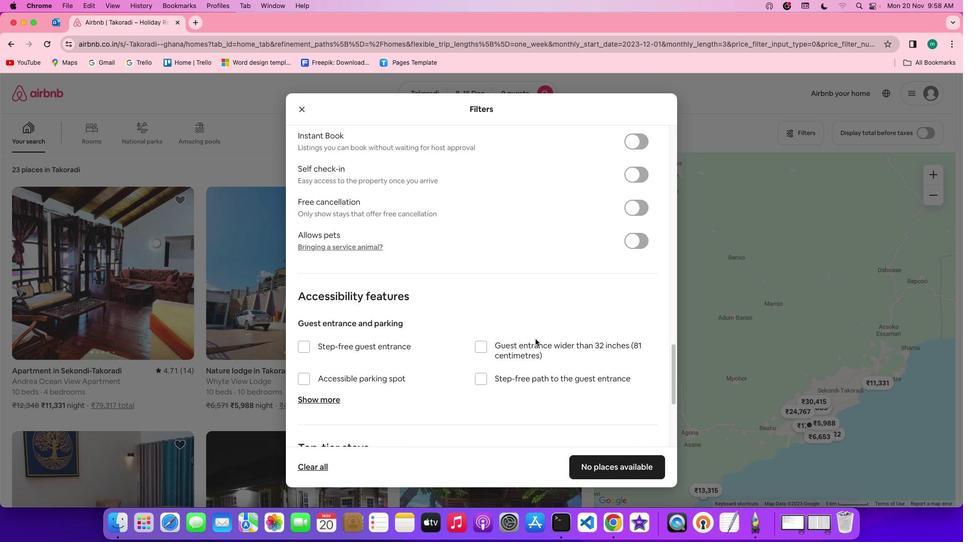 
Action: Mouse scrolled (536, 339) with delta (0, 0)
Screenshot: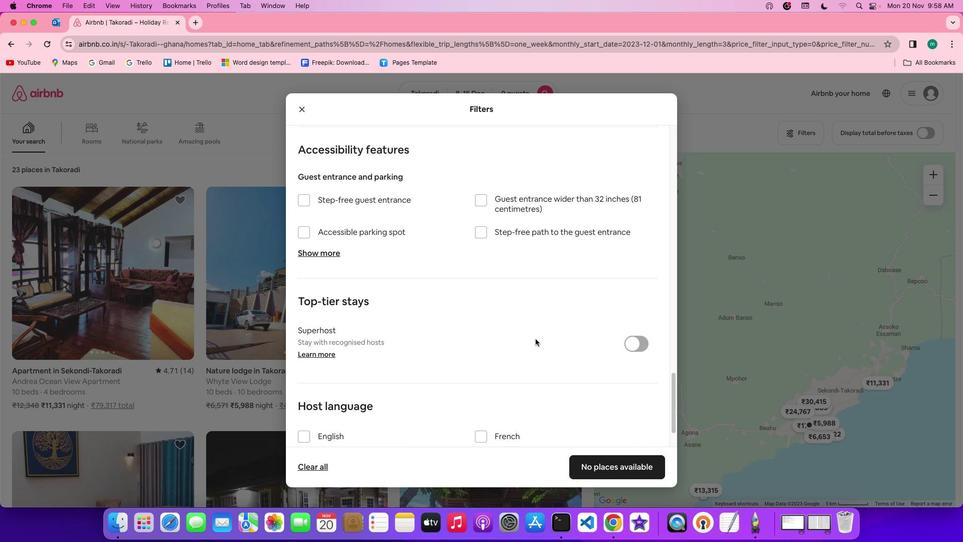 
Action: Mouse scrolled (536, 339) with delta (0, -1)
Screenshot: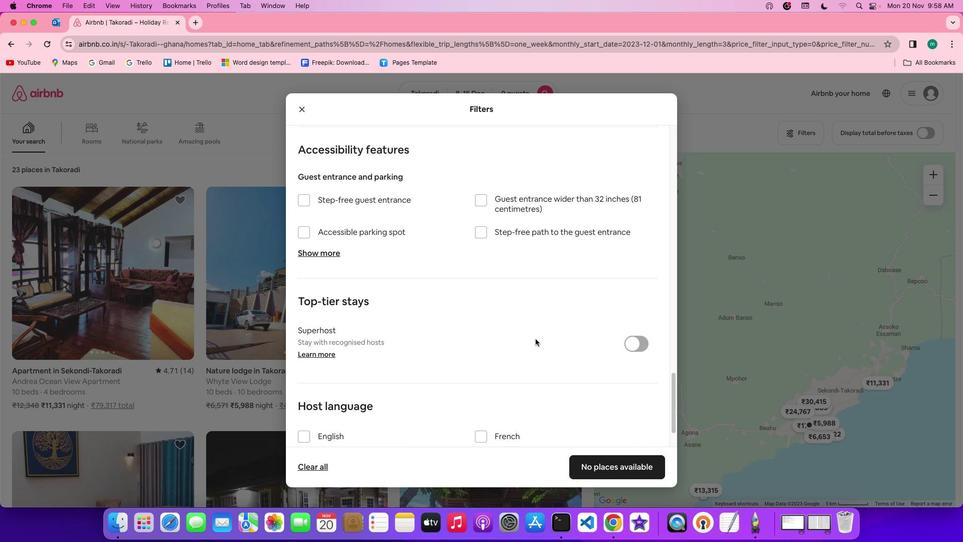 
Action: Mouse scrolled (536, 339) with delta (0, -2)
Screenshot: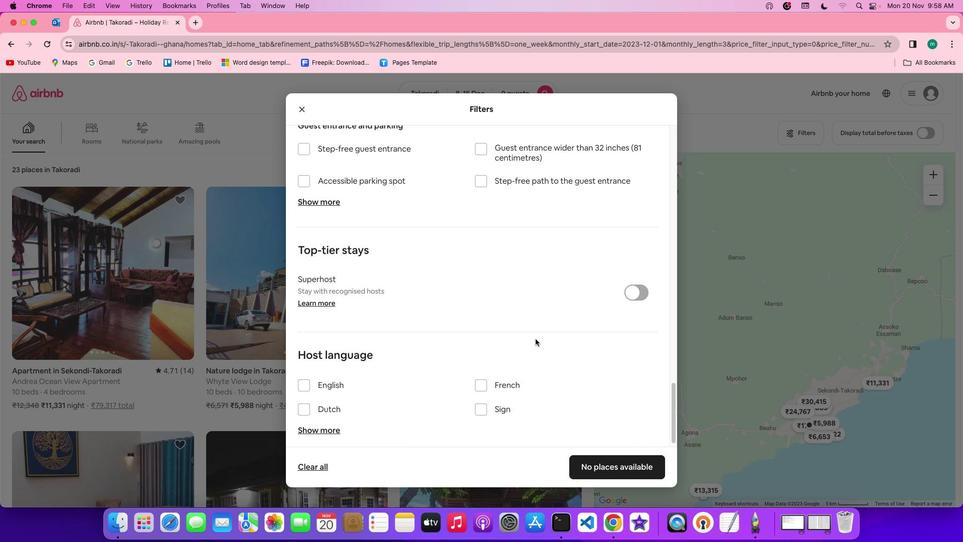 
Action: Mouse scrolled (536, 339) with delta (0, -3)
Screenshot: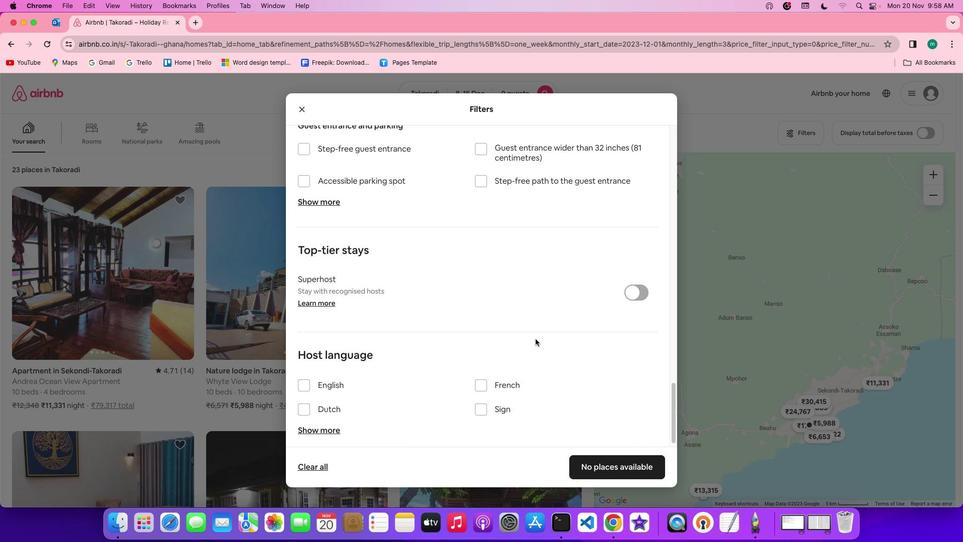 
Action: Mouse scrolled (536, 339) with delta (0, 0)
Screenshot: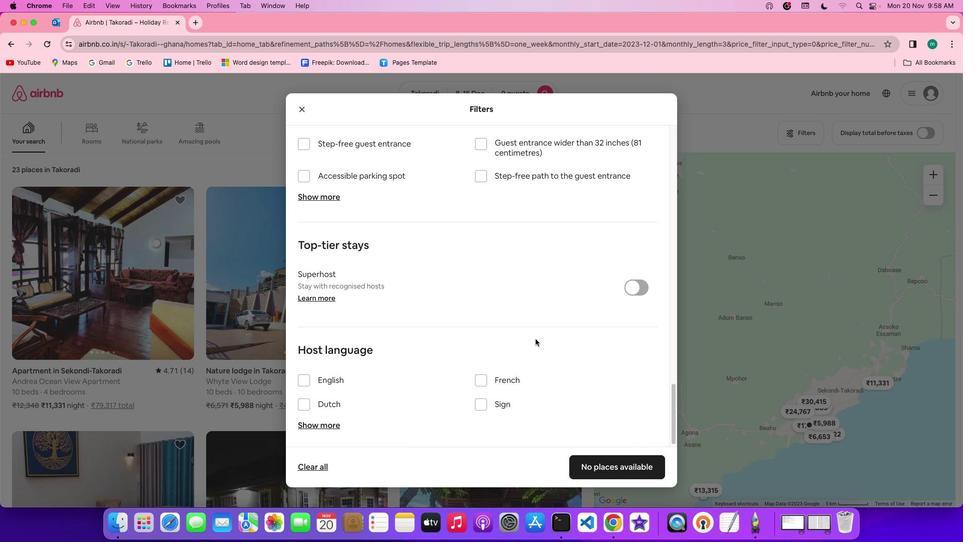 
Action: Mouse scrolled (536, 339) with delta (0, 0)
Screenshot: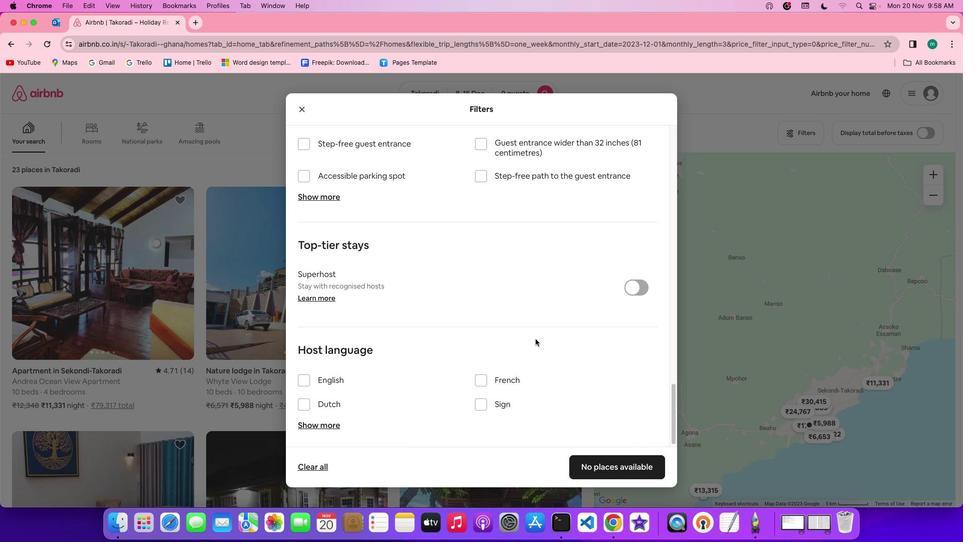 
Action: Mouse scrolled (536, 339) with delta (0, -1)
Screenshot: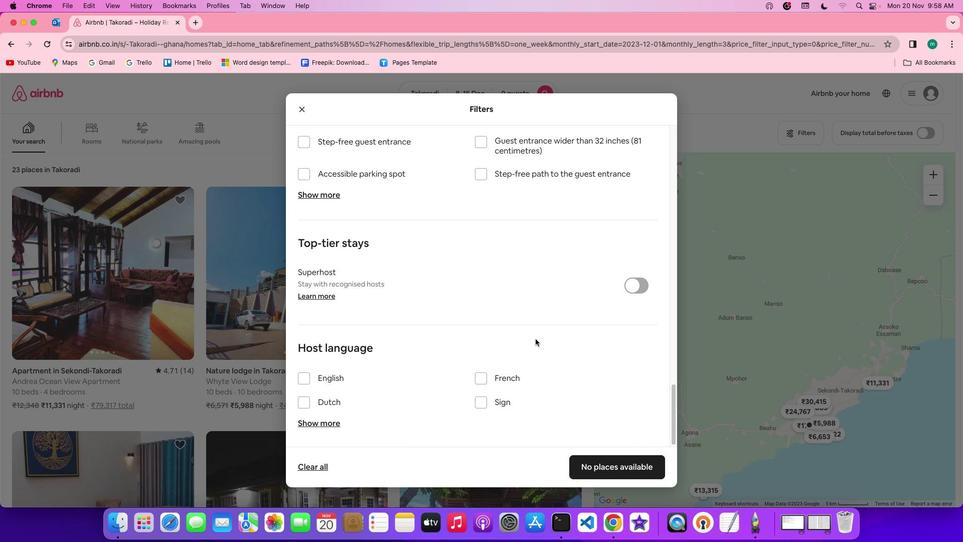 
Action: Mouse scrolled (536, 339) with delta (0, -2)
Screenshot: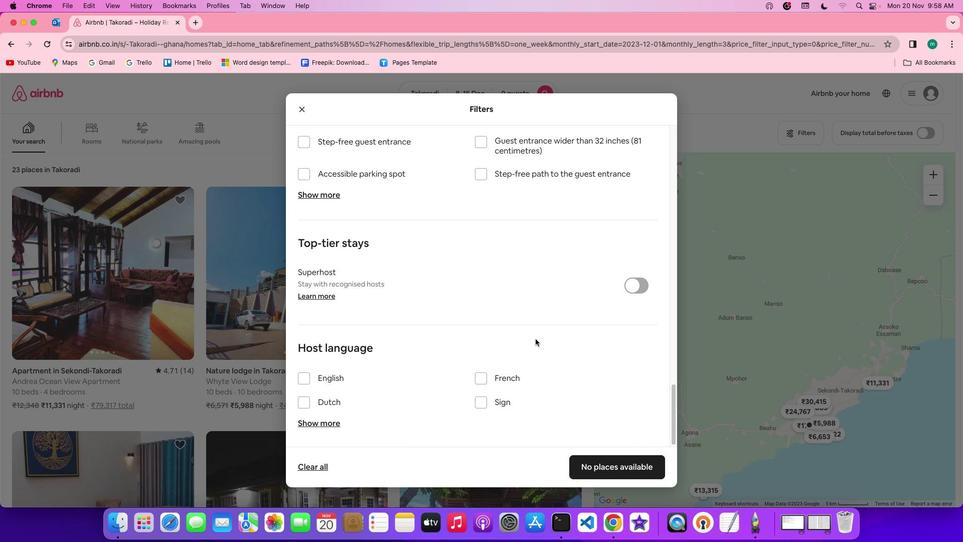 
Action: Mouse scrolled (536, 339) with delta (0, -3)
Screenshot: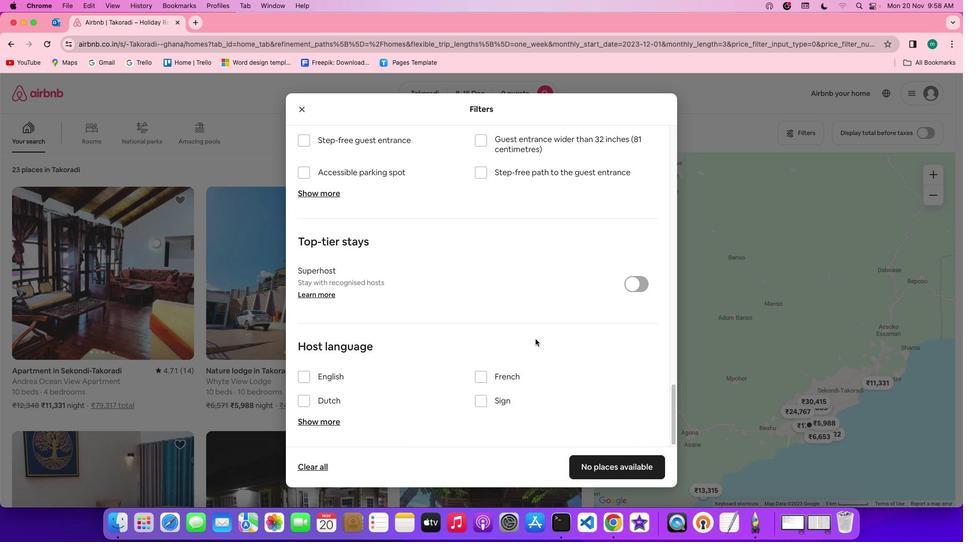 
Action: Mouse scrolled (536, 339) with delta (0, -3)
Screenshot: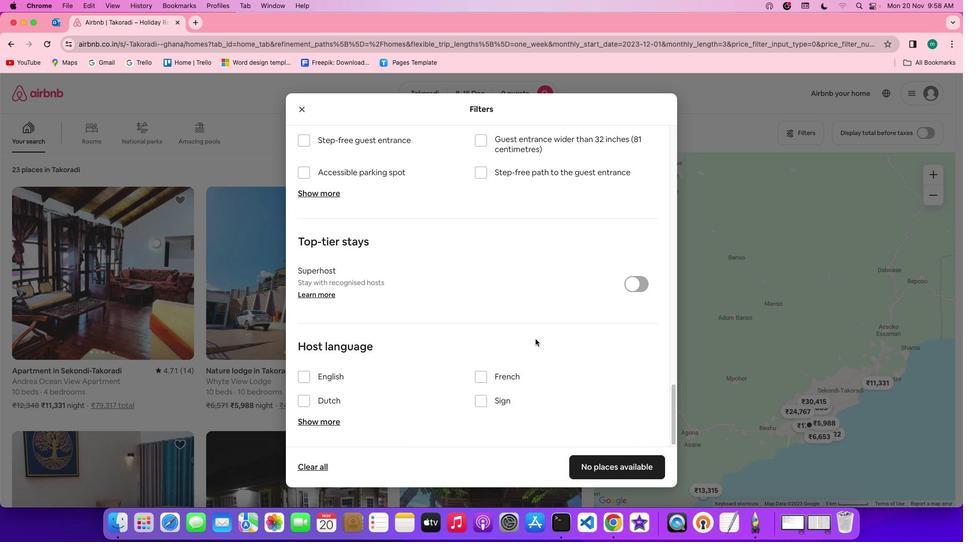 
Action: Mouse scrolled (536, 339) with delta (0, -3)
Screenshot: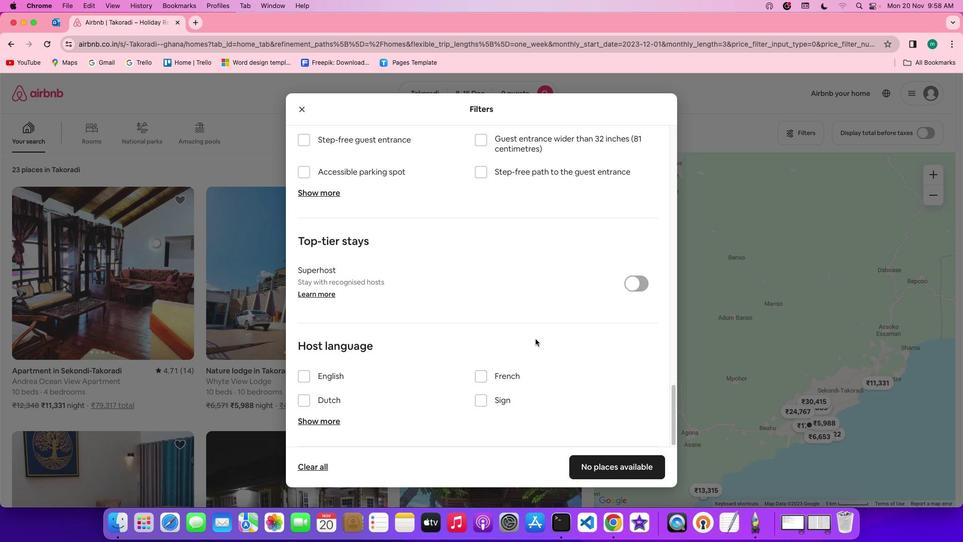 
Action: Mouse scrolled (536, 339) with delta (0, 0)
Screenshot: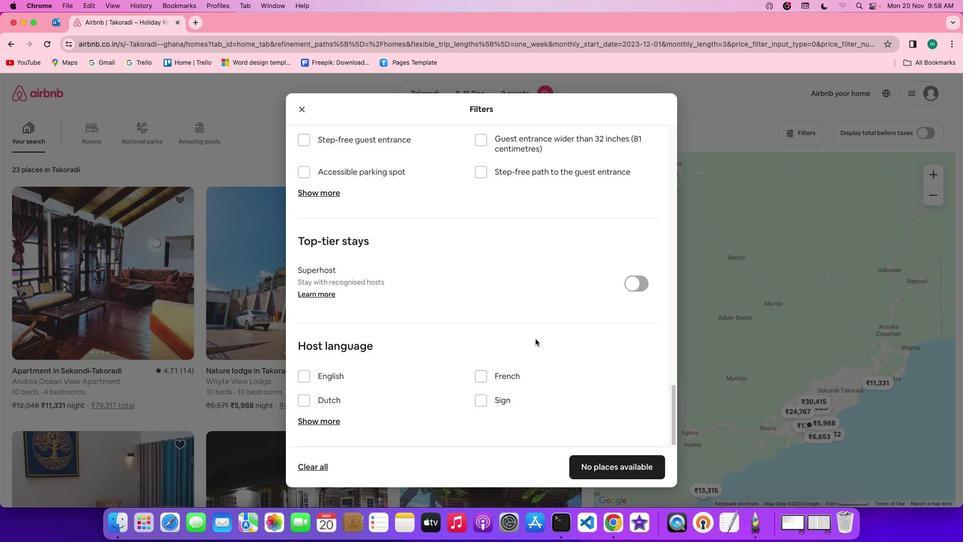 
Action: Mouse scrolled (536, 339) with delta (0, 0)
Screenshot: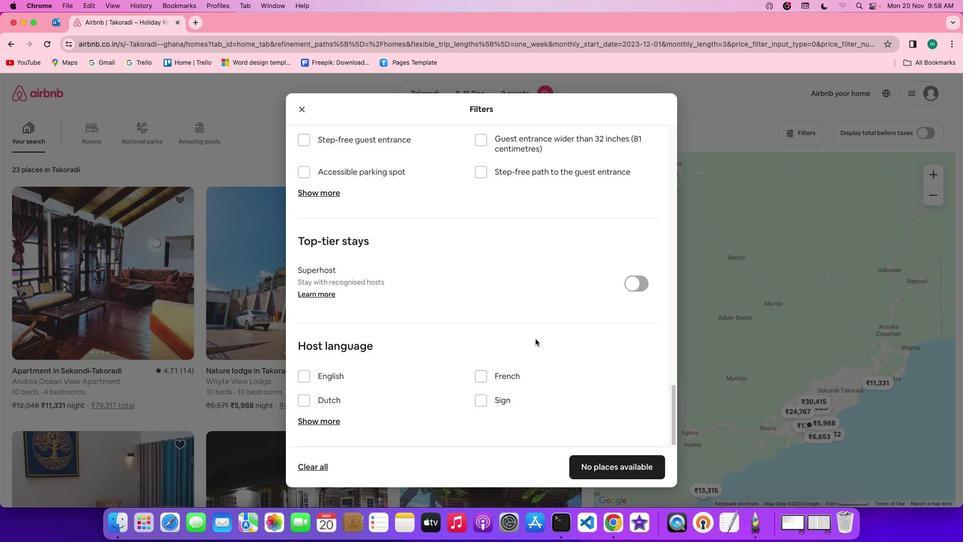 
Action: Mouse scrolled (536, 339) with delta (0, -1)
Screenshot: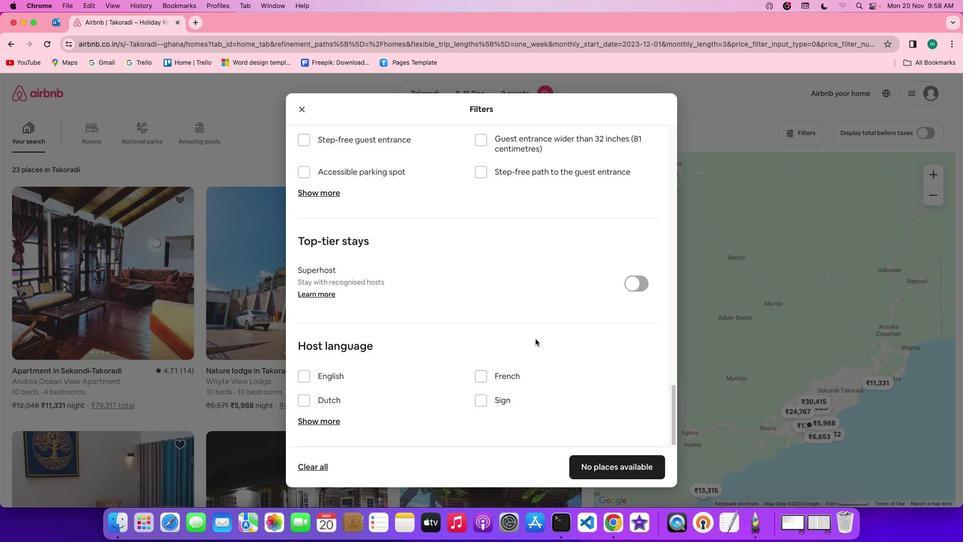 
Action: Mouse scrolled (536, 339) with delta (0, -2)
Screenshot: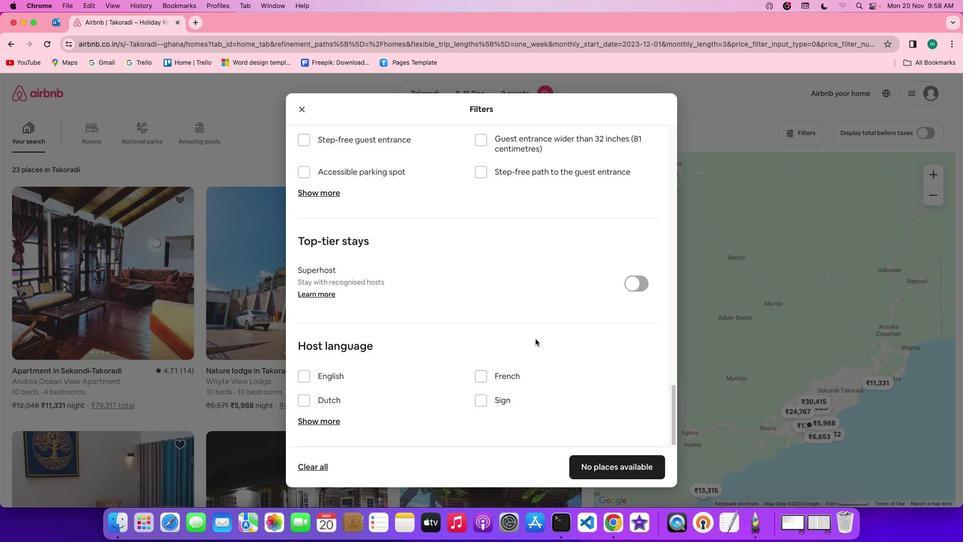 
Action: Mouse scrolled (536, 339) with delta (0, -3)
Screenshot: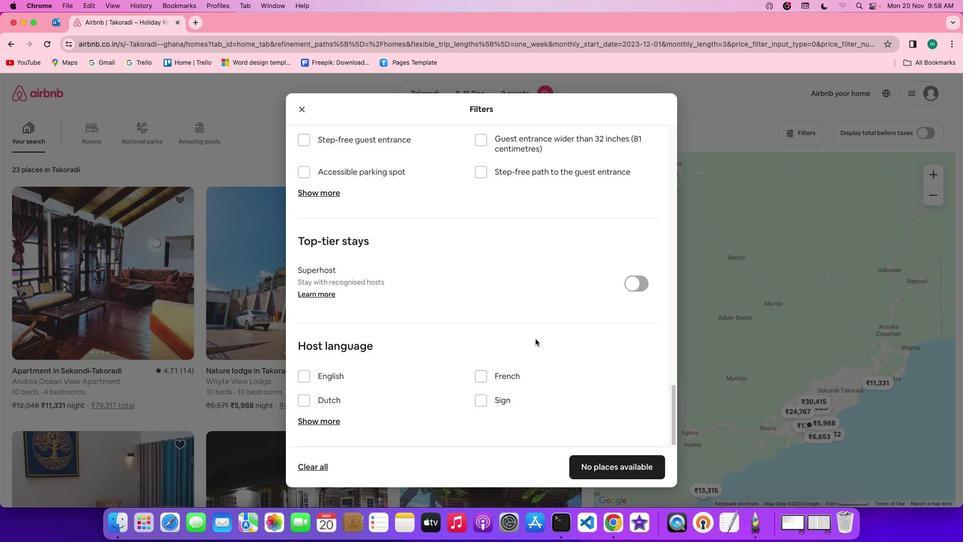 
Action: Mouse moved to (611, 459)
Screenshot: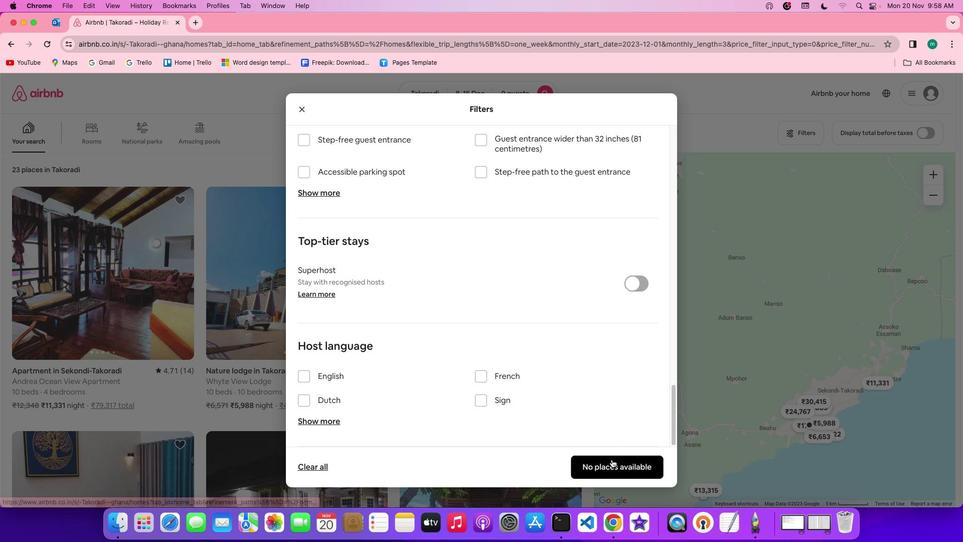 
Action: Mouse pressed left at (611, 459)
Screenshot: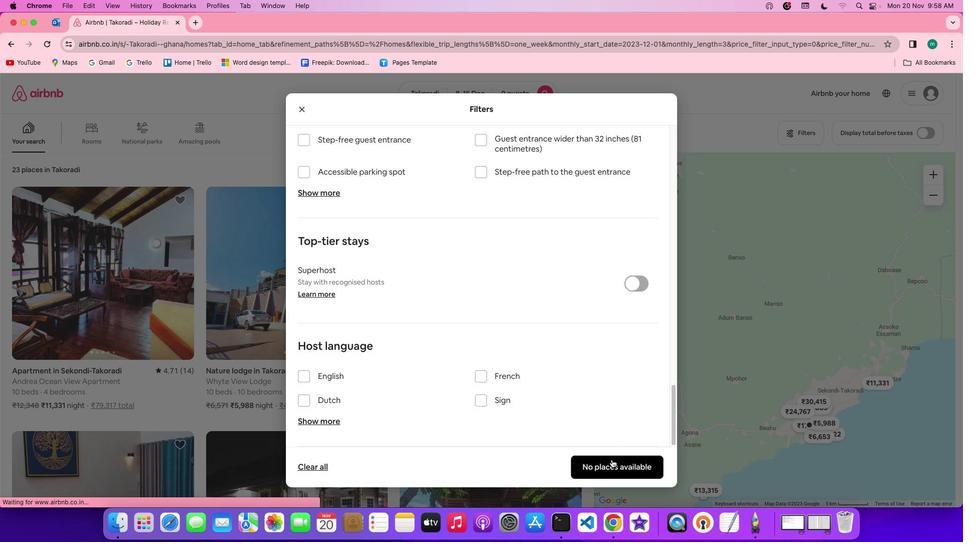 
Action: Mouse moved to (221, 324)
Screenshot: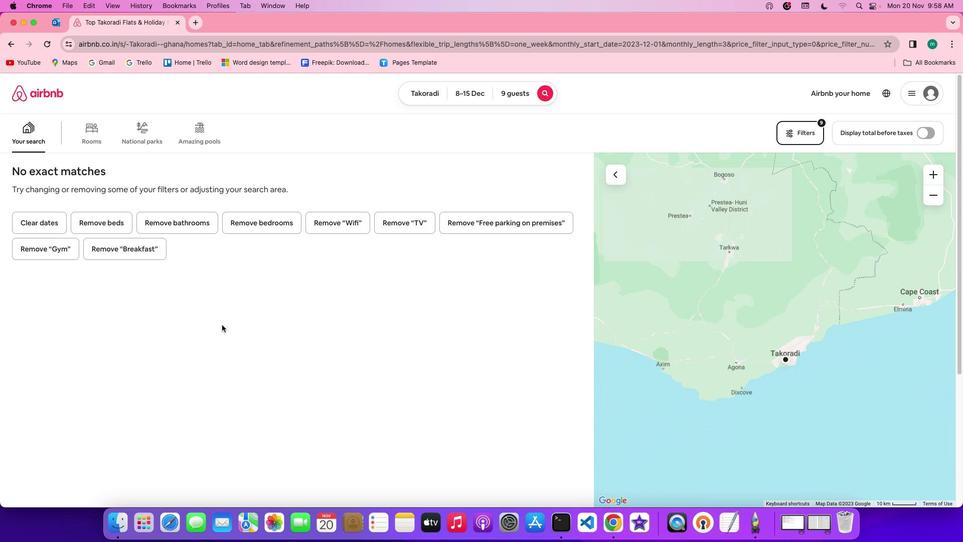
